 Task: Search one way flight ticket for 5 adults, 1 child, 2 infants in seat and 1 infant on lap in business from Long Beach: Long Beach Airport (daugherty Field) to Fort Wayne: Fort Wayne International Airport on 5-4-2023. Choice of flights is Frontier. Number of bags: 11 checked bags. Price is upto 71000. Outbound departure time preference is 4:00.
Action: Mouse moved to (409, 357)
Screenshot: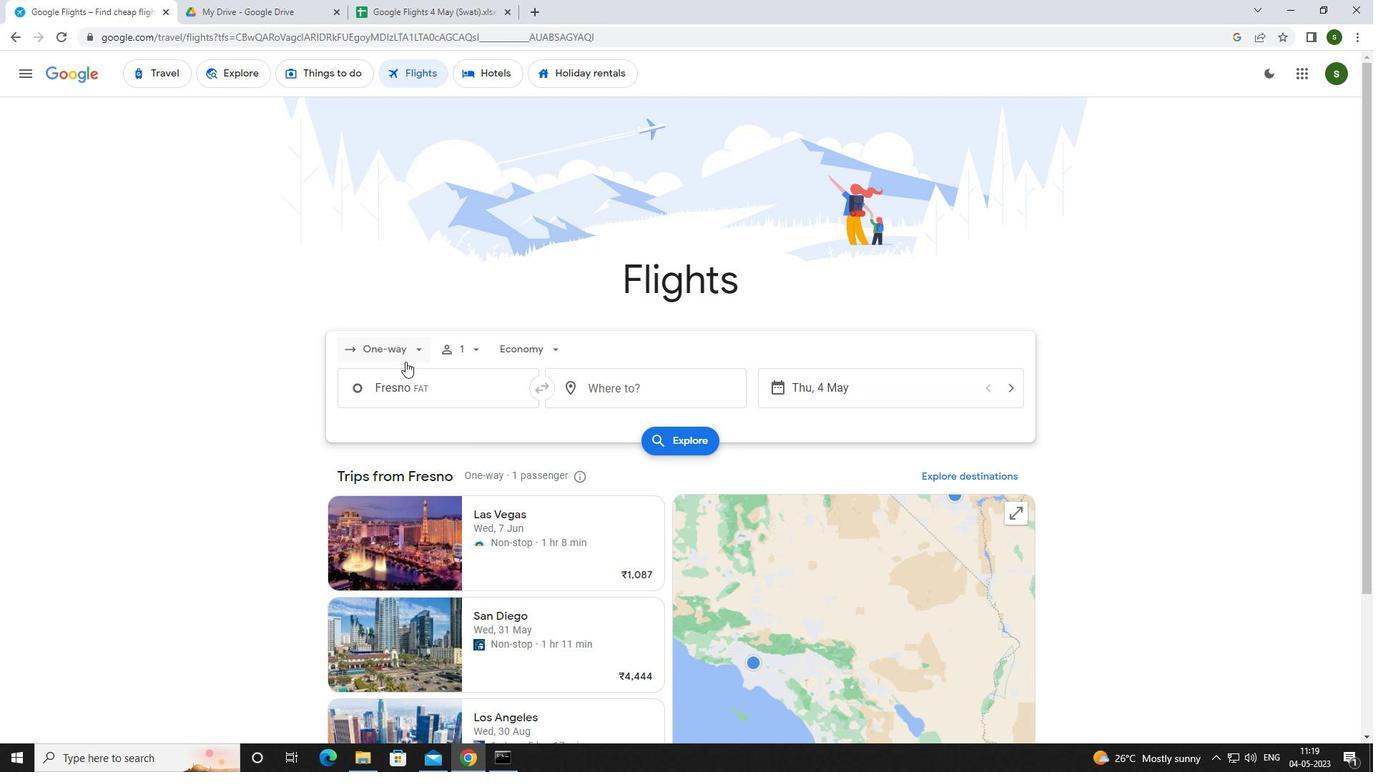 
Action: Mouse pressed left at (409, 357)
Screenshot: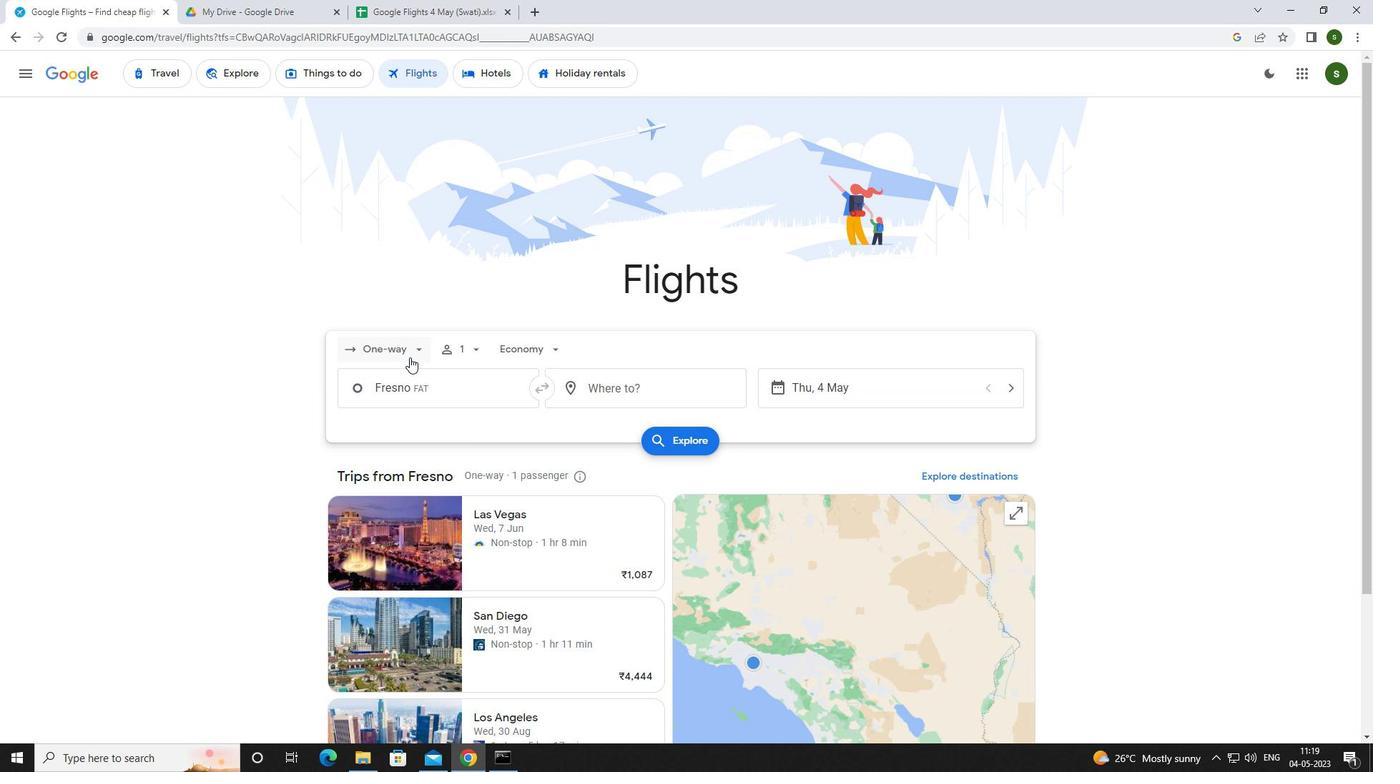 
Action: Mouse moved to (409, 413)
Screenshot: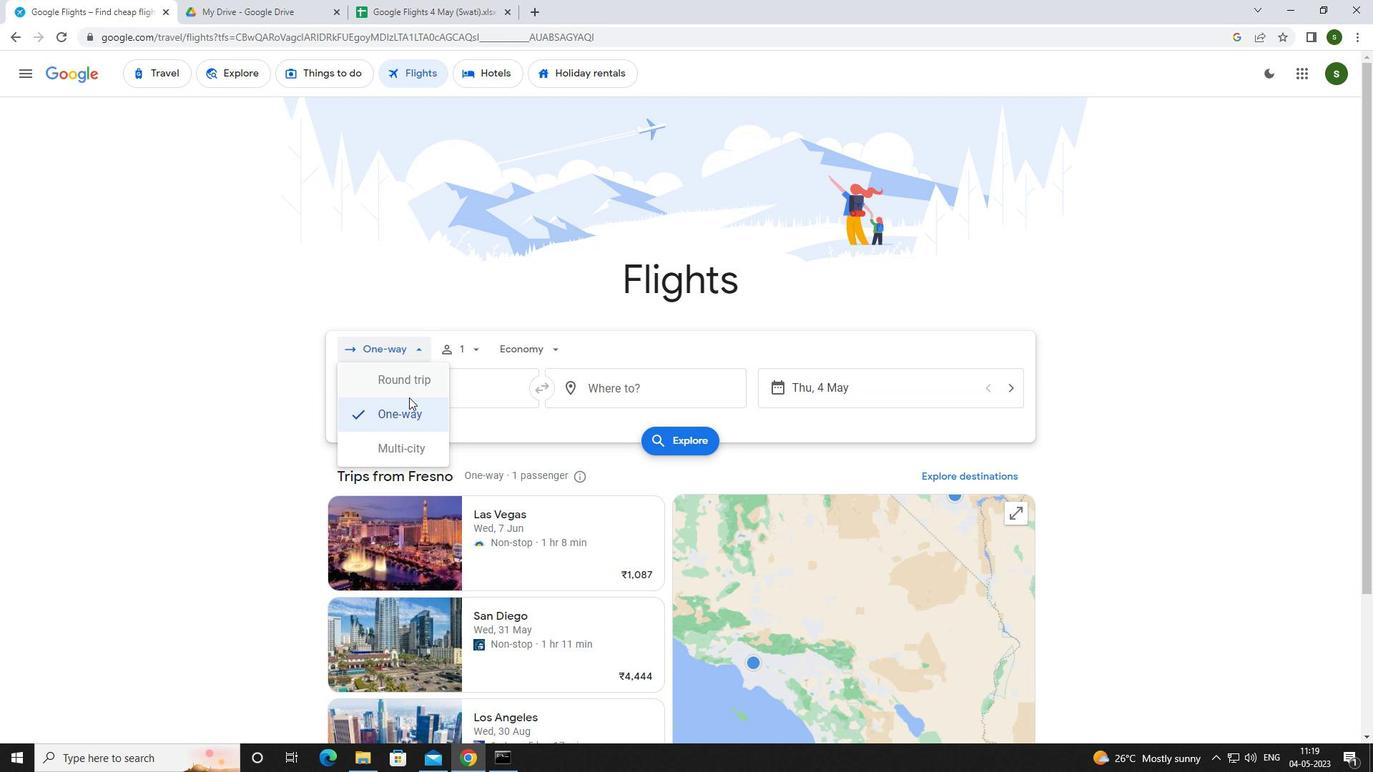
Action: Mouse pressed left at (409, 413)
Screenshot: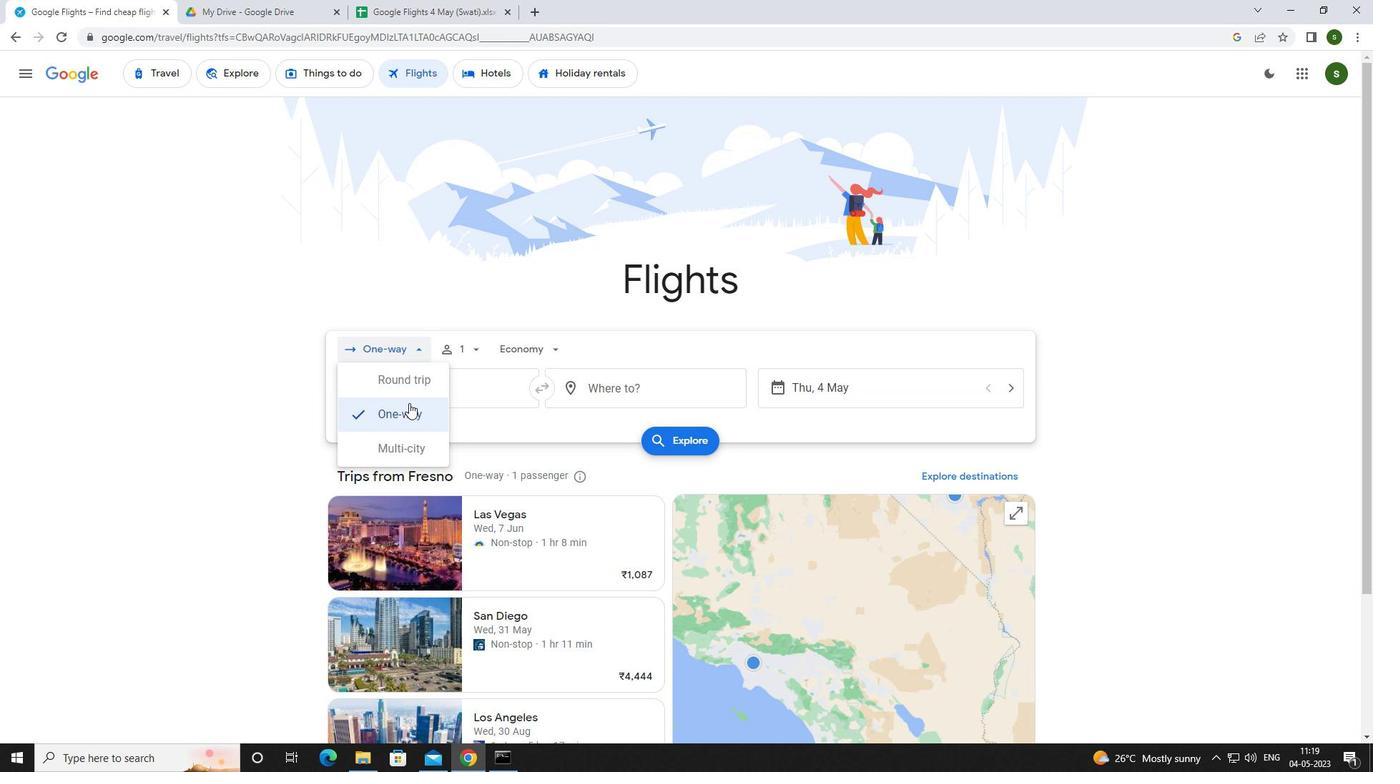 
Action: Mouse moved to (482, 352)
Screenshot: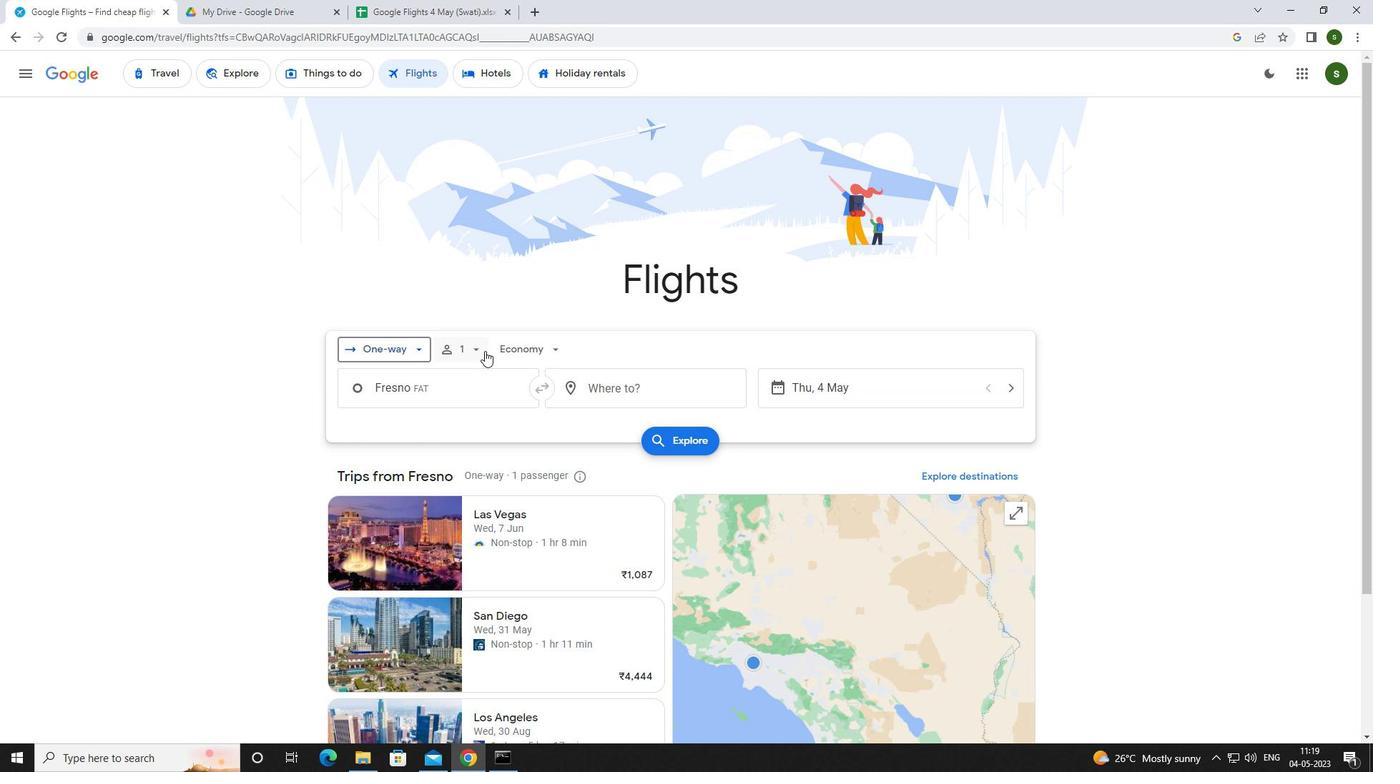 
Action: Mouse pressed left at (482, 352)
Screenshot: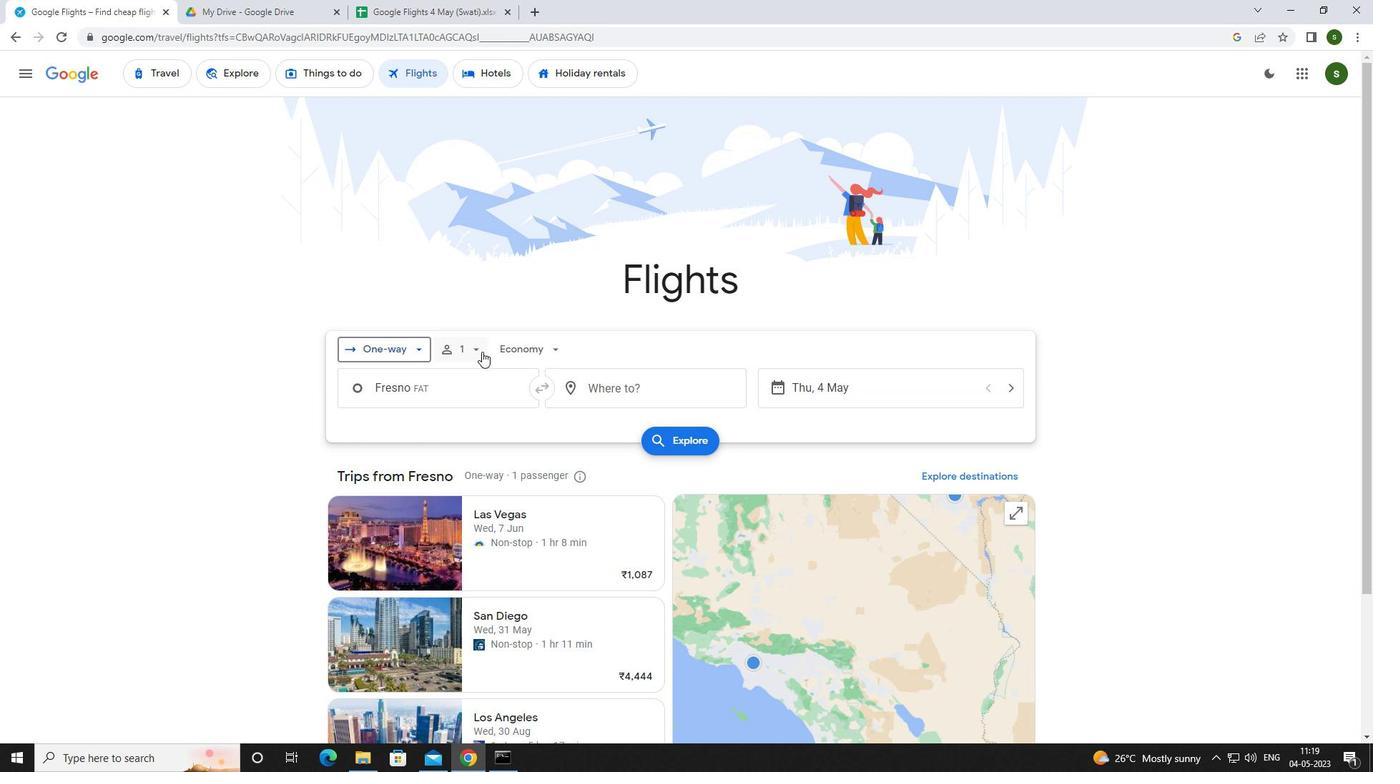 
Action: Mouse moved to (588, 382)
Screenshot: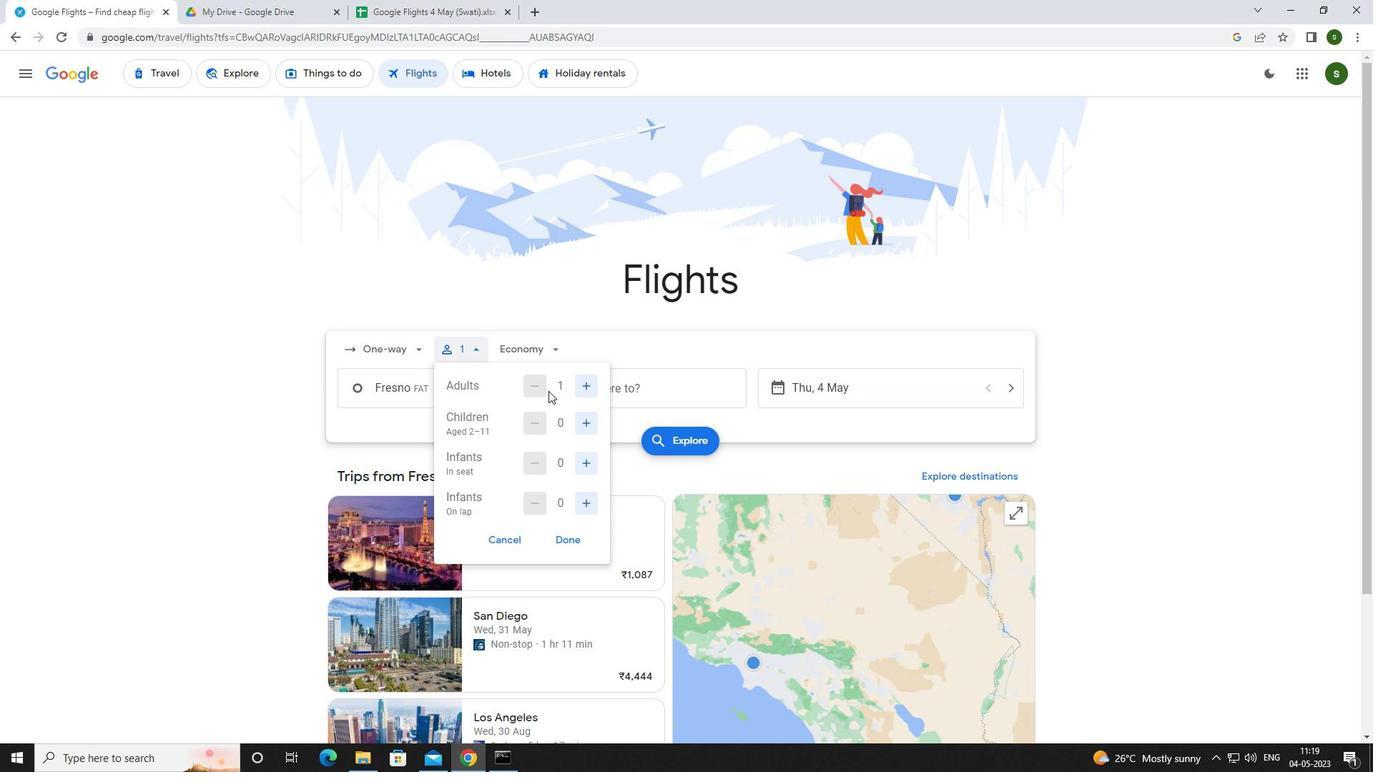 
Action: Mouse pressed left at (588, 382)
Screenshot: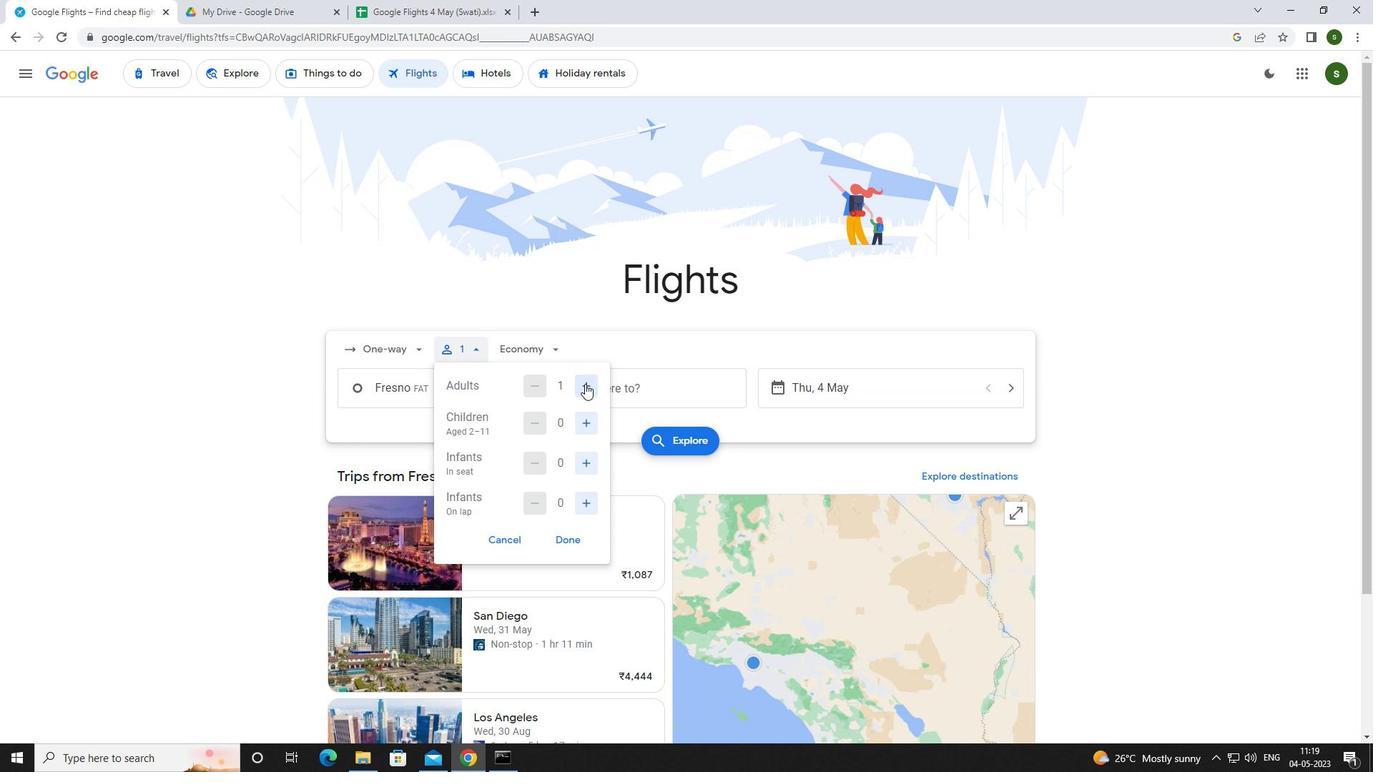 
Action: Mouse pressed left at (588, 382)
Screenshot: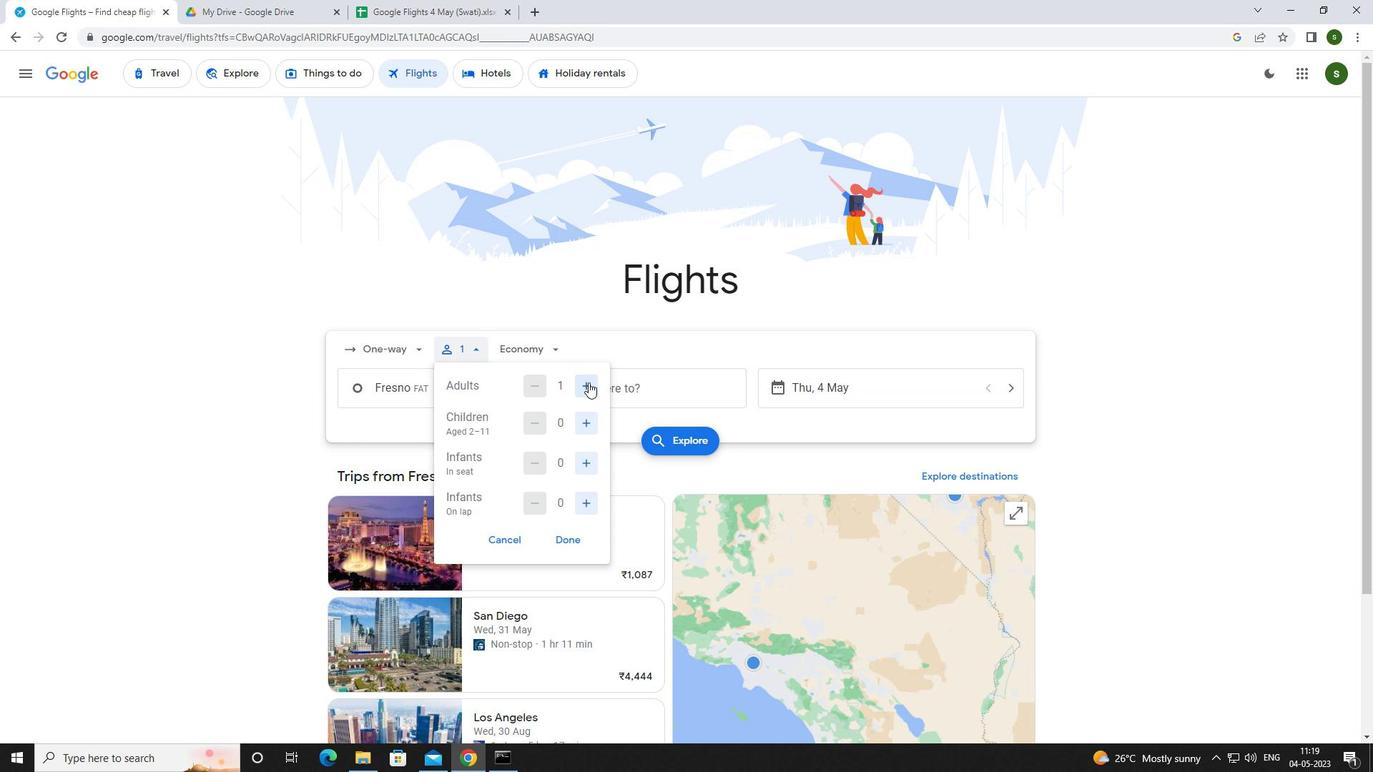 
Action: Mouse pressed left at (588, 382)
Screenshot: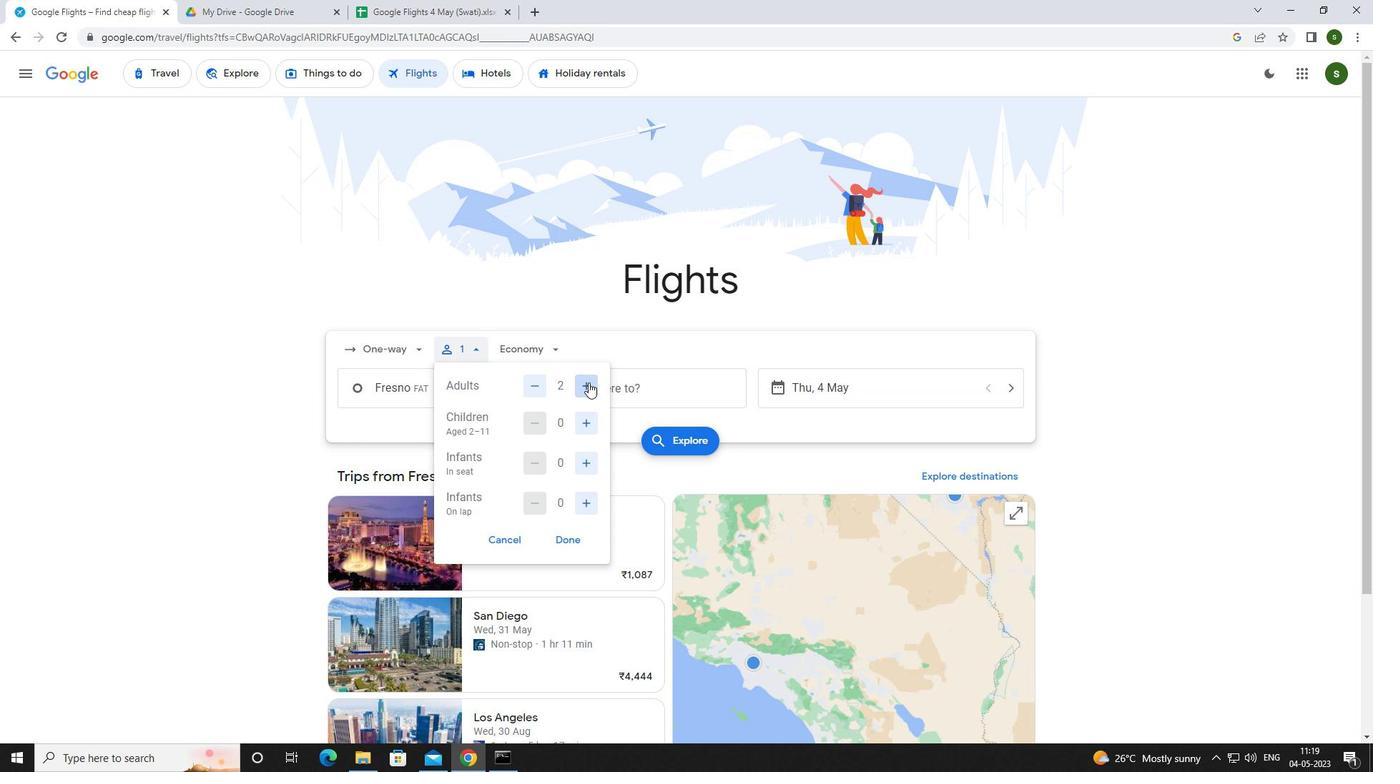 
Action: Mouse pressed left at (588, 382)
Screenshot: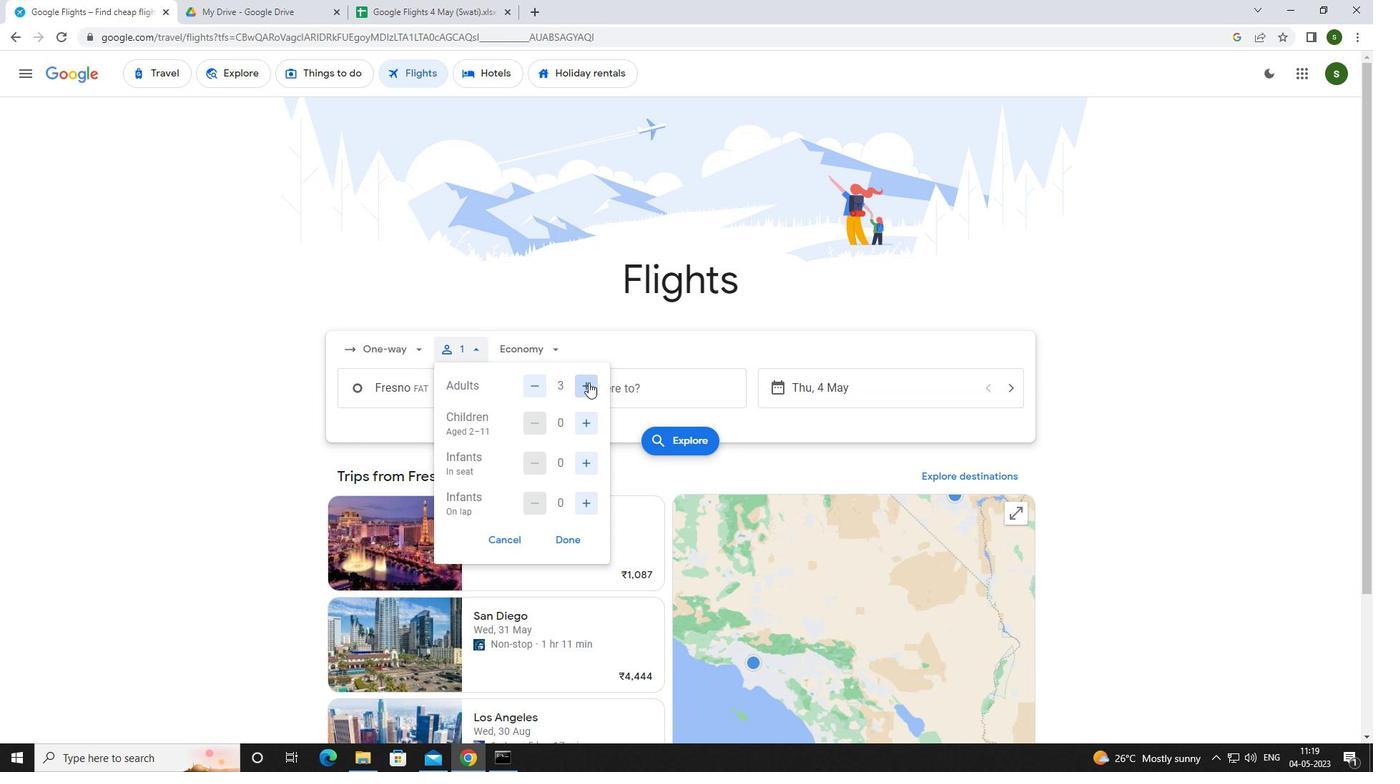 
Action: Mouse moved to (589, 417)
Screenshot: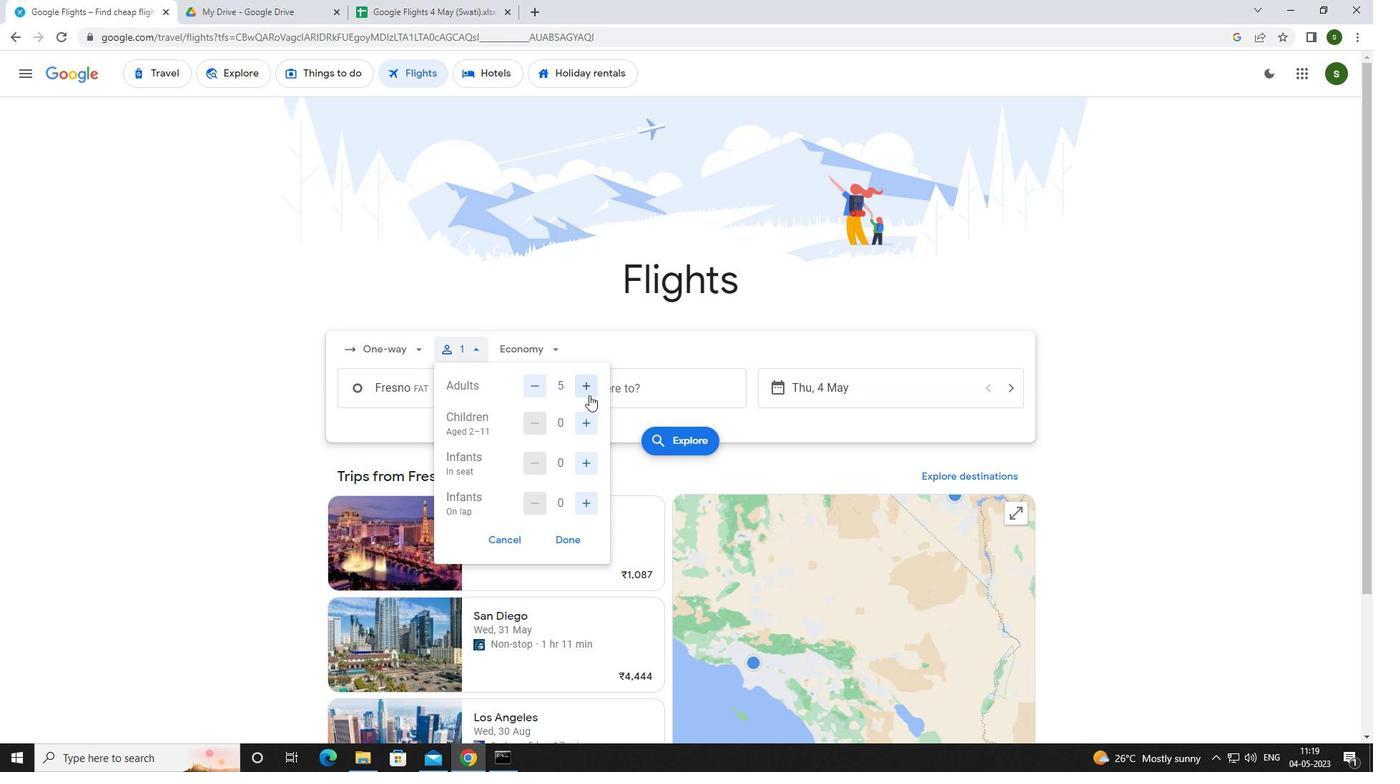 
Action: Mouse pressed left at (589, 417)
Screenshot: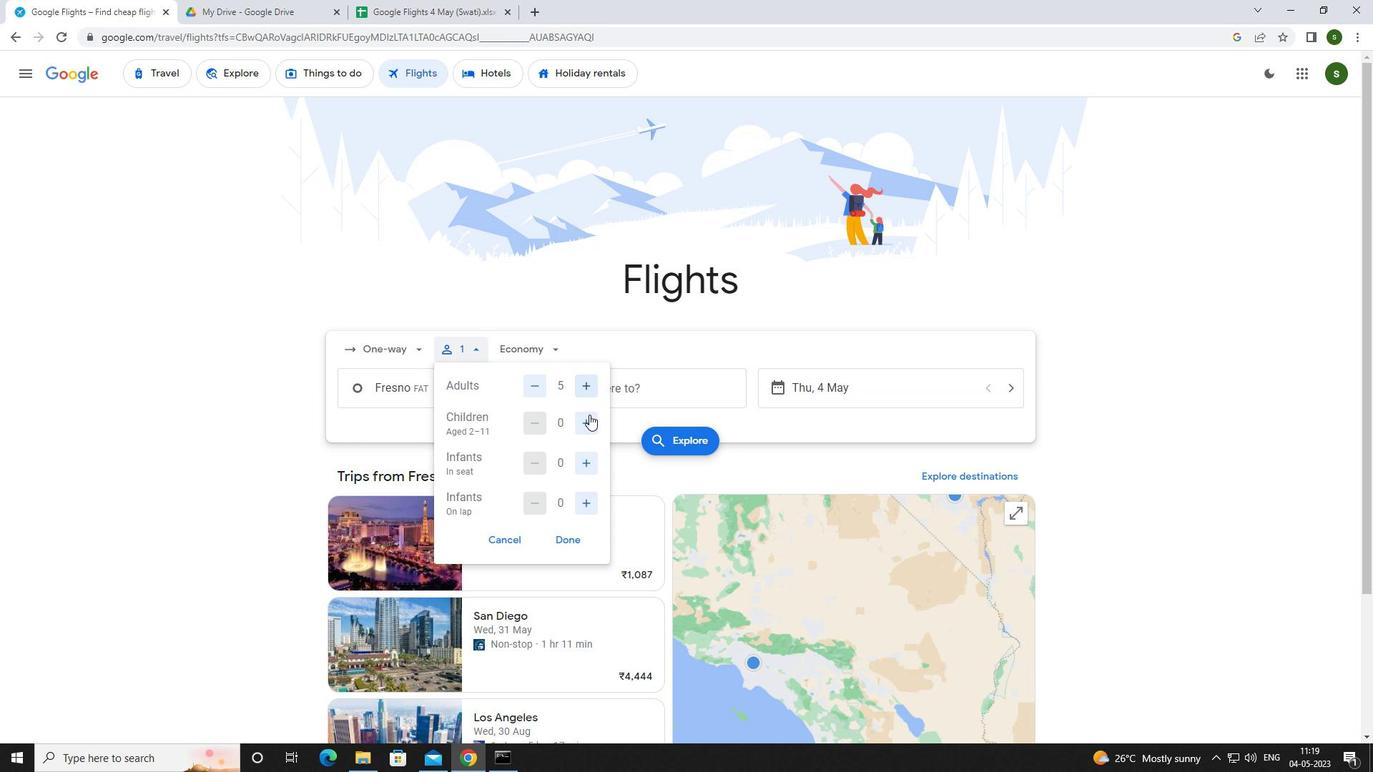 
Action: Mouse moved to (586, 460)
Screenshot: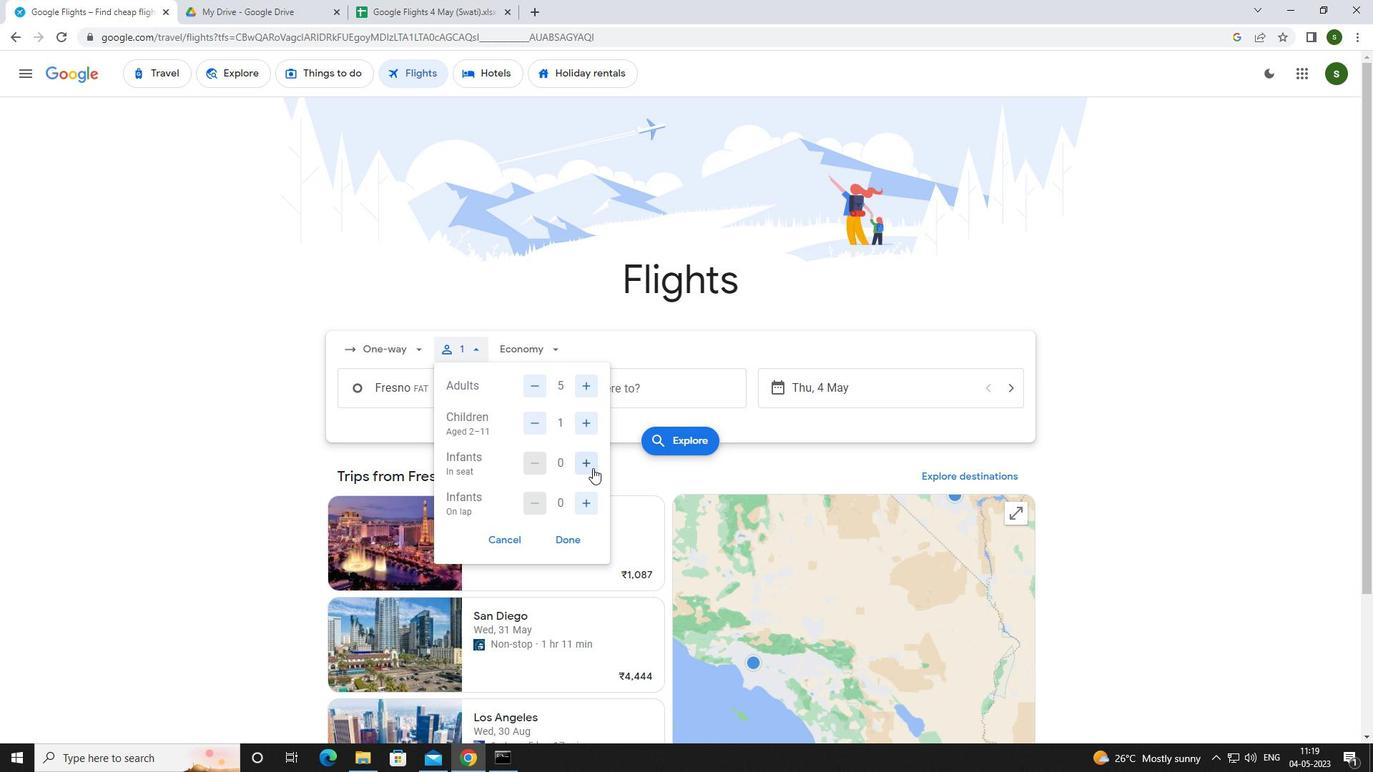 
Action: Mouse pressed left at (586, 460)
Screenshot: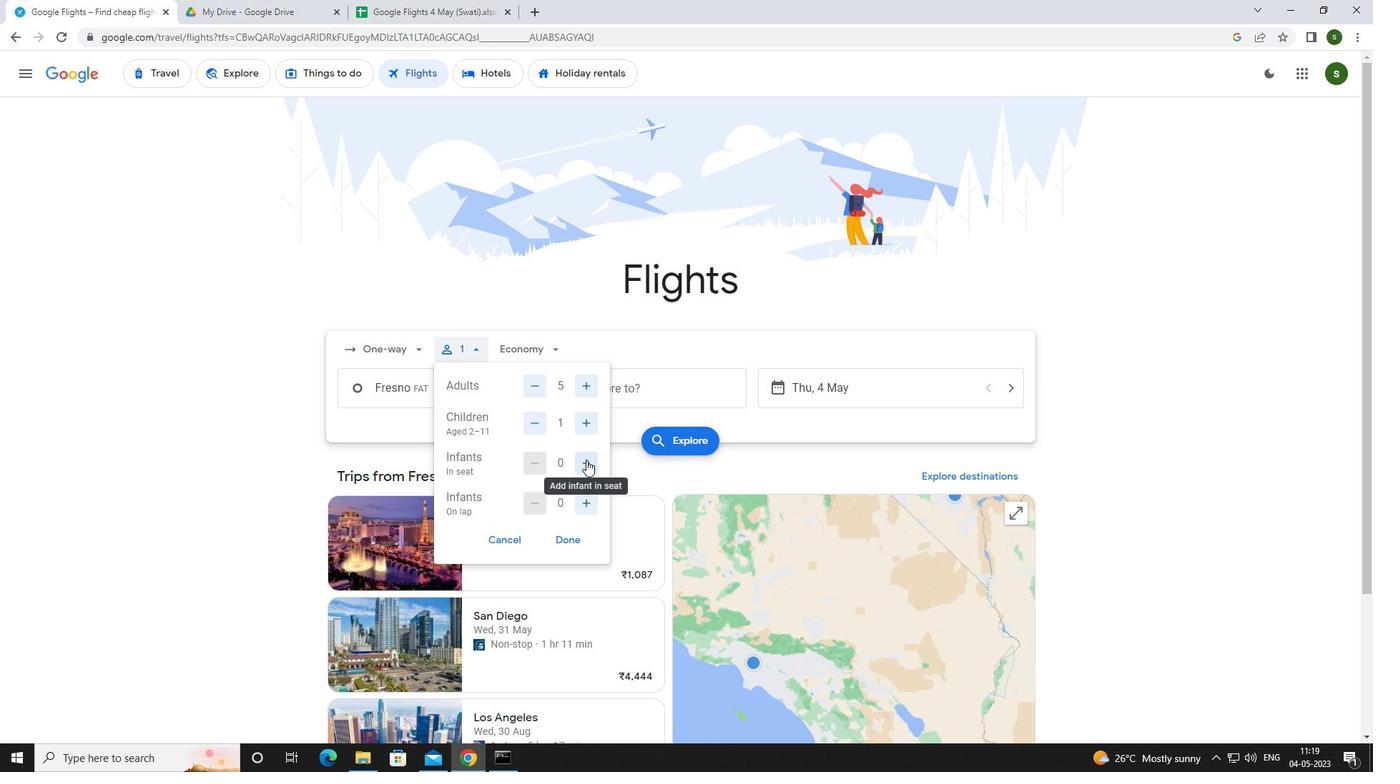 
Action: Mouse pressed left at (586, 460)
Screenshot: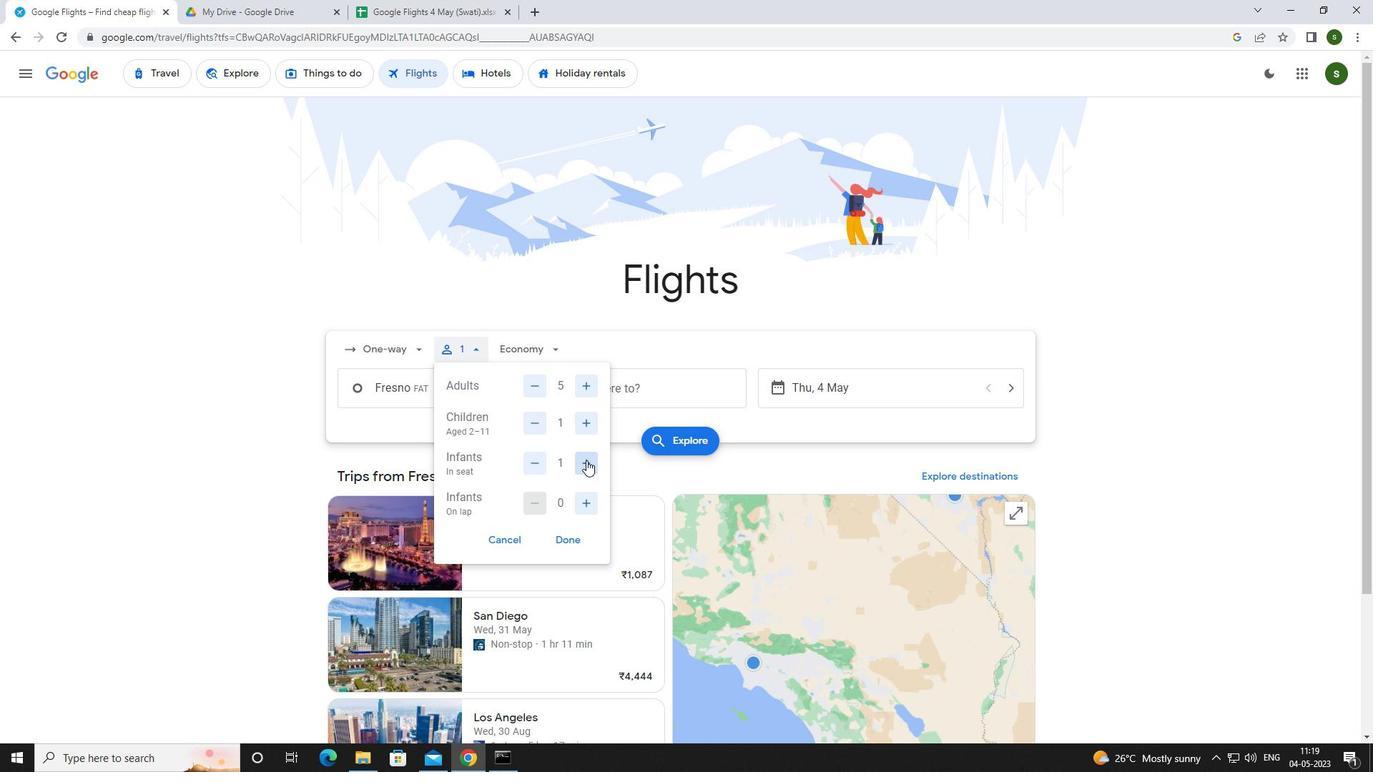 
Action: Mouse moved to (588, 498)
Screenshot: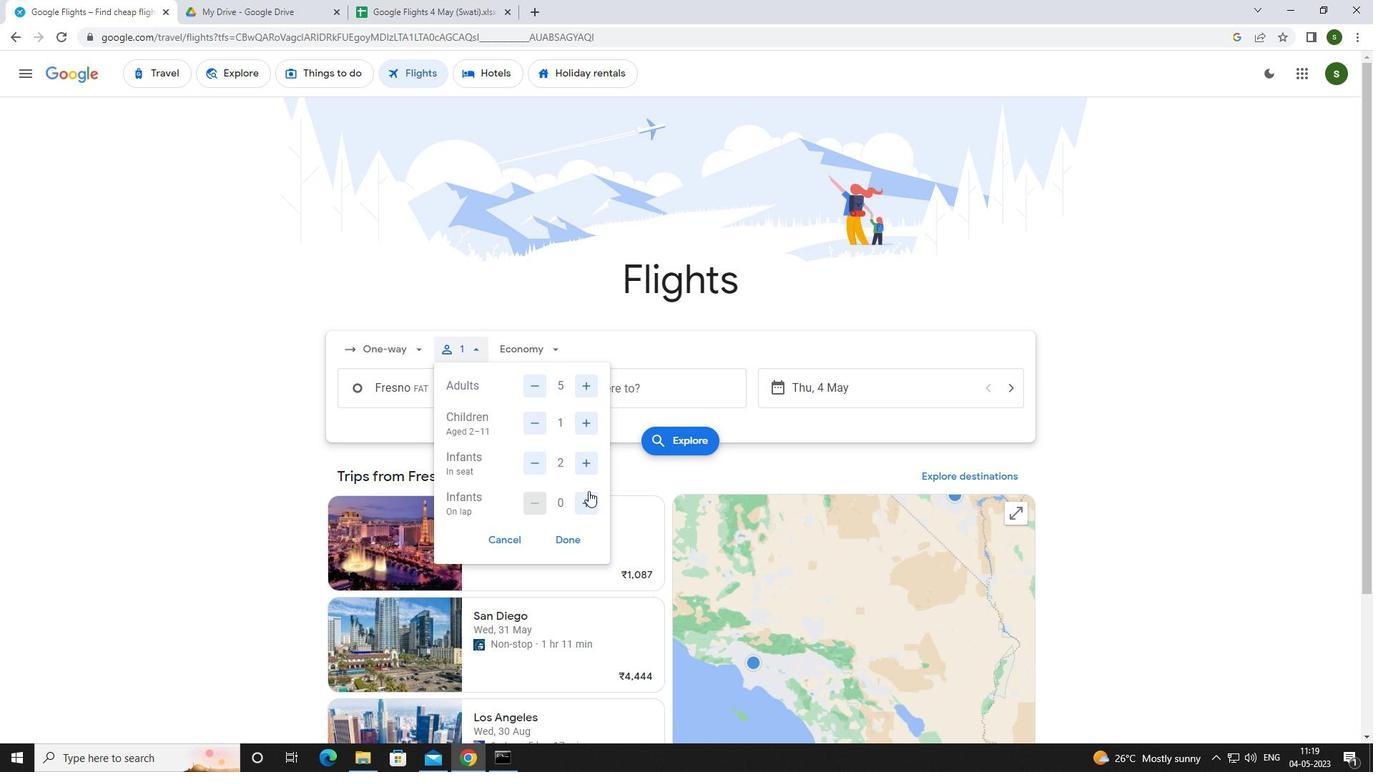 
Action: Mouse pressed left at (588, 498)
Screenshot: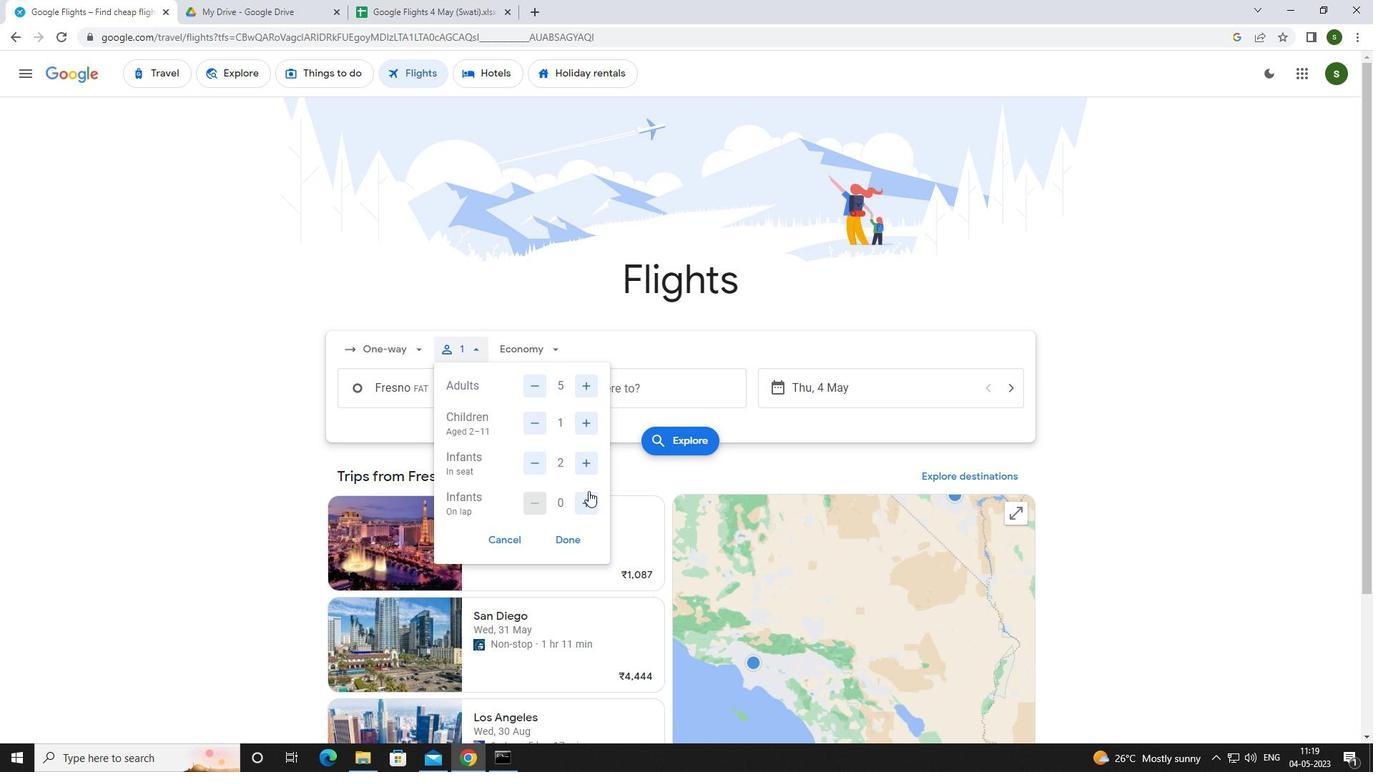 
Action: Mouse moved to (553, 351)
Screenshot: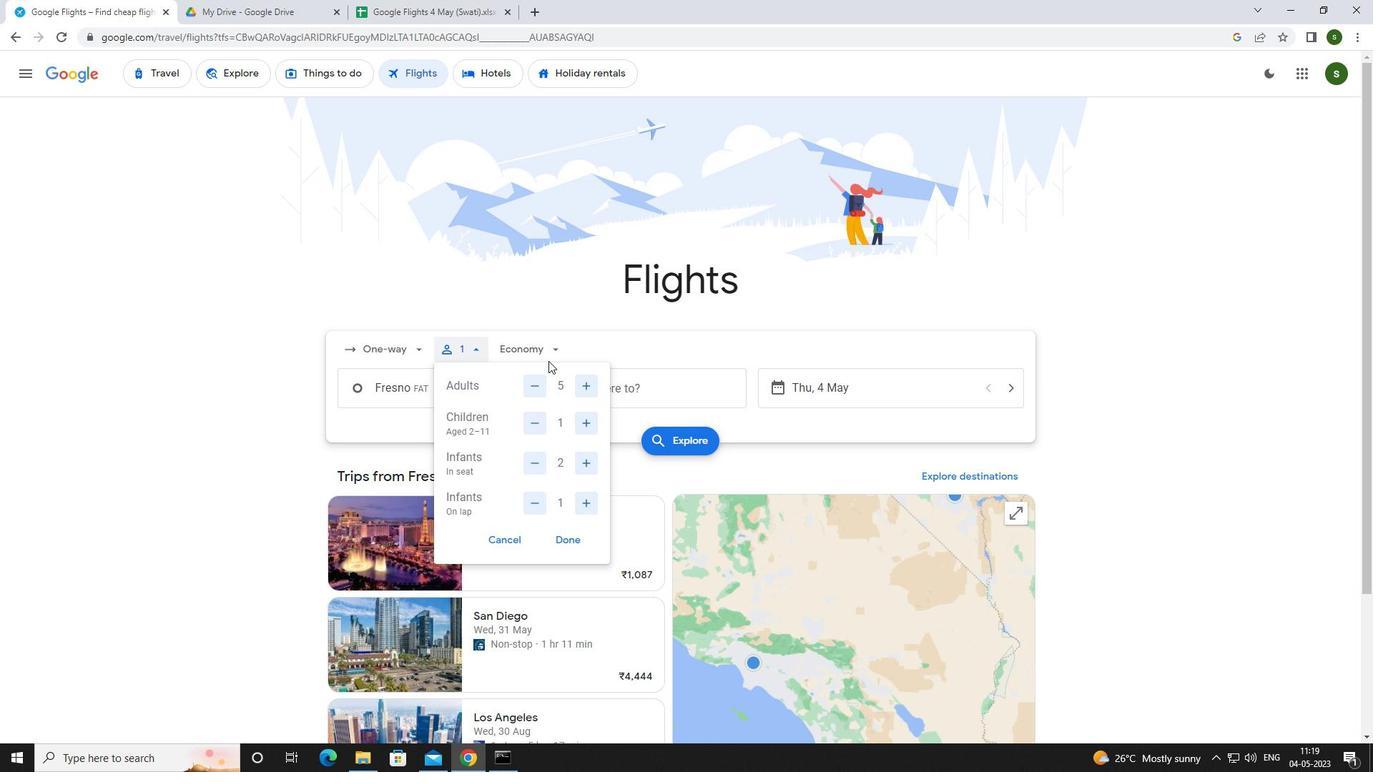 
Action: Mouse pressed left at (553, 351)
Screenshot: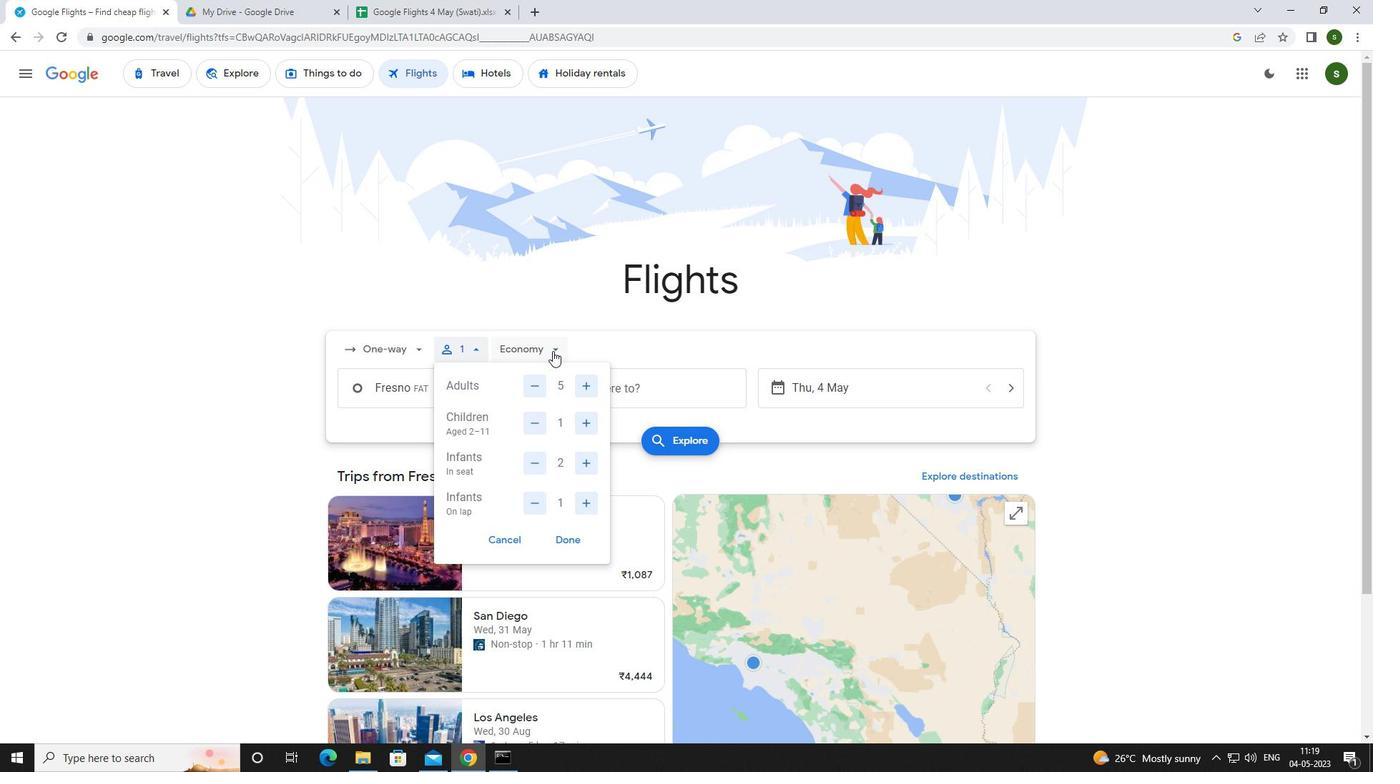 
Action: Mouse moved to (567, 446)
Screenshot: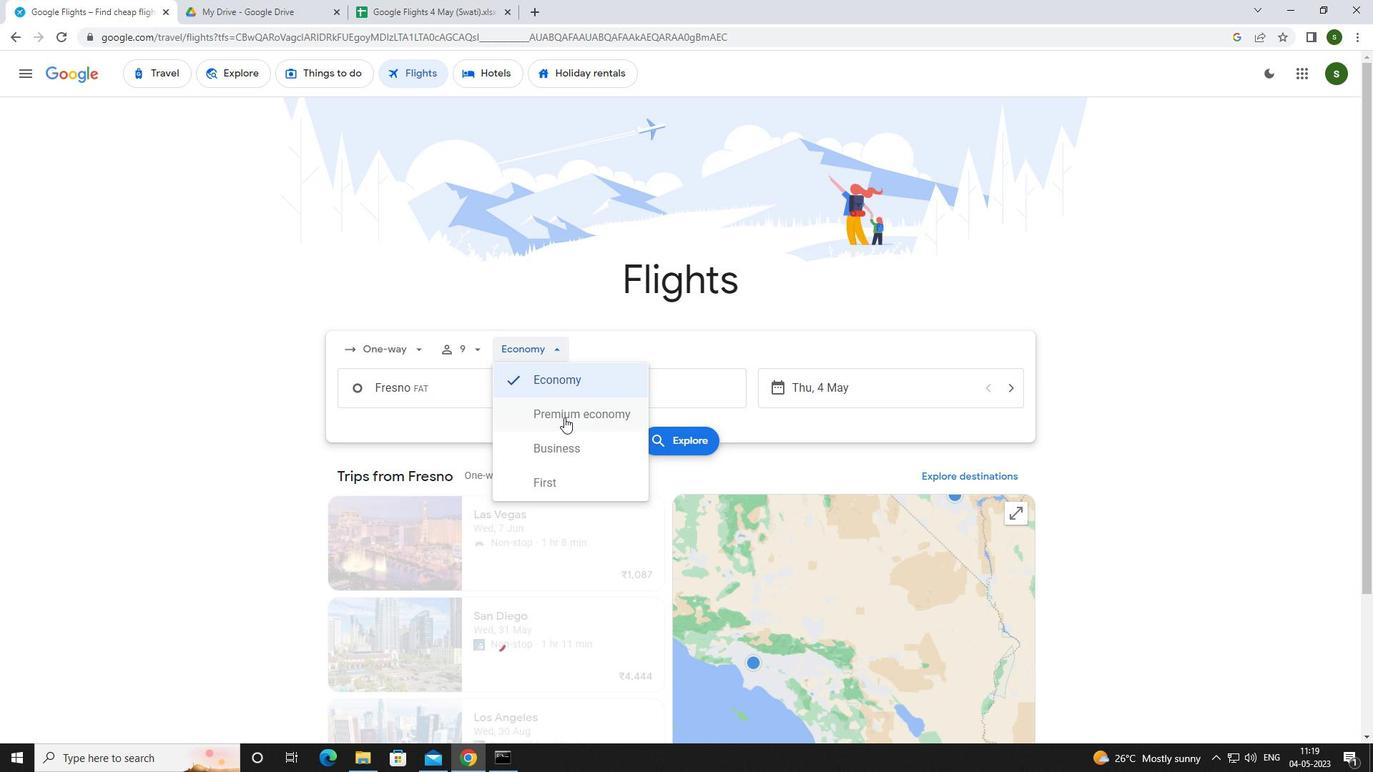 
Action: Mouse pressed left at (567, 446)
Screenshot: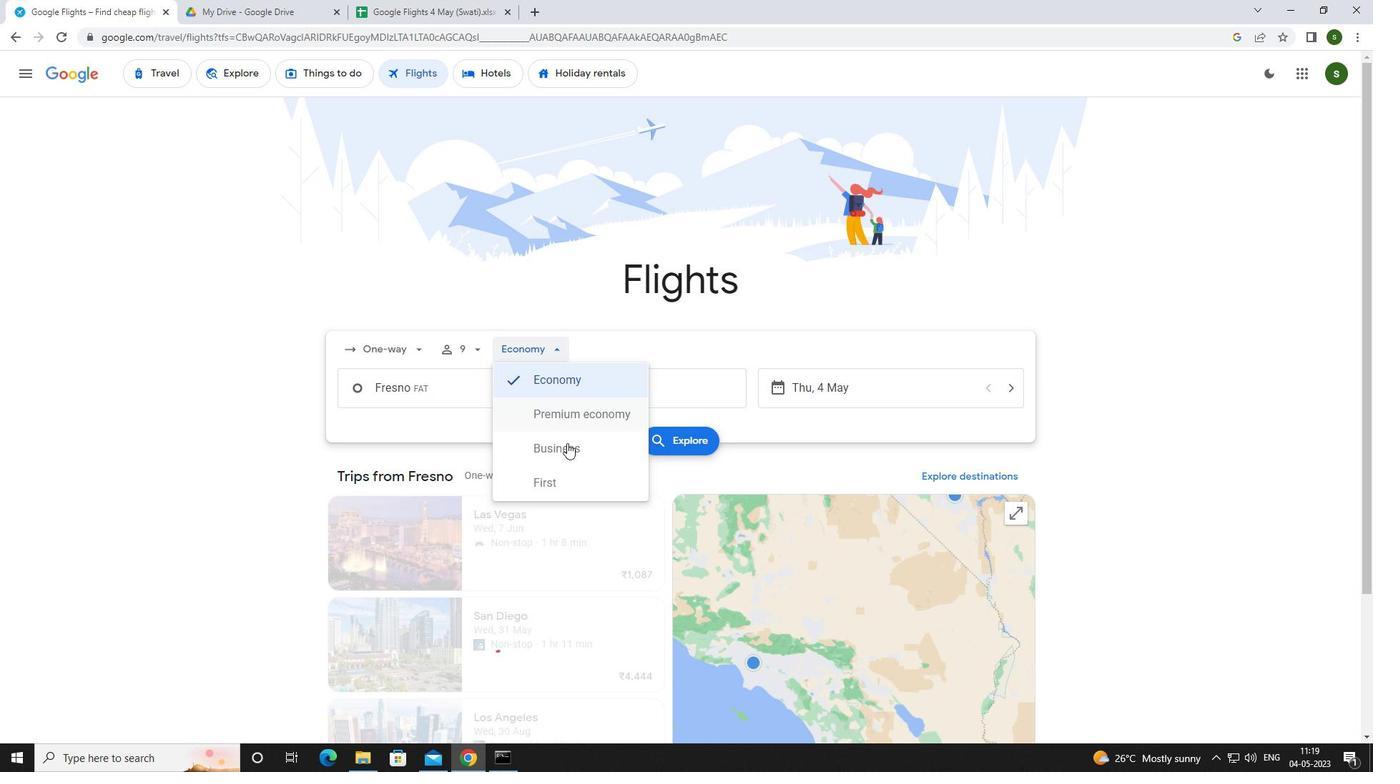 
Action: Mouse moved to (482, 394)
Screenshot: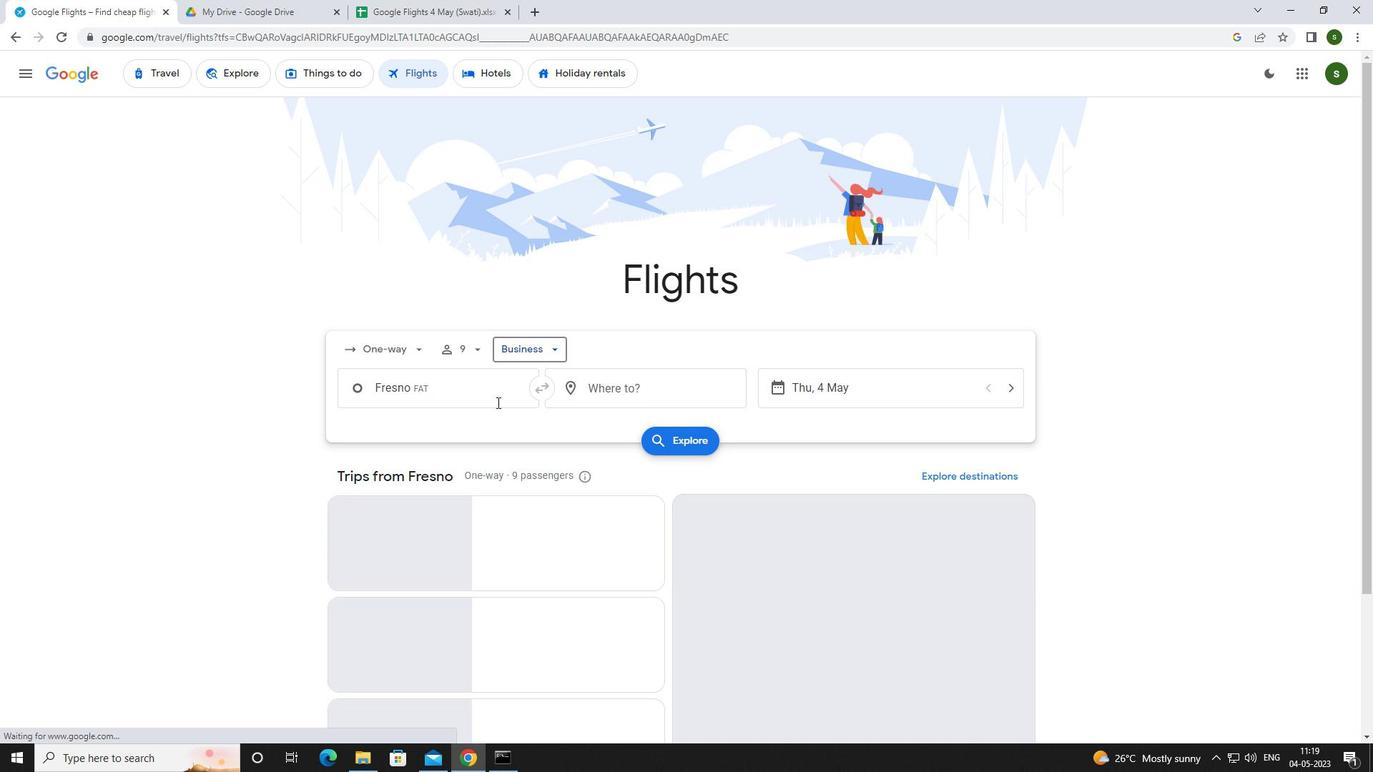 
Action: Mouse pressed left at (482, 394)
Screenshot: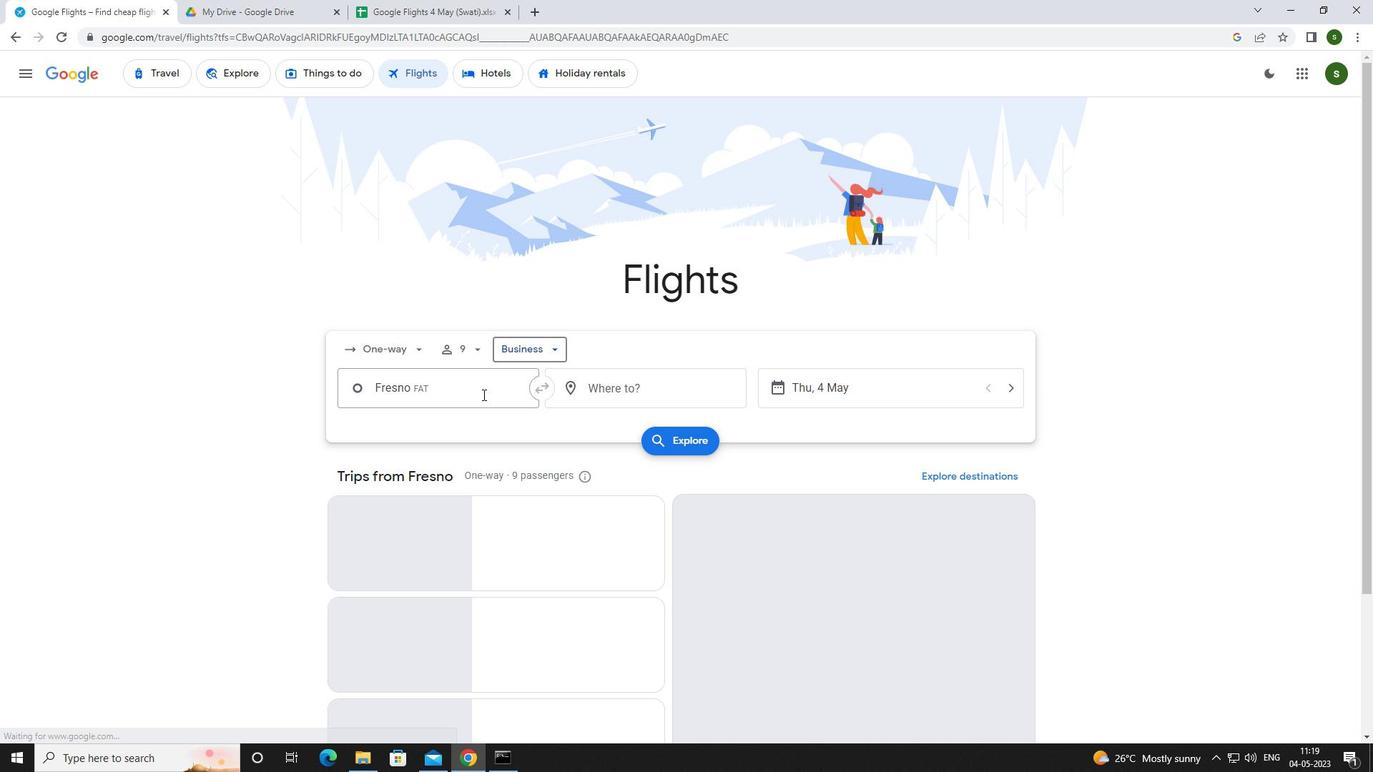 
Action: Key pressed <Key.caps_lock>l<Key.caps_lock>Ong<Key.space><Key.caps_lock>B<Key.caps_lock>each
Screenshot: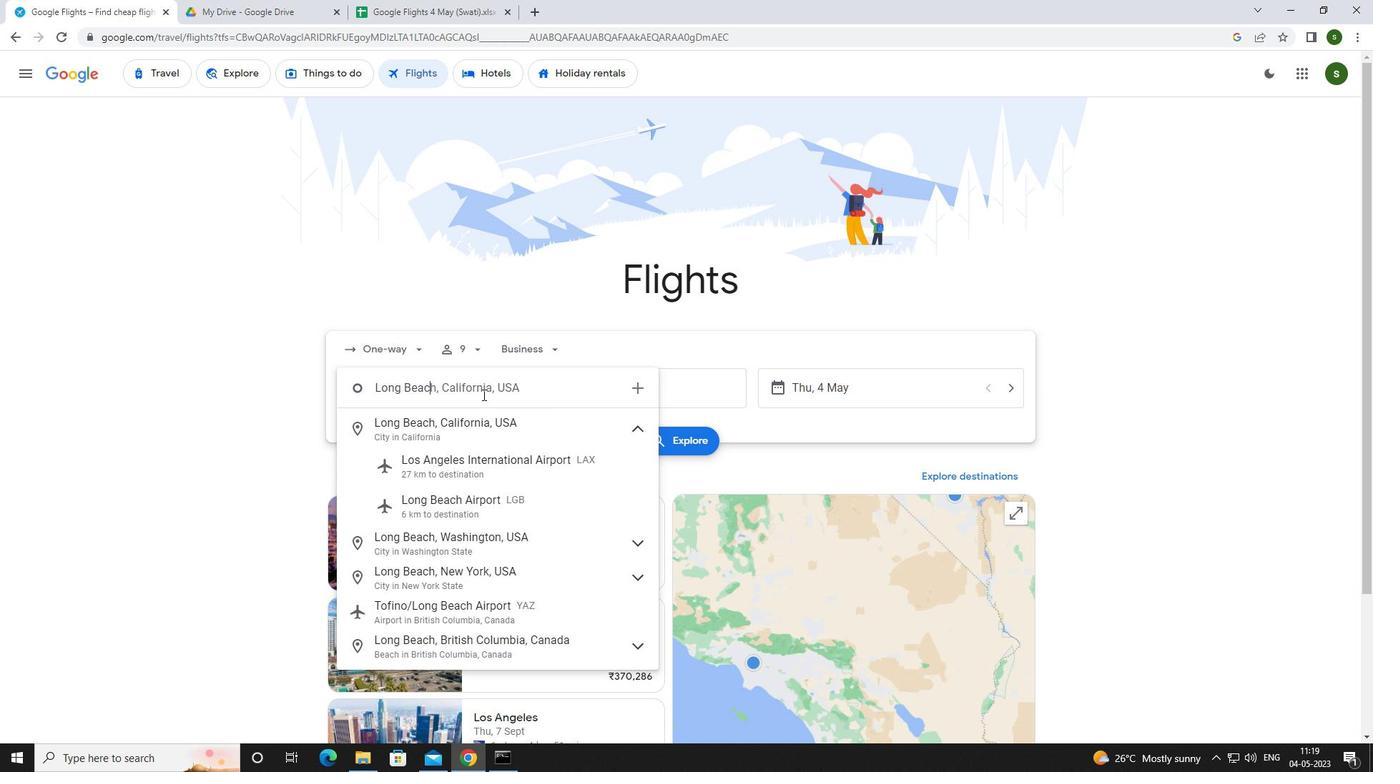 
Action: Mouse moved to (501, 496)
Screenshot: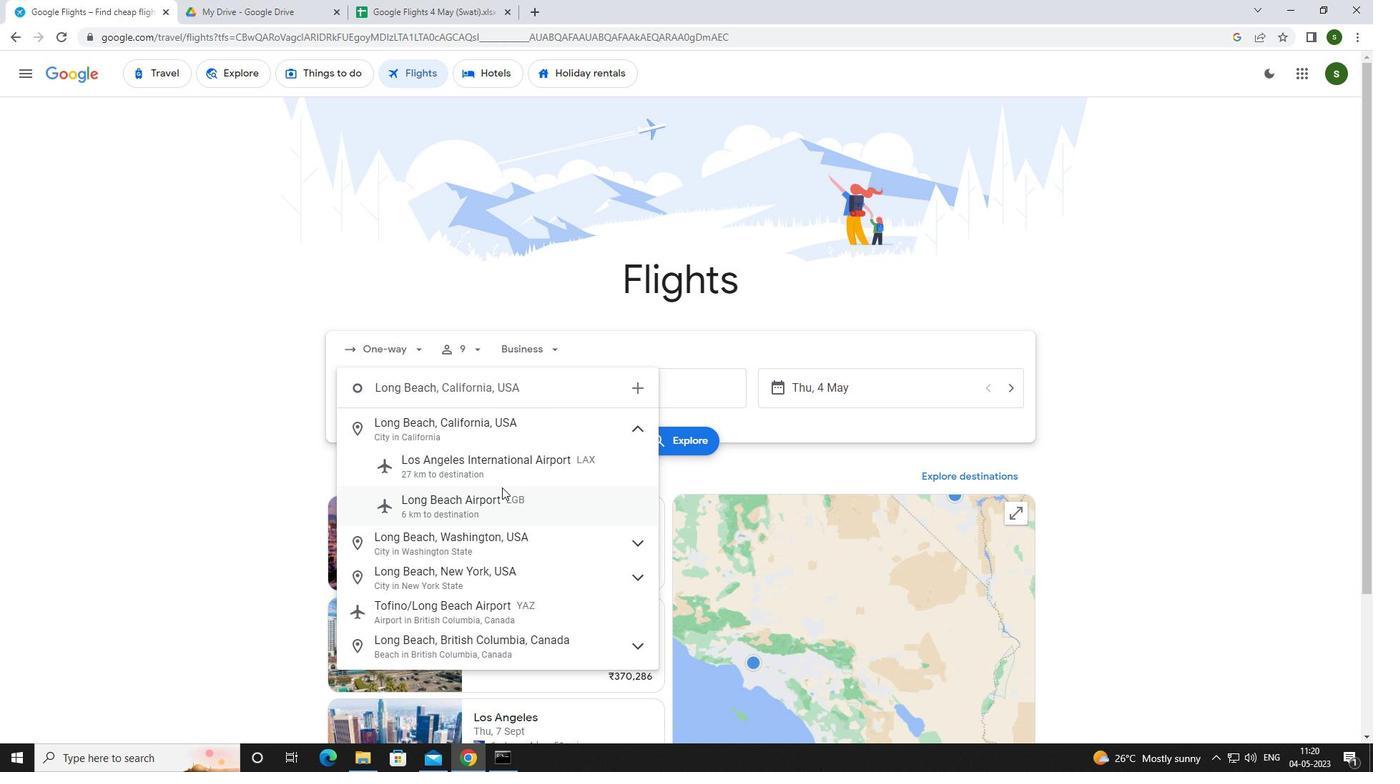 
Action: Mouse pressed left at (501, 496)
Screenshot: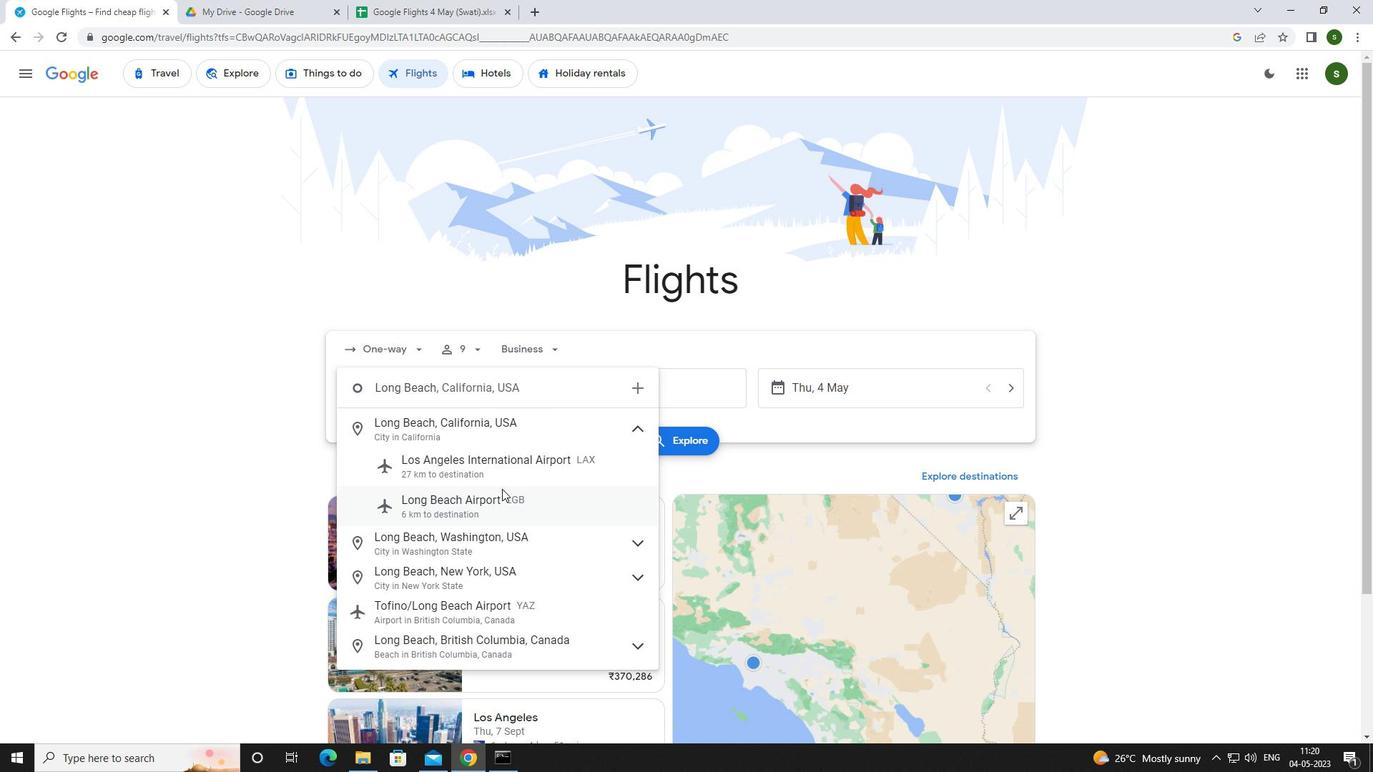 
Action: Mouse moved to (634, 399)
Screenshot: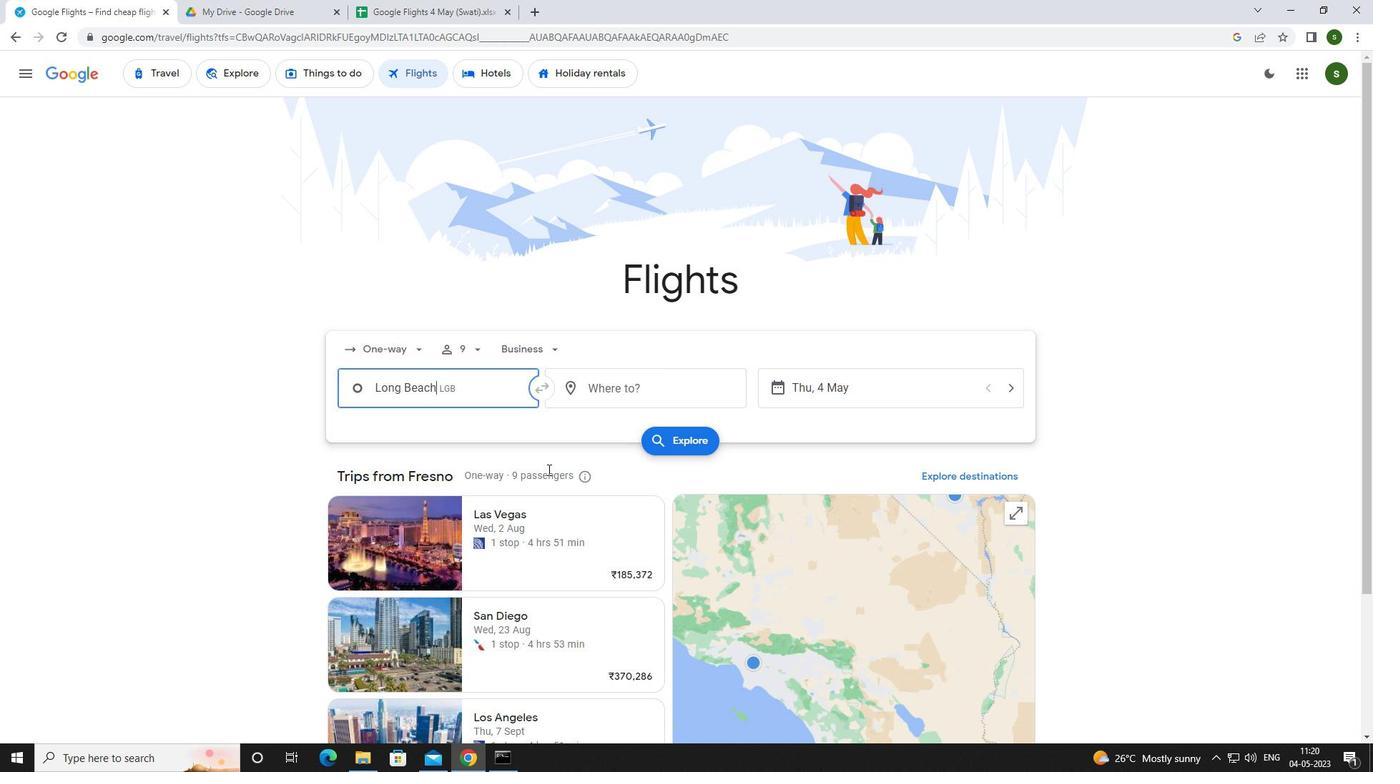 
Action: Mouse pressed left at (634, 399)
Screenshot: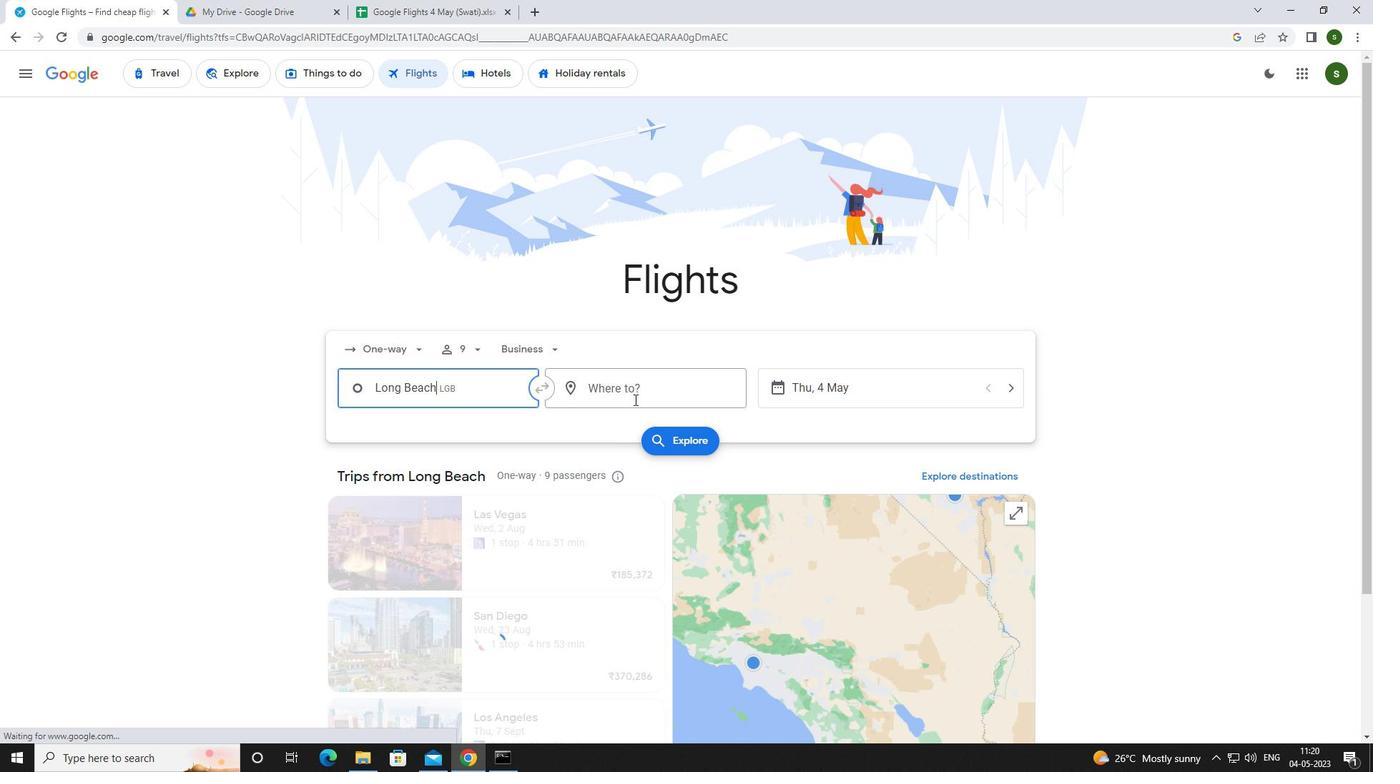 
Action: Key pressed <Key.caps_lock>f<Key.caps_lock>ort<Key.space><Key.caps_lock>w<Key.caps_lock>Ay
Screenshot: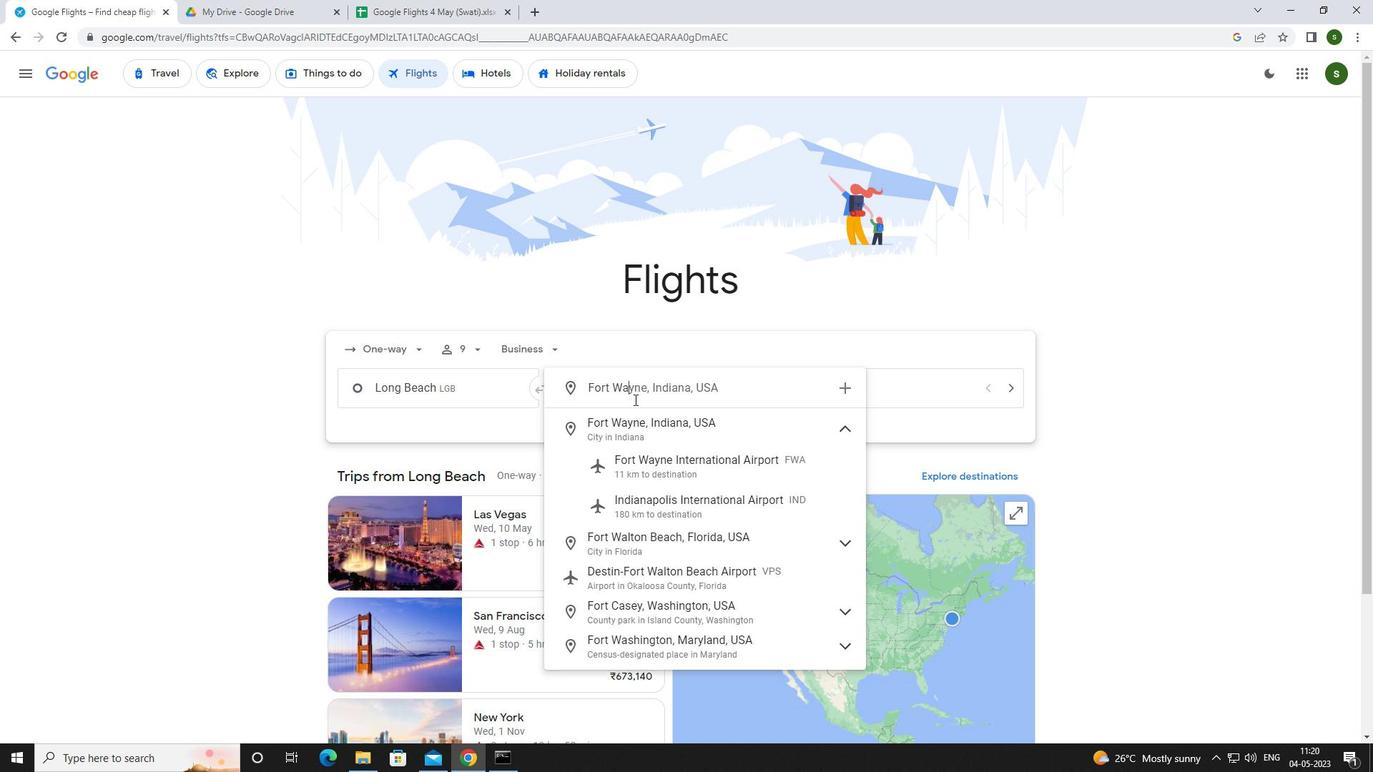 
Action: Mouse moved to (665, 469)
Screenshot: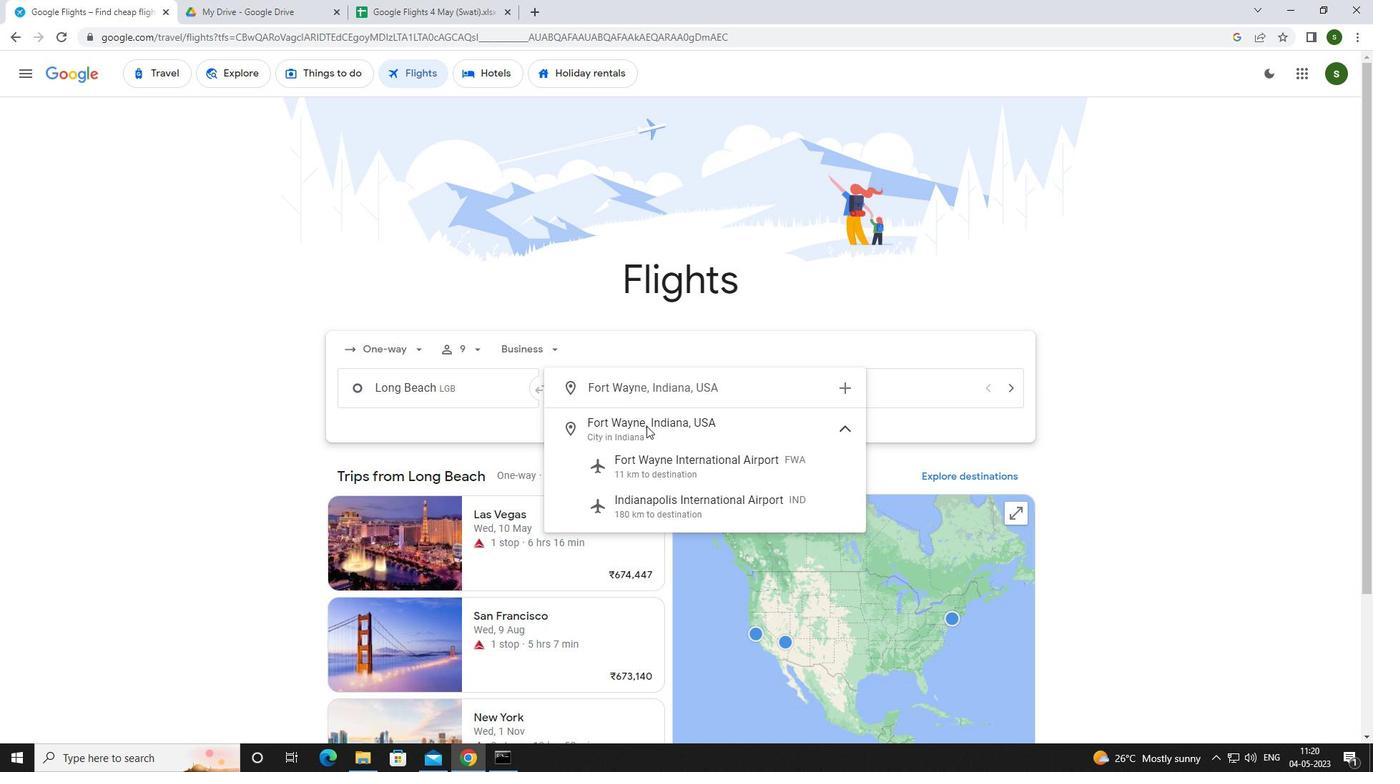 
Action: Mouse pressed left at (665, 469)
Screenshot: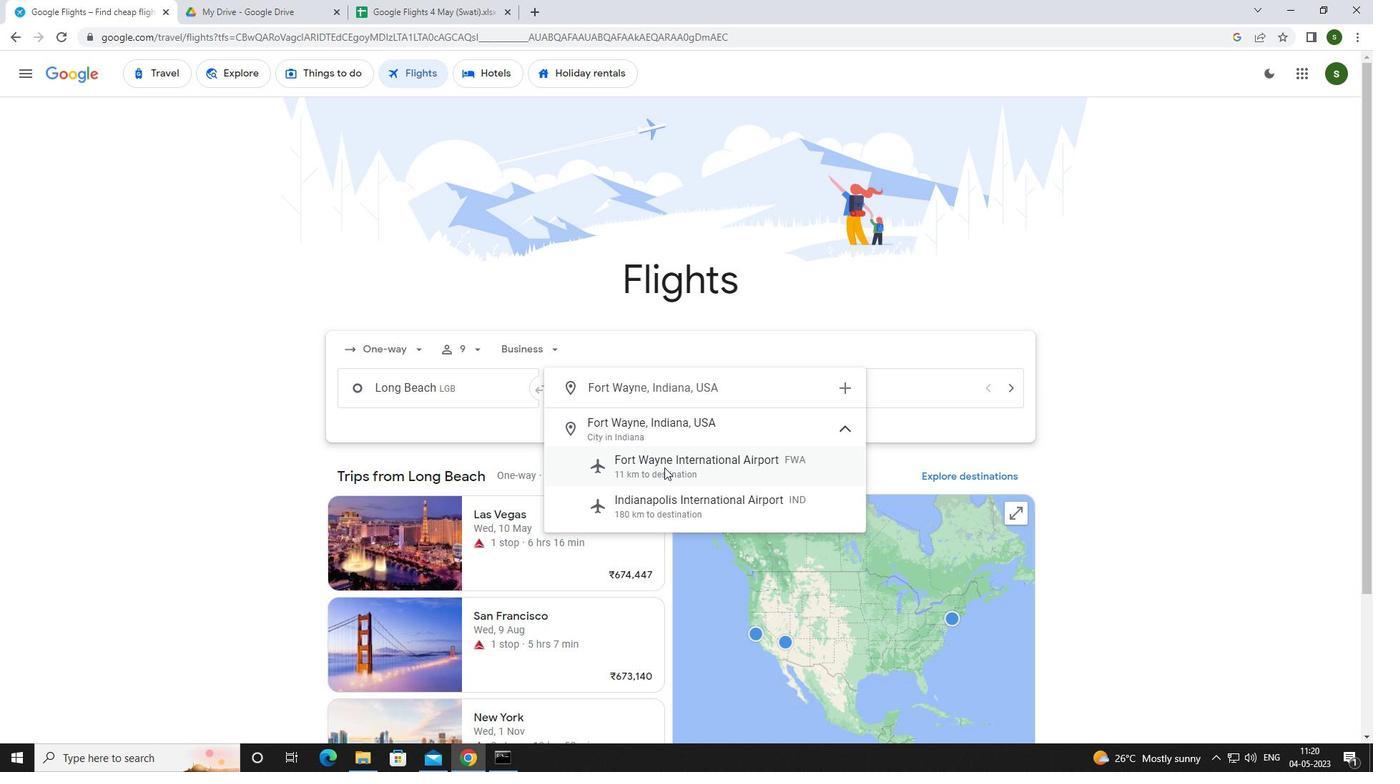 
Action: Mouse moved to (886, 395)
Screenshot: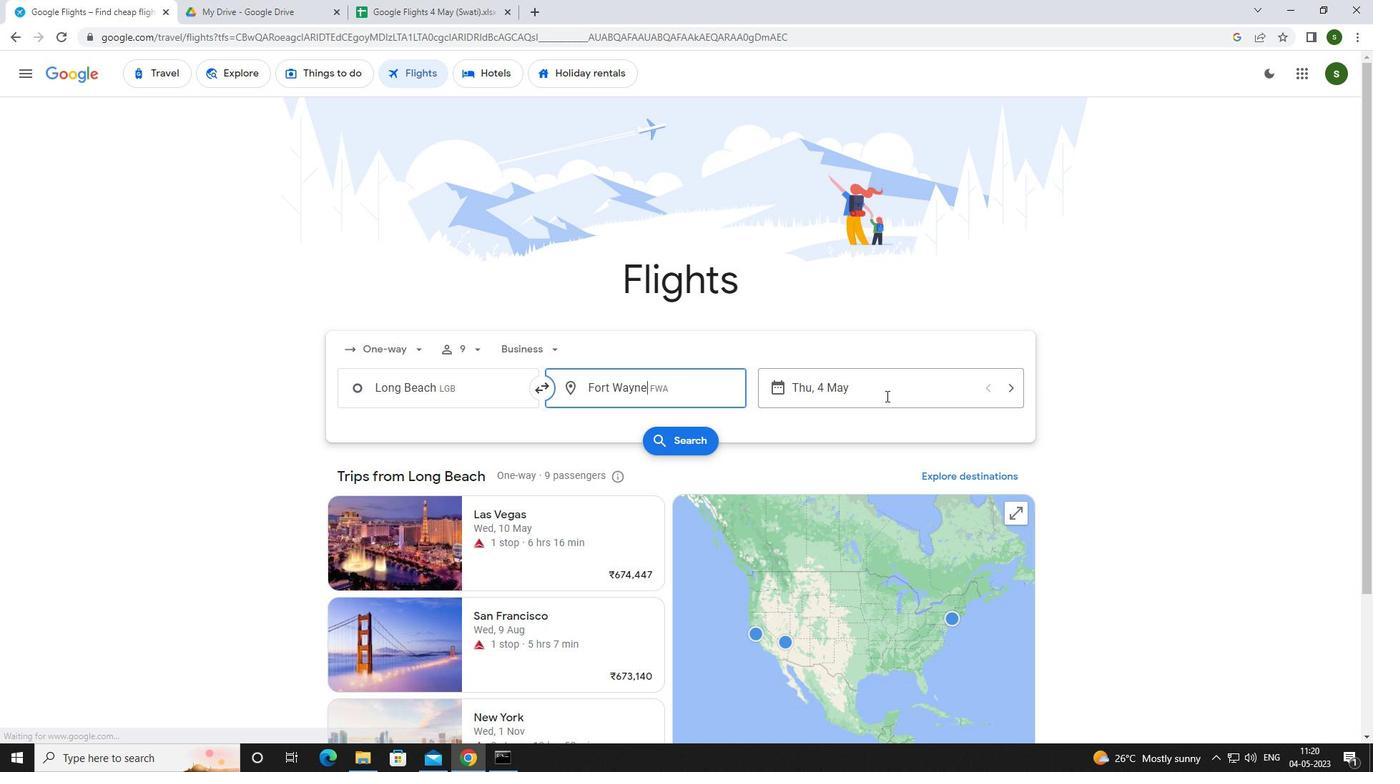
Action: Mouse pressed left at (886, 395)
Screenshot: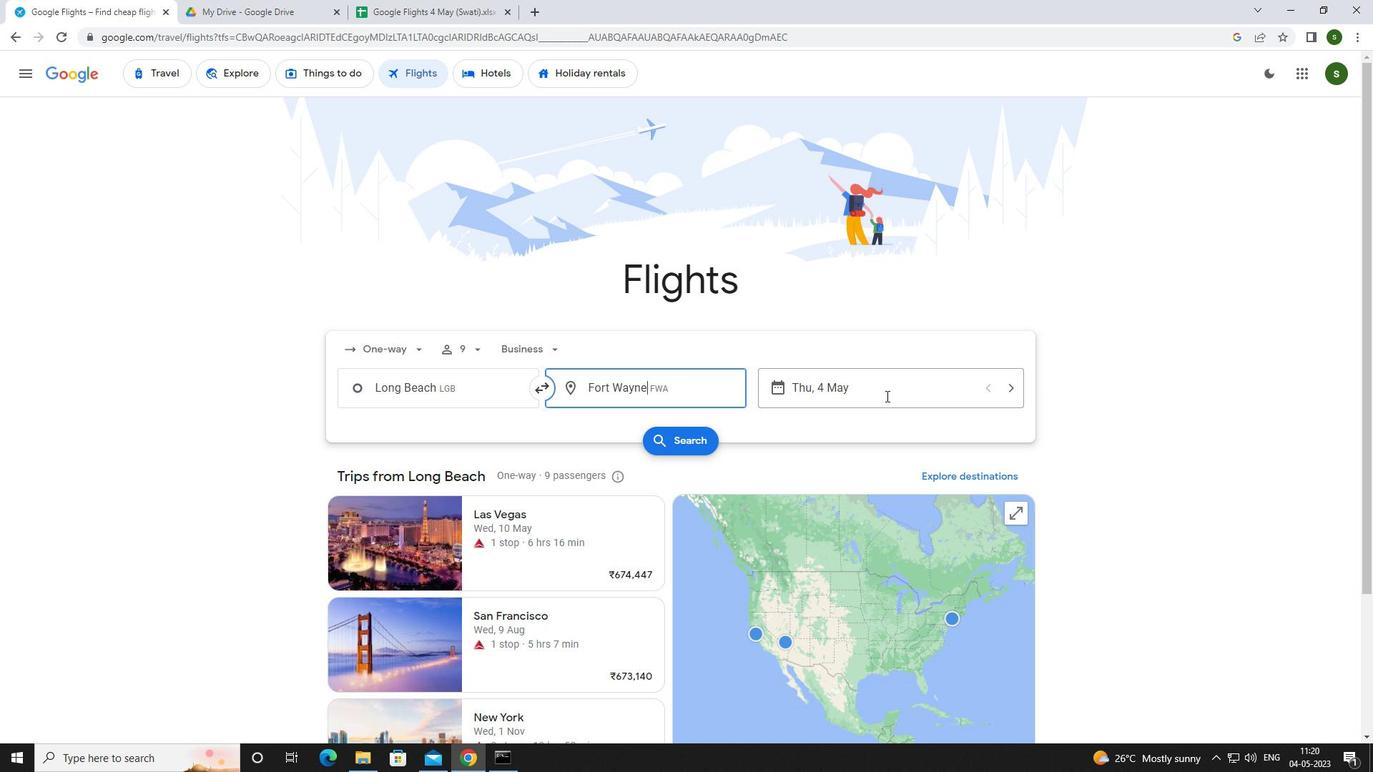 
Action: Mouse moved to (655, 487)
Screenshot: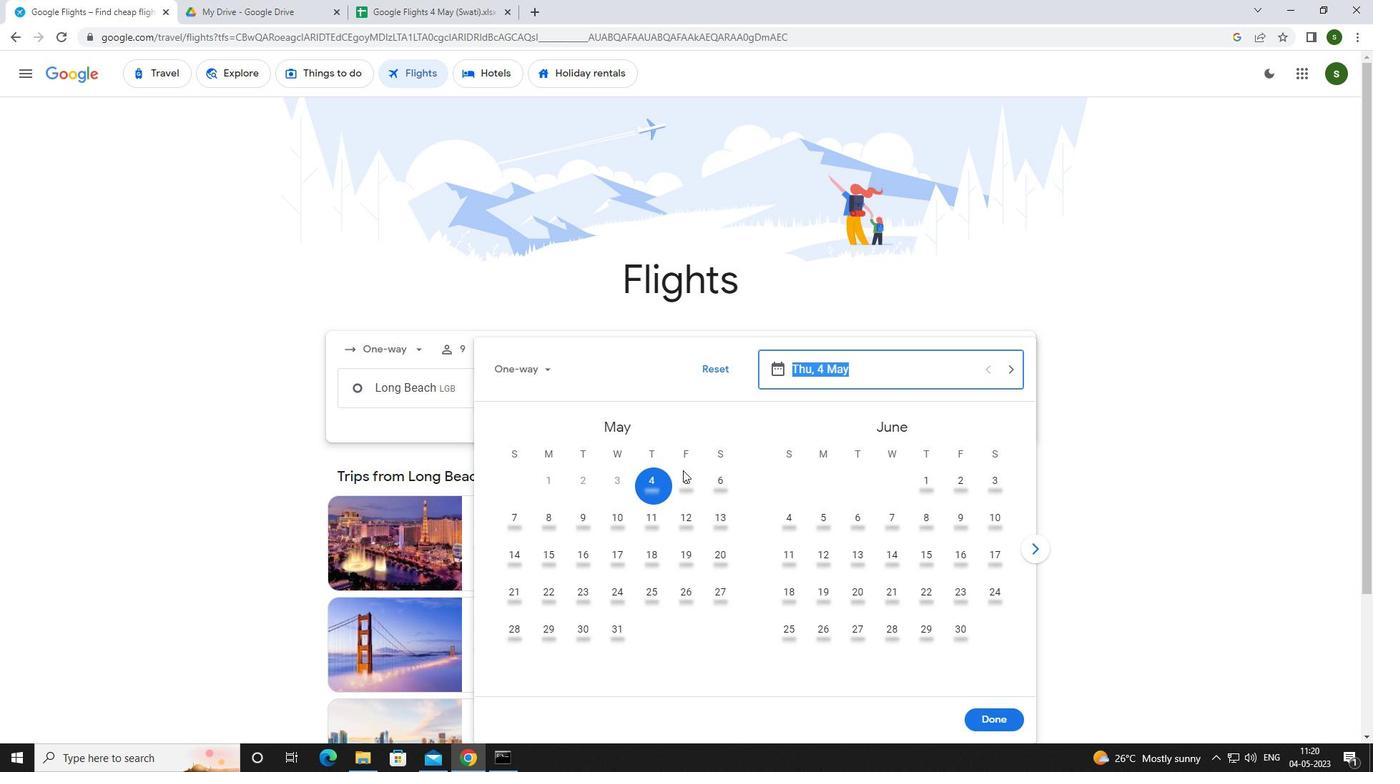 
Action: Mouse pressed left at (655, 487)
Screenshot: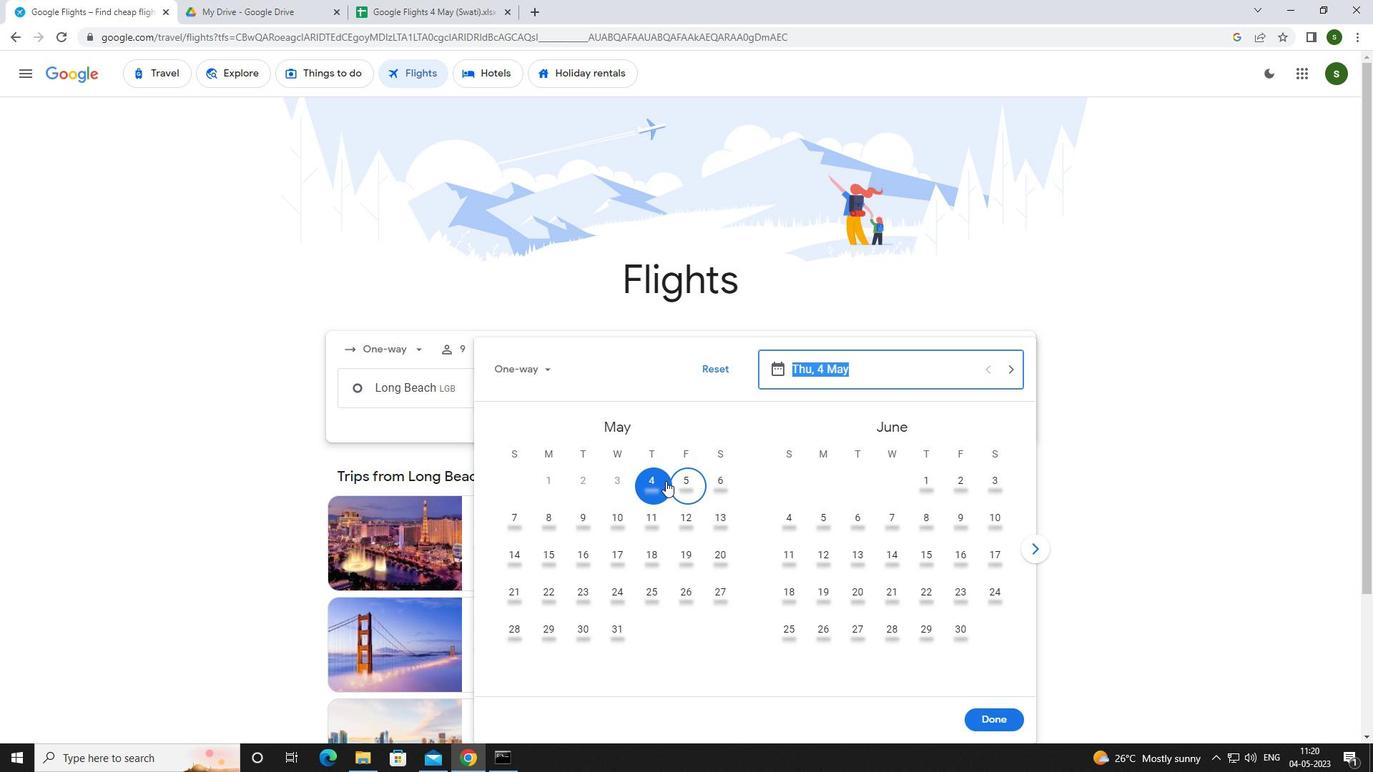 
Action: Mouse moved to (983, 725)
Screenshot: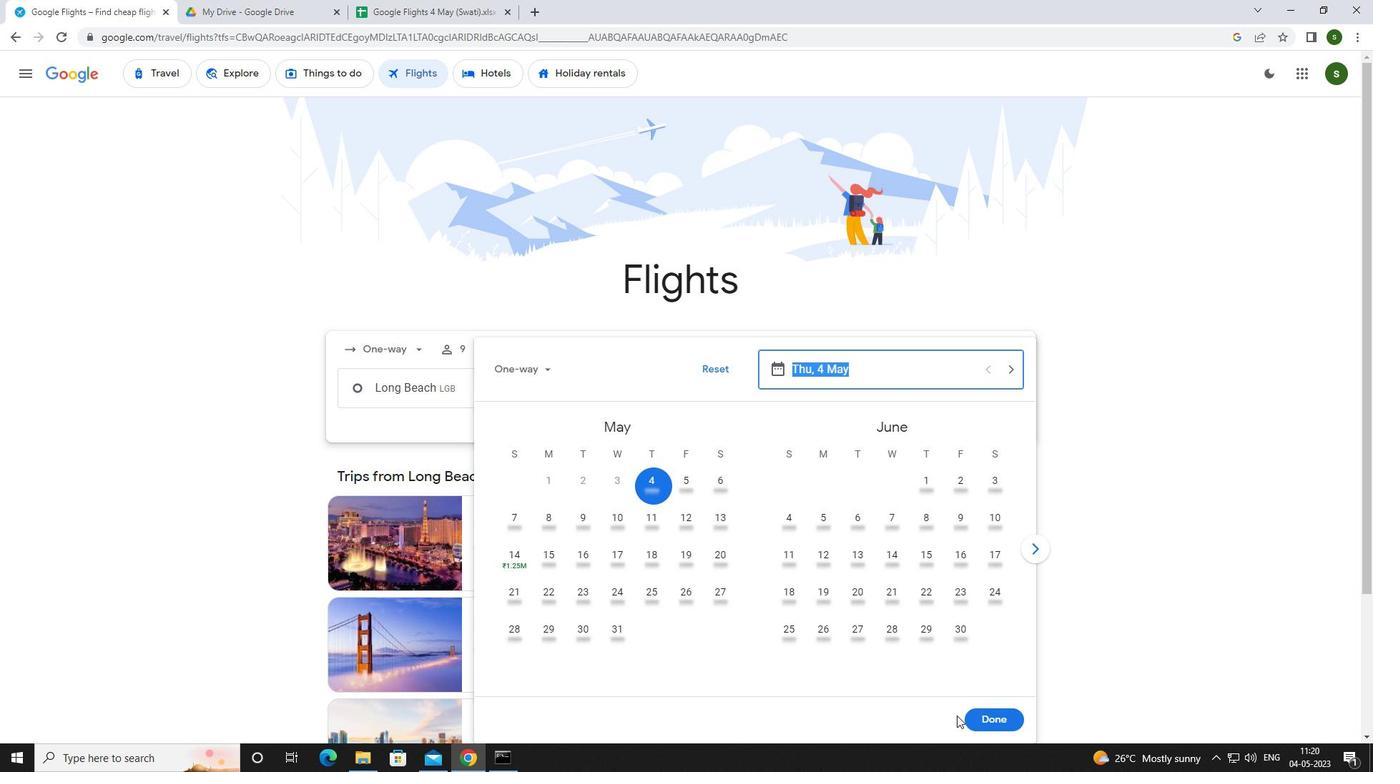 
Action: Mouse pressed left at (983, 725)
Screenshot: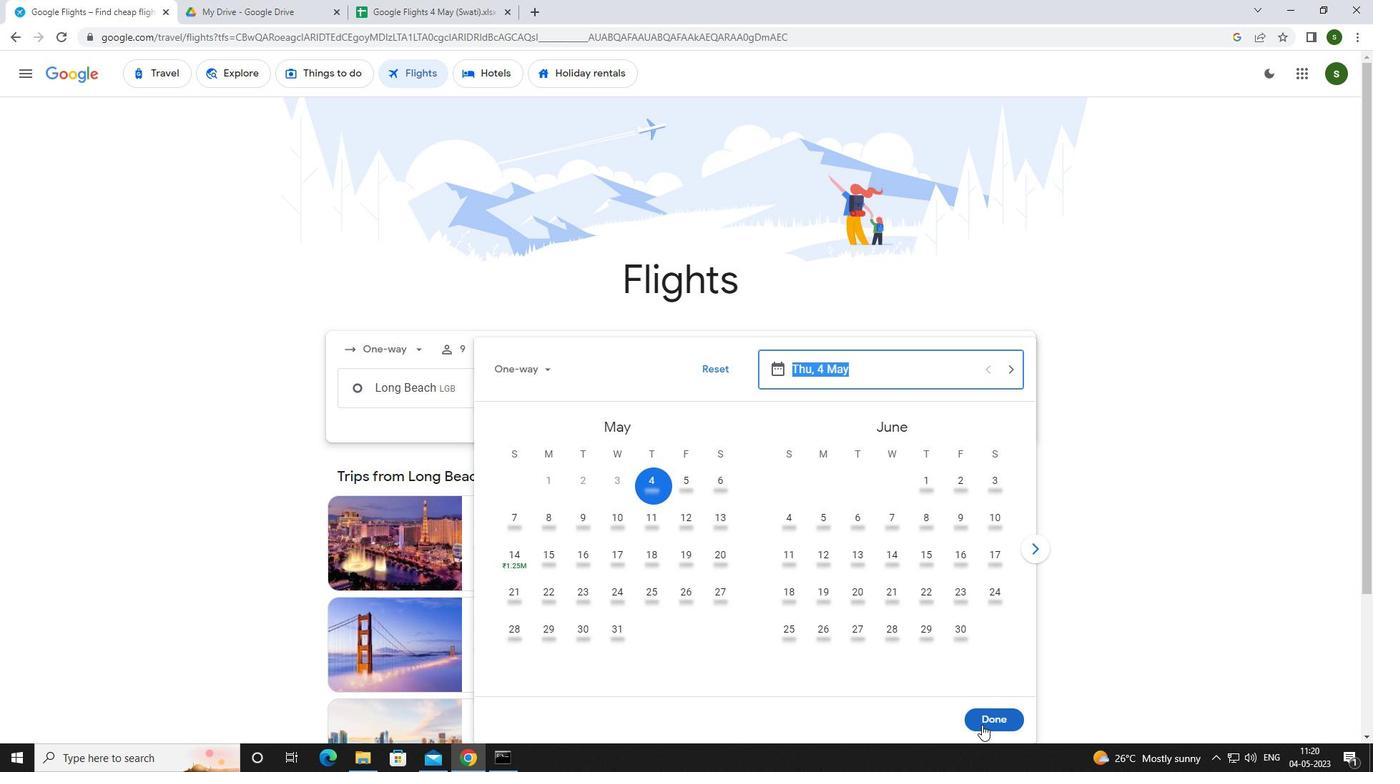 
Action: Mouse moved to (686, 438)
Screenshot: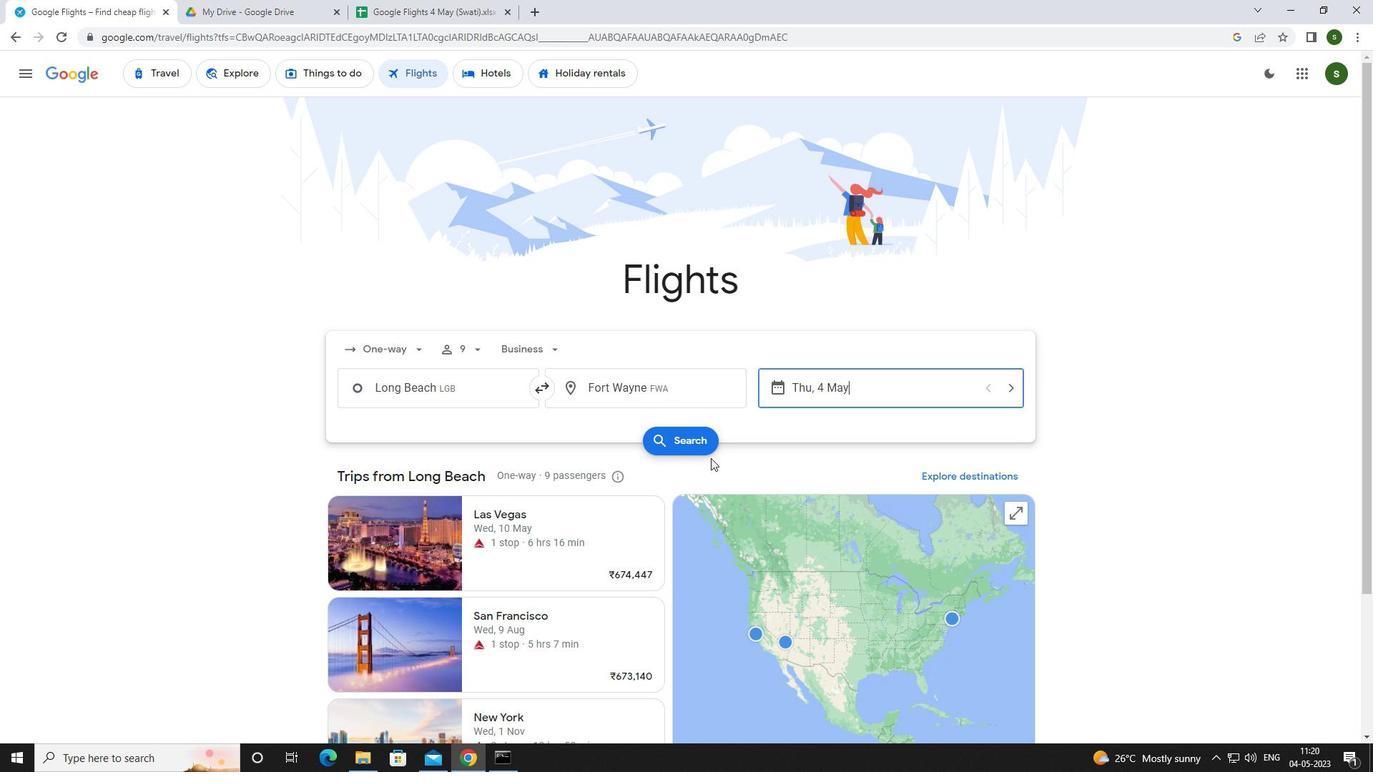 
Action: Mouse pressed left at (686, 438)
Screenshot: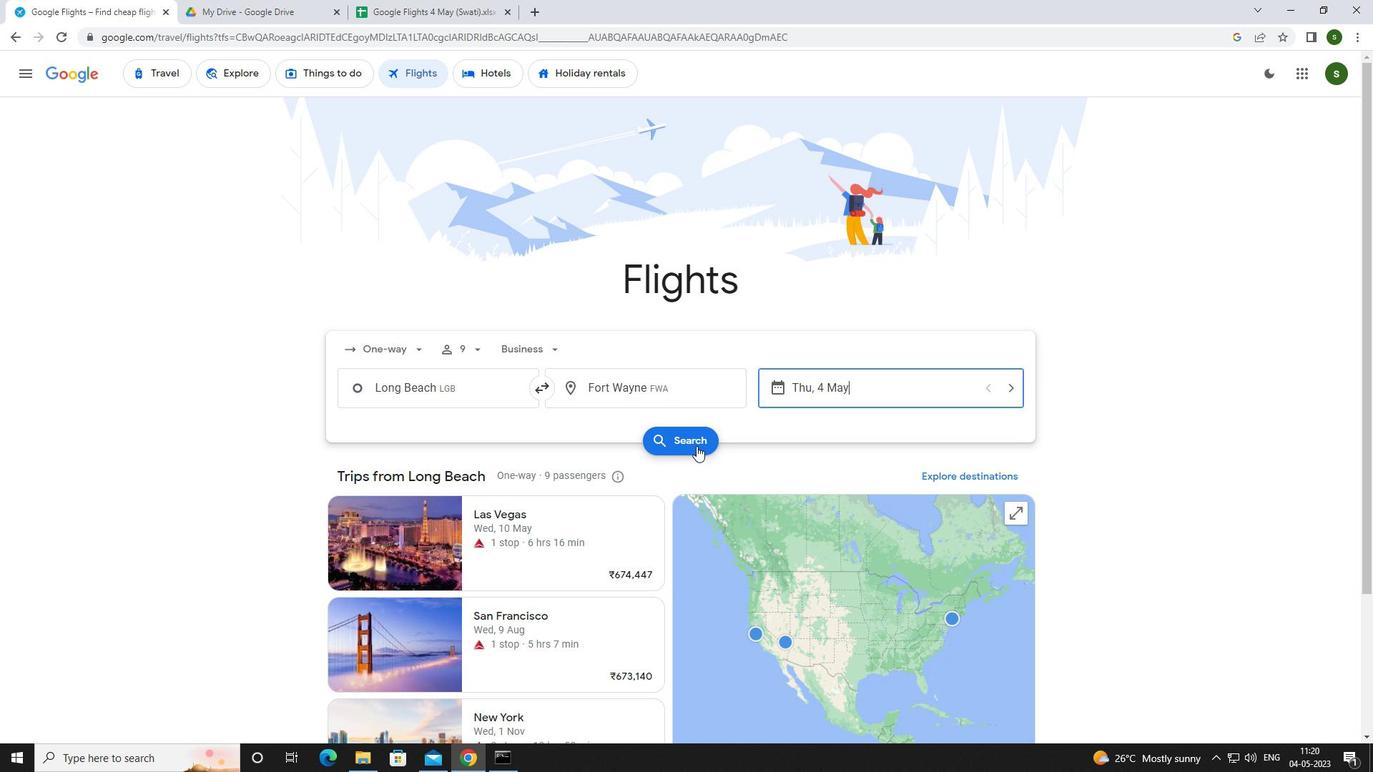 
Action: Mouse moved to (355, 209)
Screenshot: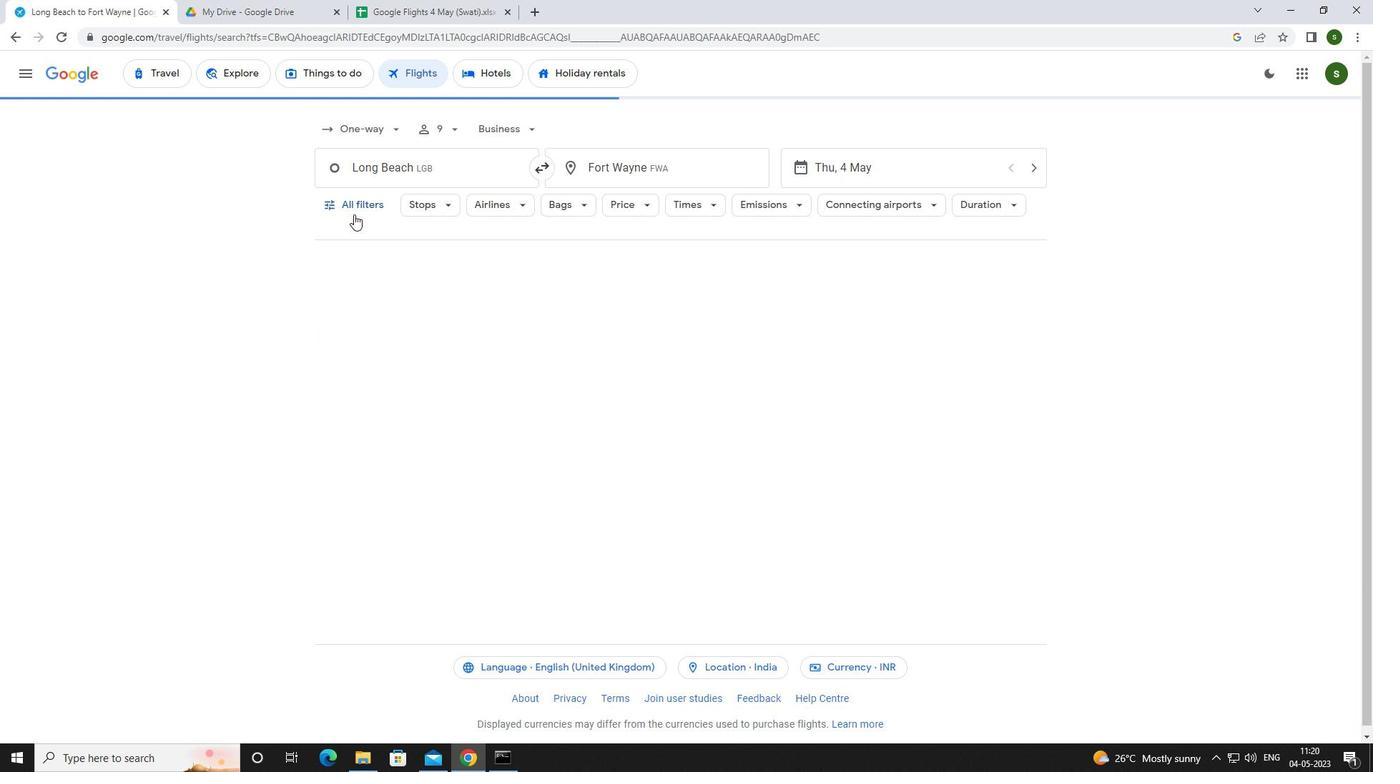 
Action: Mouse pressed left at (355, 209)
Screenshot: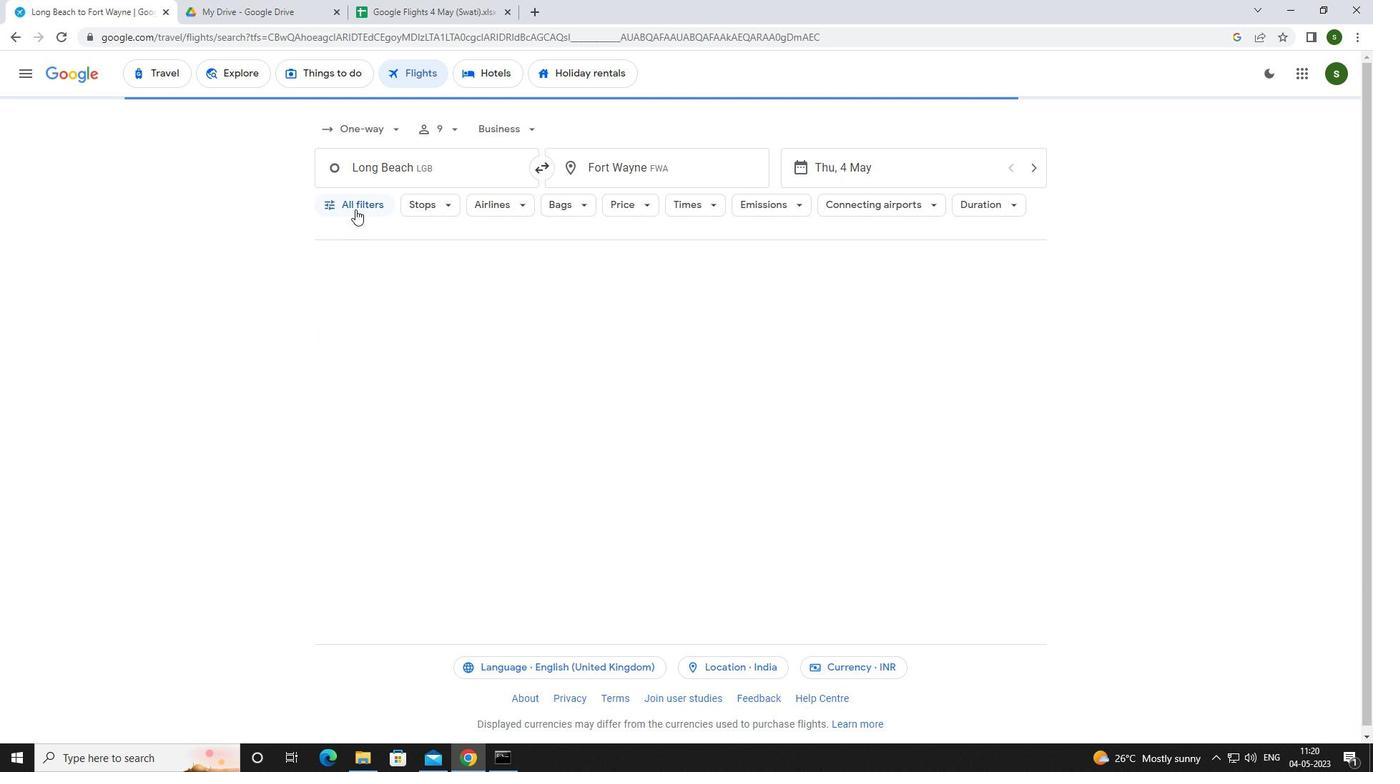 
Action: Mouse moved to (534, 507)
Screenshot: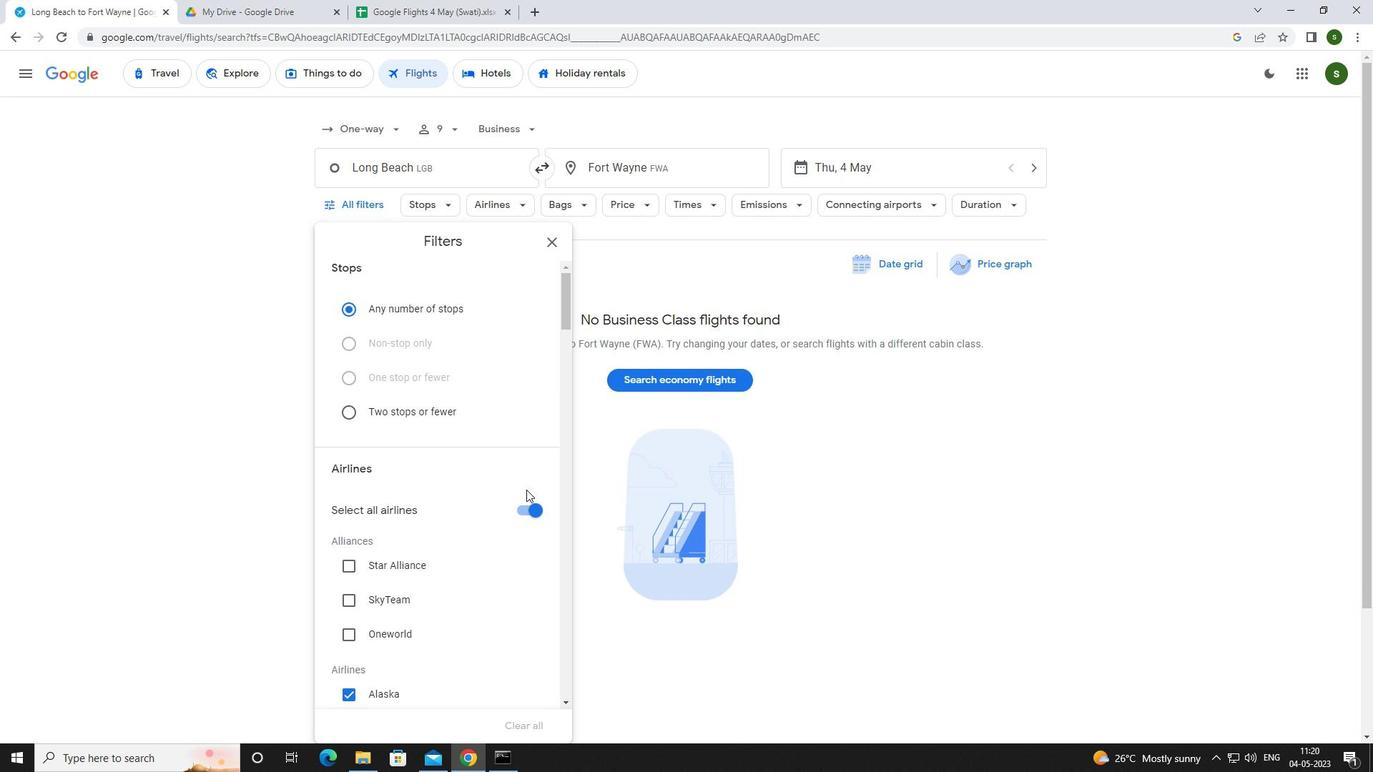 
Action: Mouse pressed left at (534, 507)
Screenshot: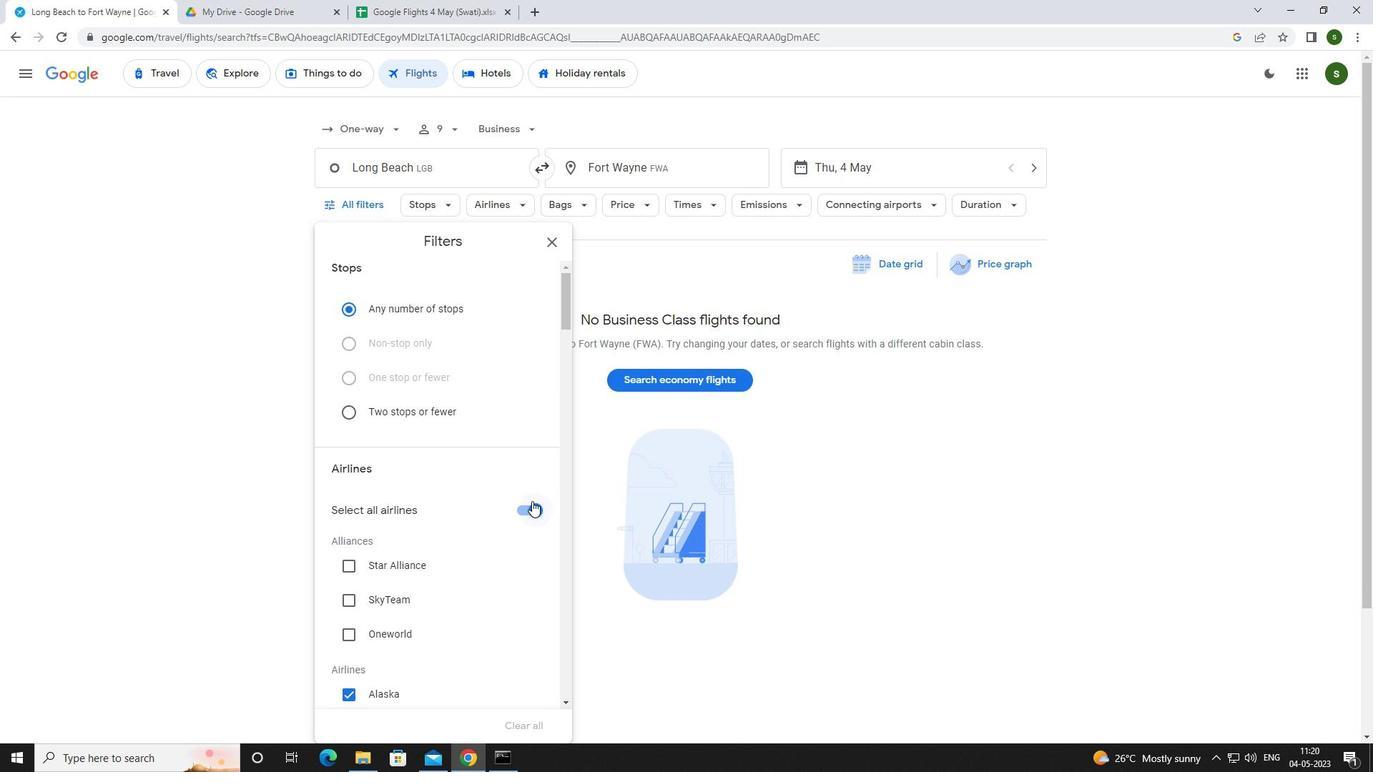 
Action: Mouse moved to (496, 444)
Screenshot: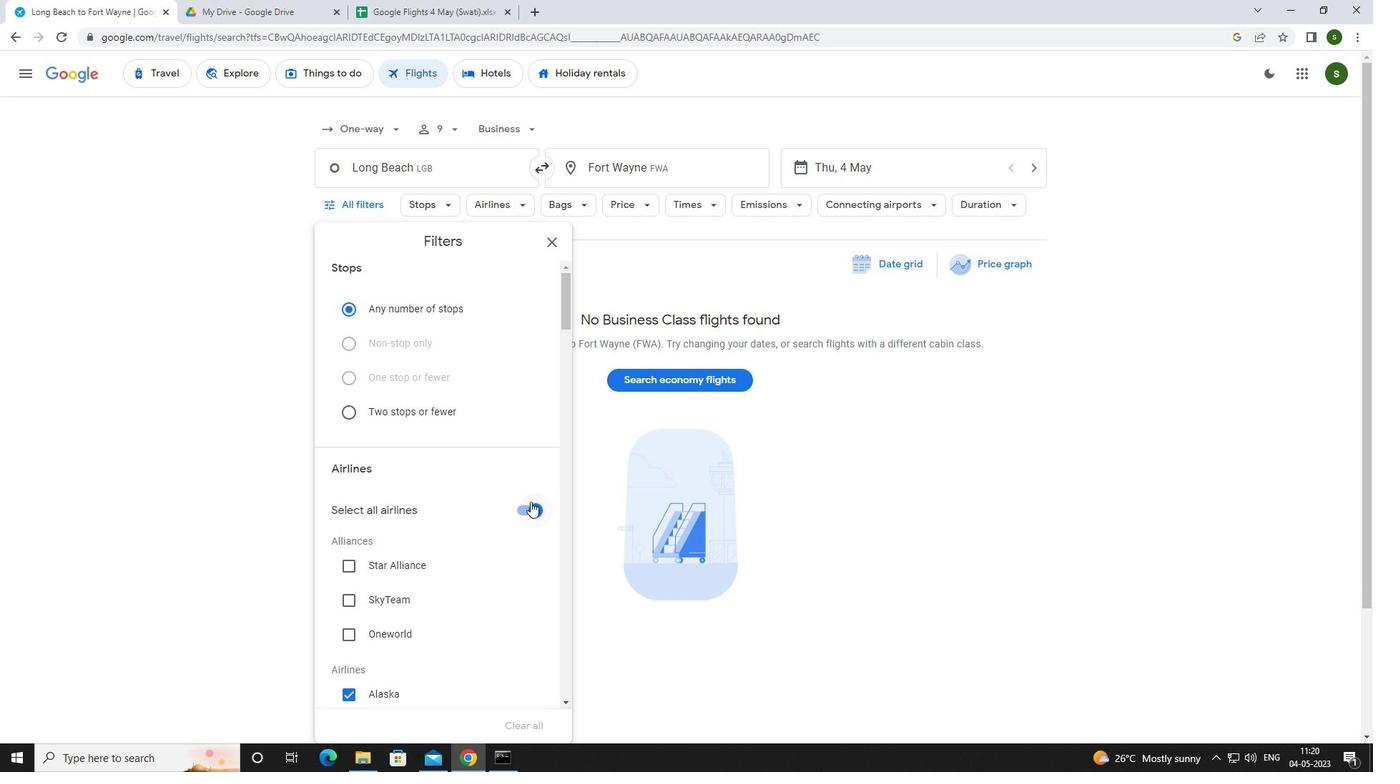 
Action: Mouse scrolled (496, 443) with delta (0, 0)
Screenshot: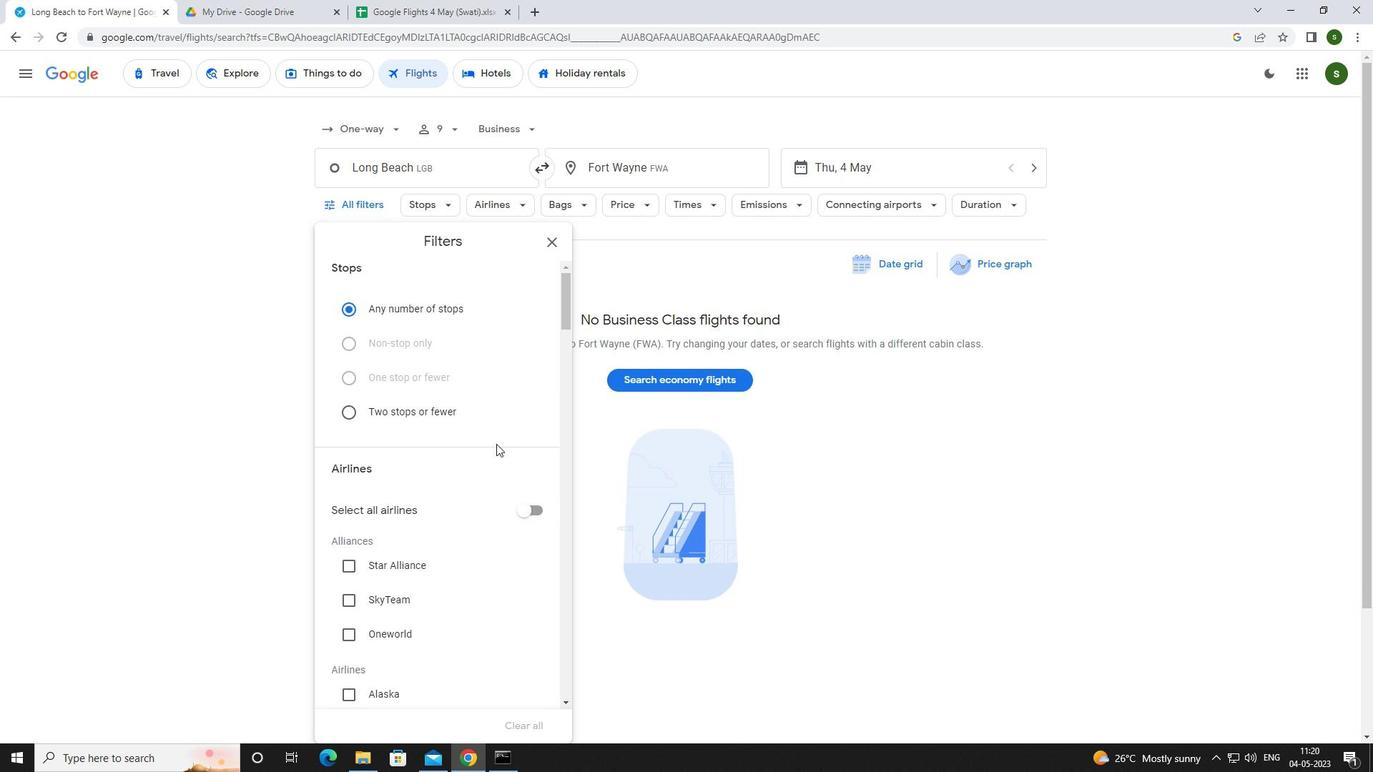 
Action: Mouse scrolled (496, 443) with delta (0, 0)
Screenshot: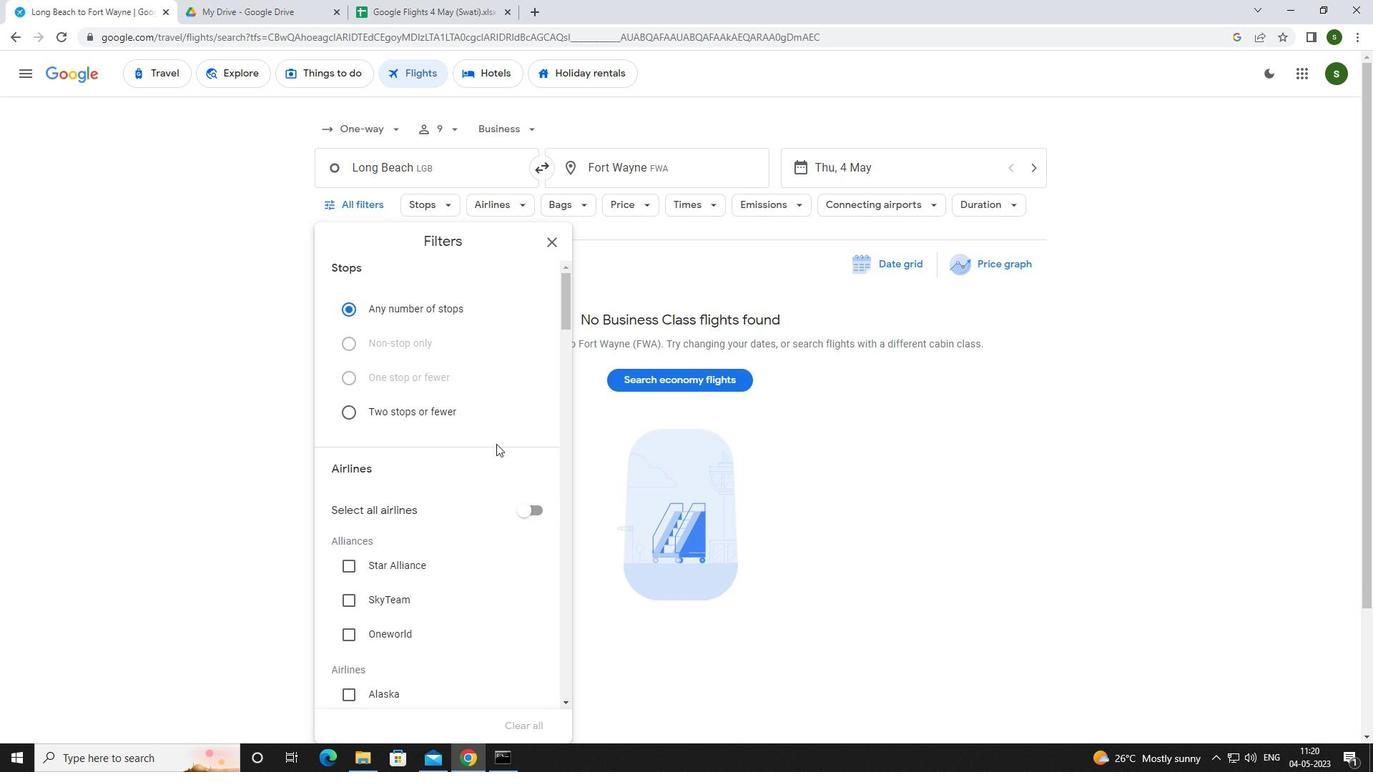 
Action: Mouse scrolled (496, 443) with delta (0, 0)
Screenshot: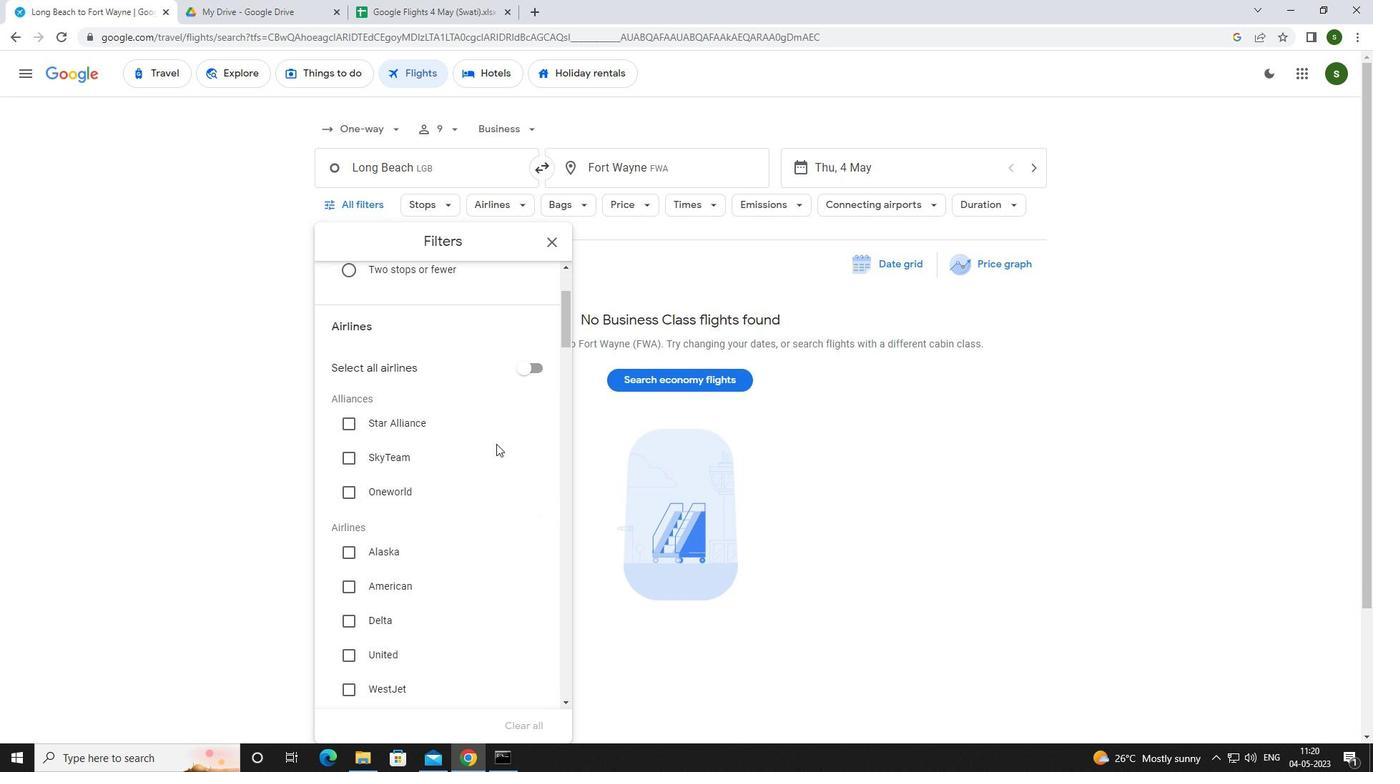 
Action: Mouse scrolled (496, 443) with delta (0, 0)
Screenshot: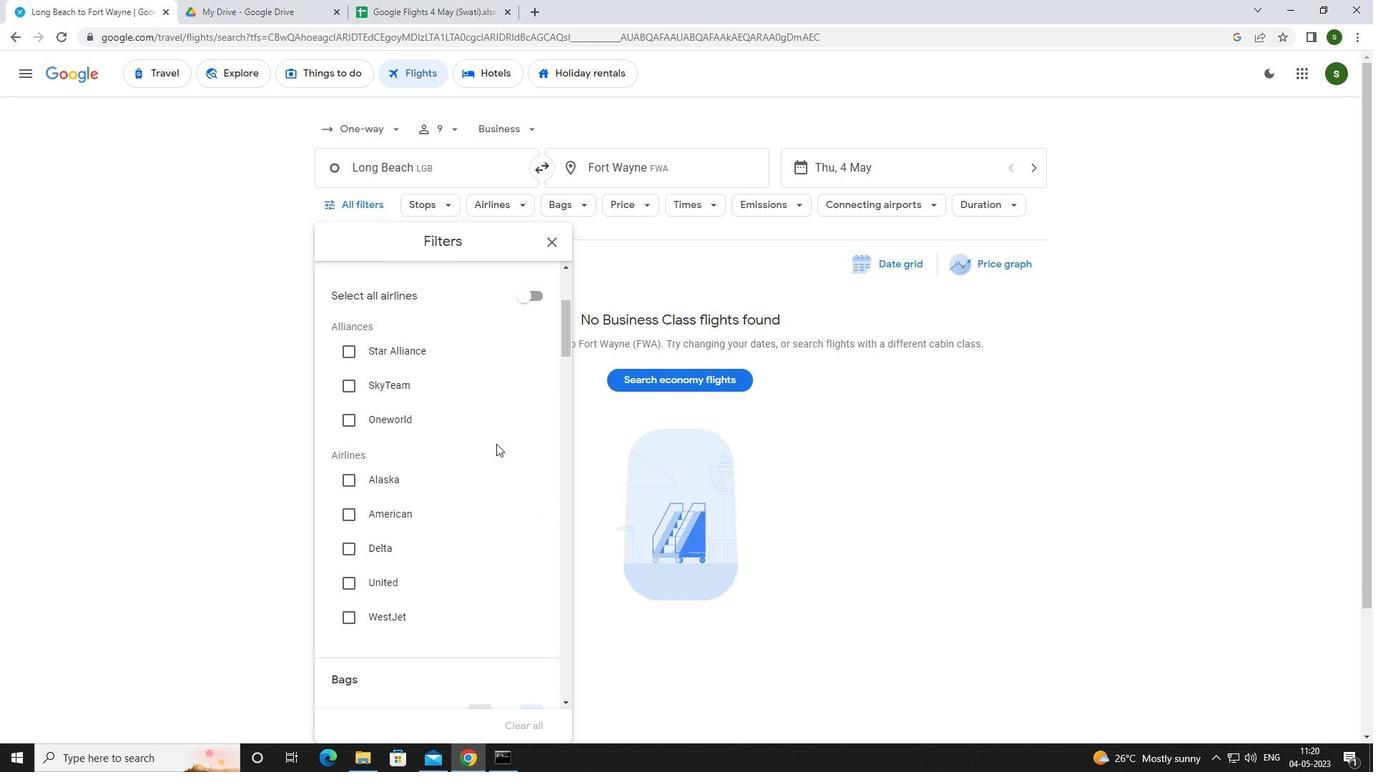 
Action: Mouse scrolled (496, 443) with delta (0, 0)
Screenshot: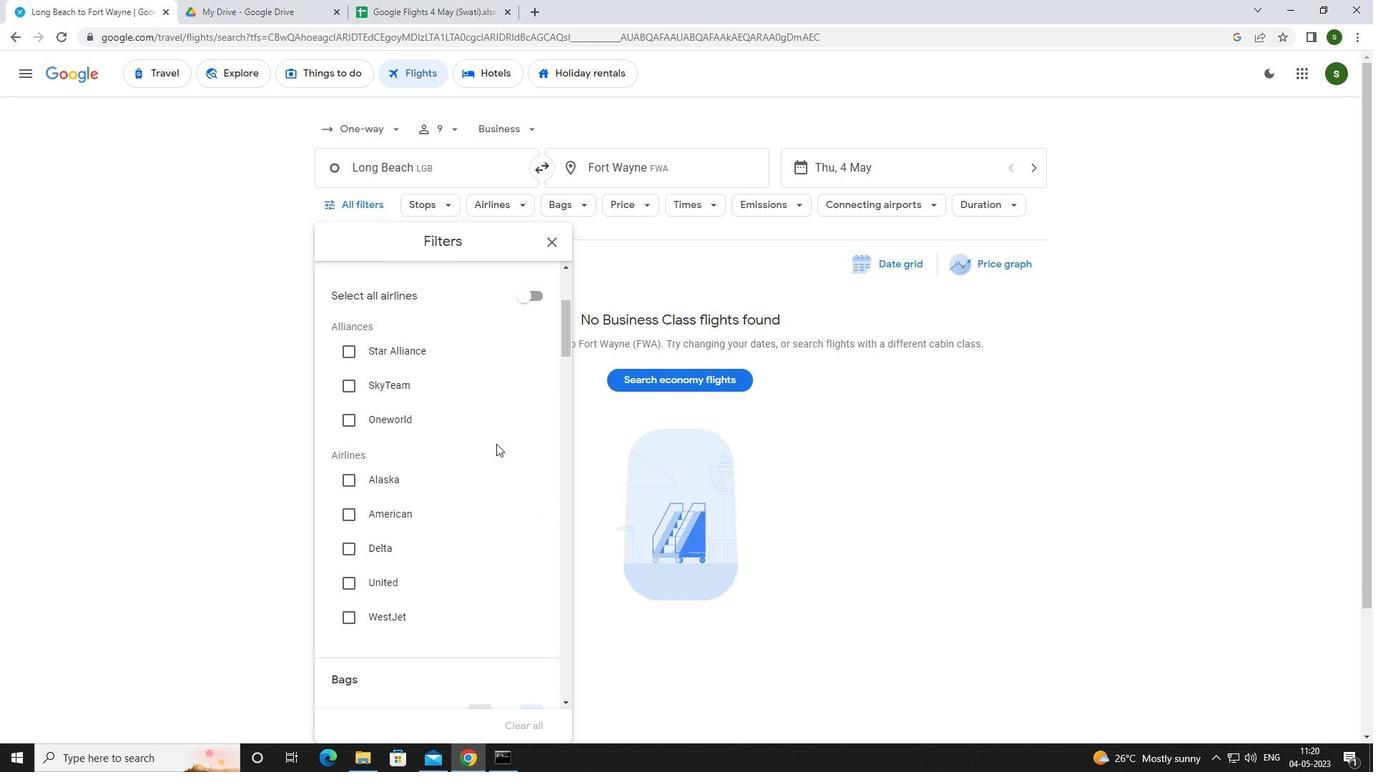 
Action: Mouse scrolled (496, 443) with delta (0, 0)
Screenshot: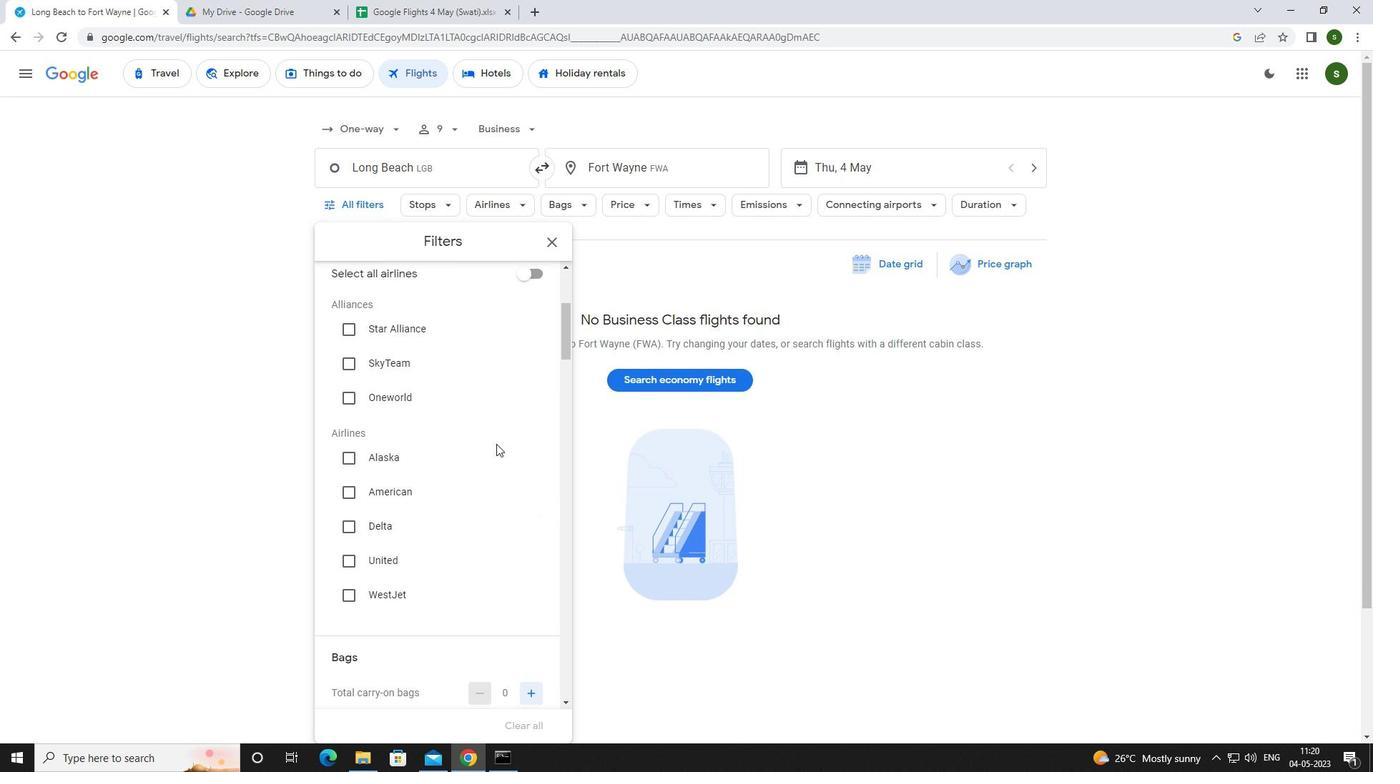 
Action: Mouse scrolled (496, 443) with delta (0, 0)
Screenshot: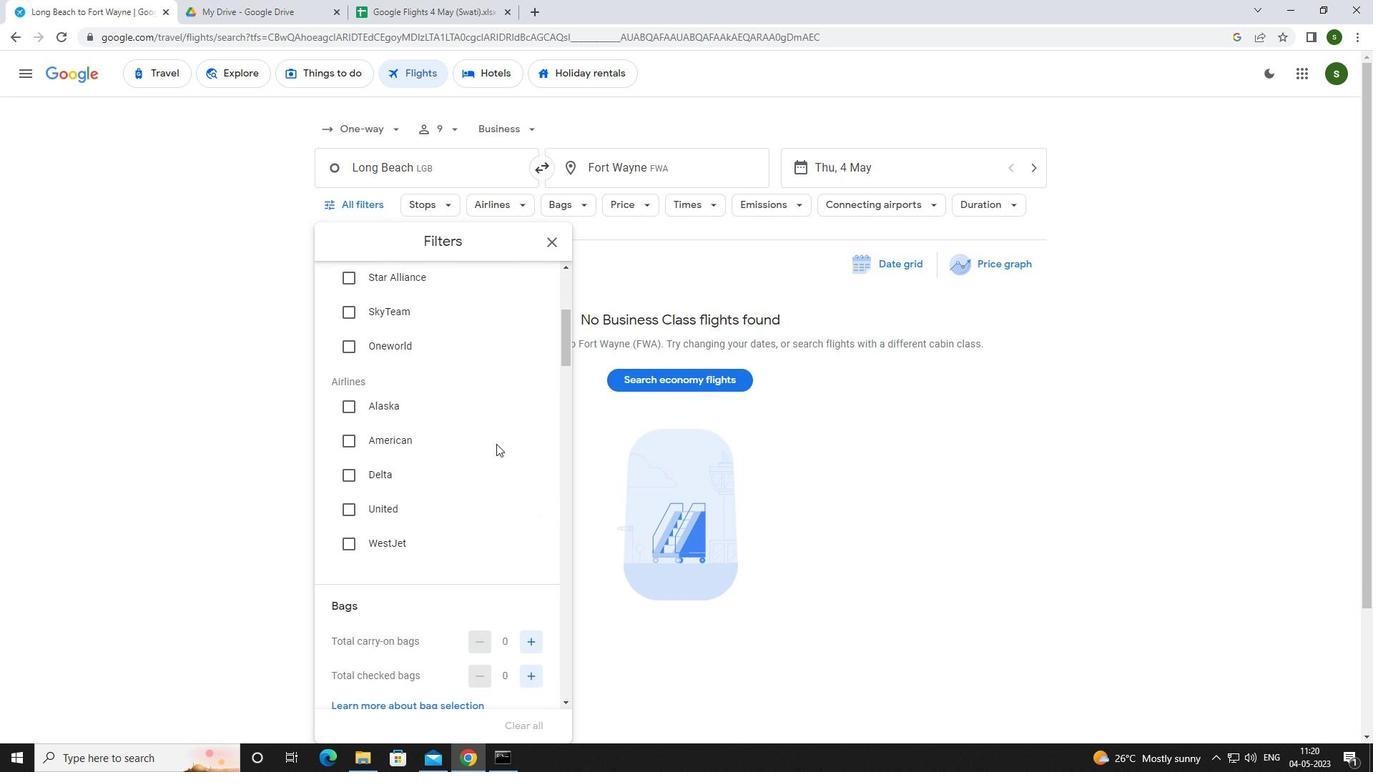 
Action: Mouse moved to (536, 467)
Screenshot: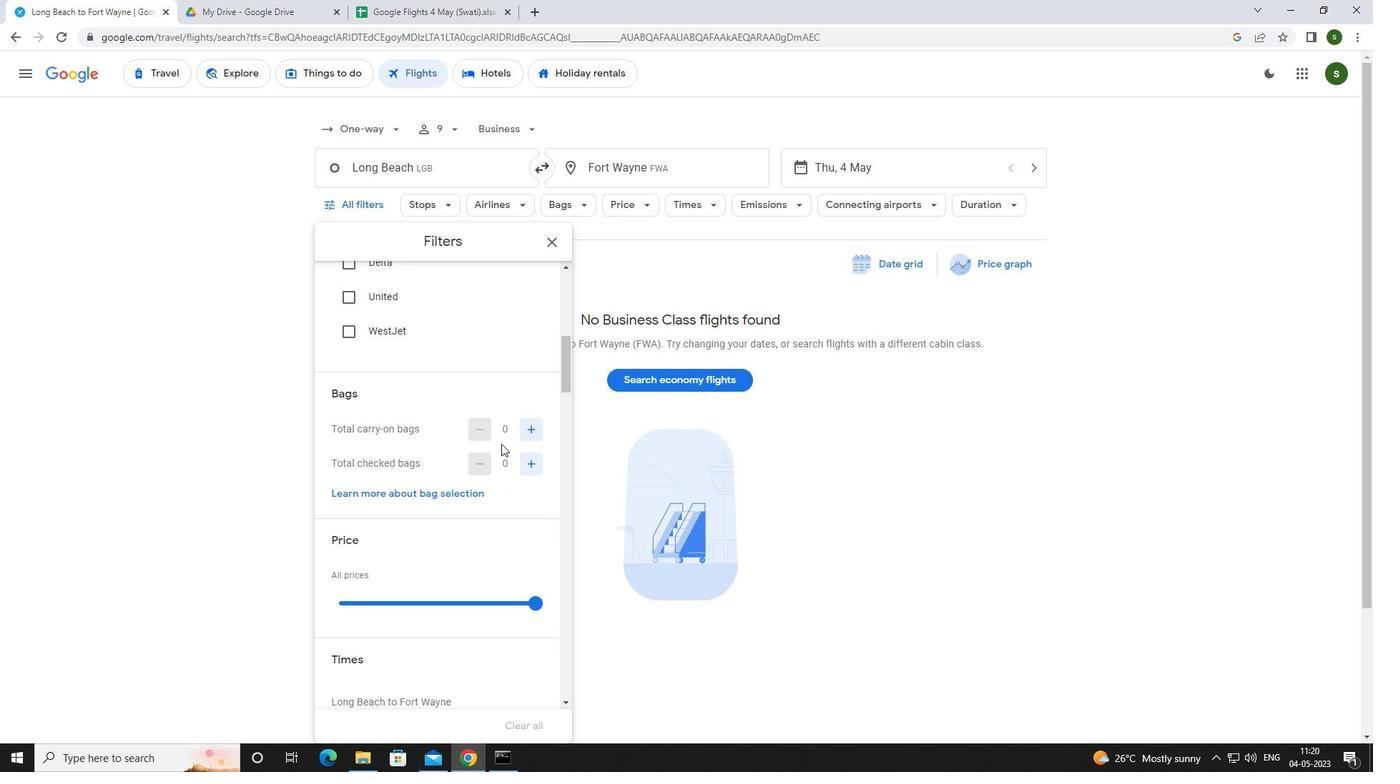 
Action: Mouse pressed left at (536, 467)
Screenshot: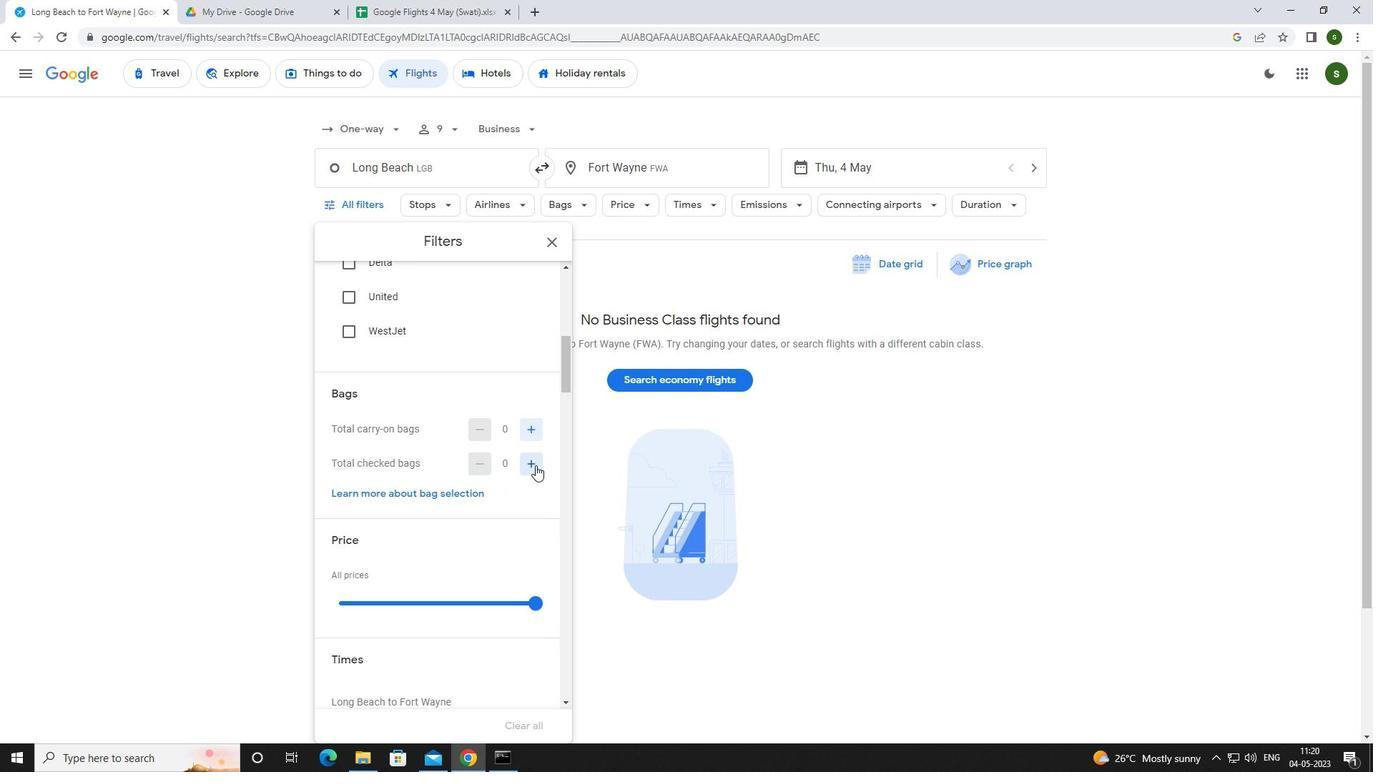 
Action: Mouse pressed left at (536, 467)
Screenshot: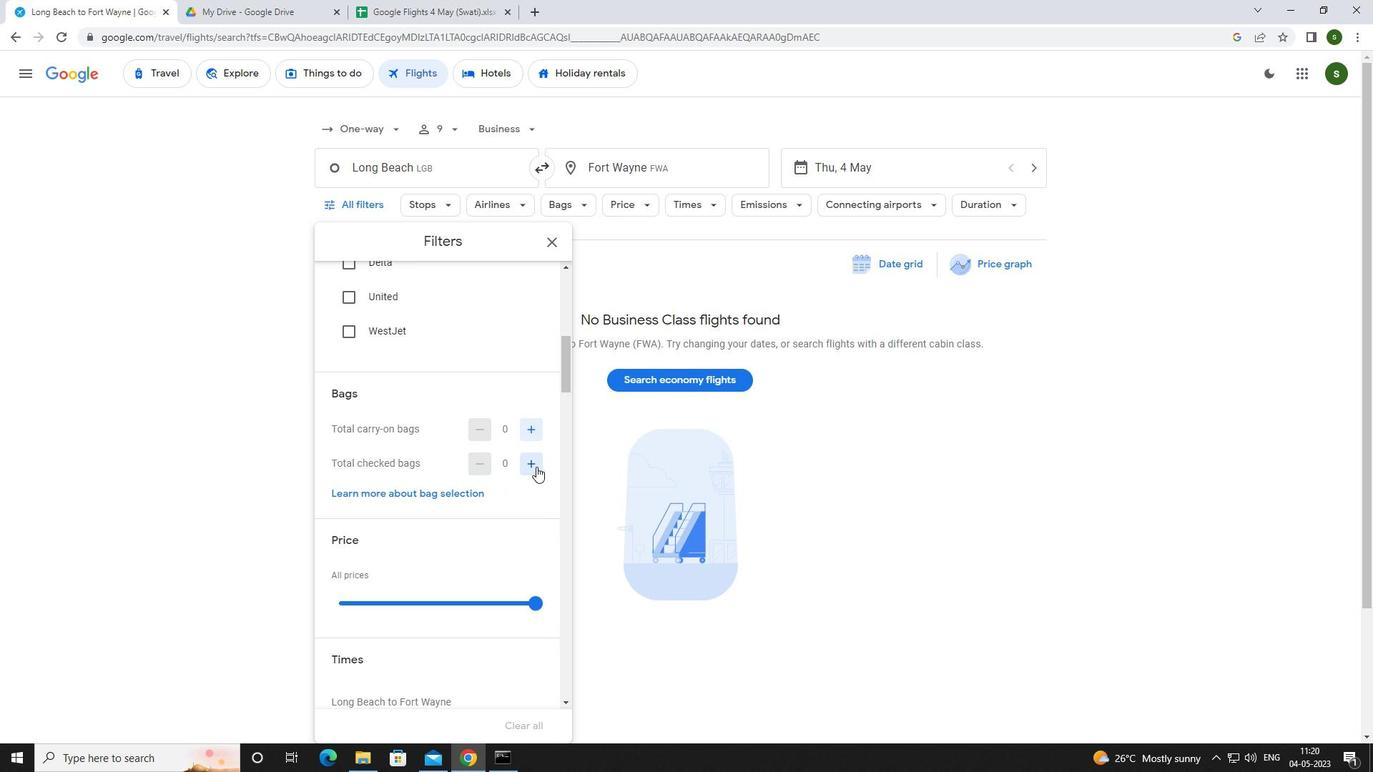 
Action: Mouse pressed left at (536, 467)
Screenshot: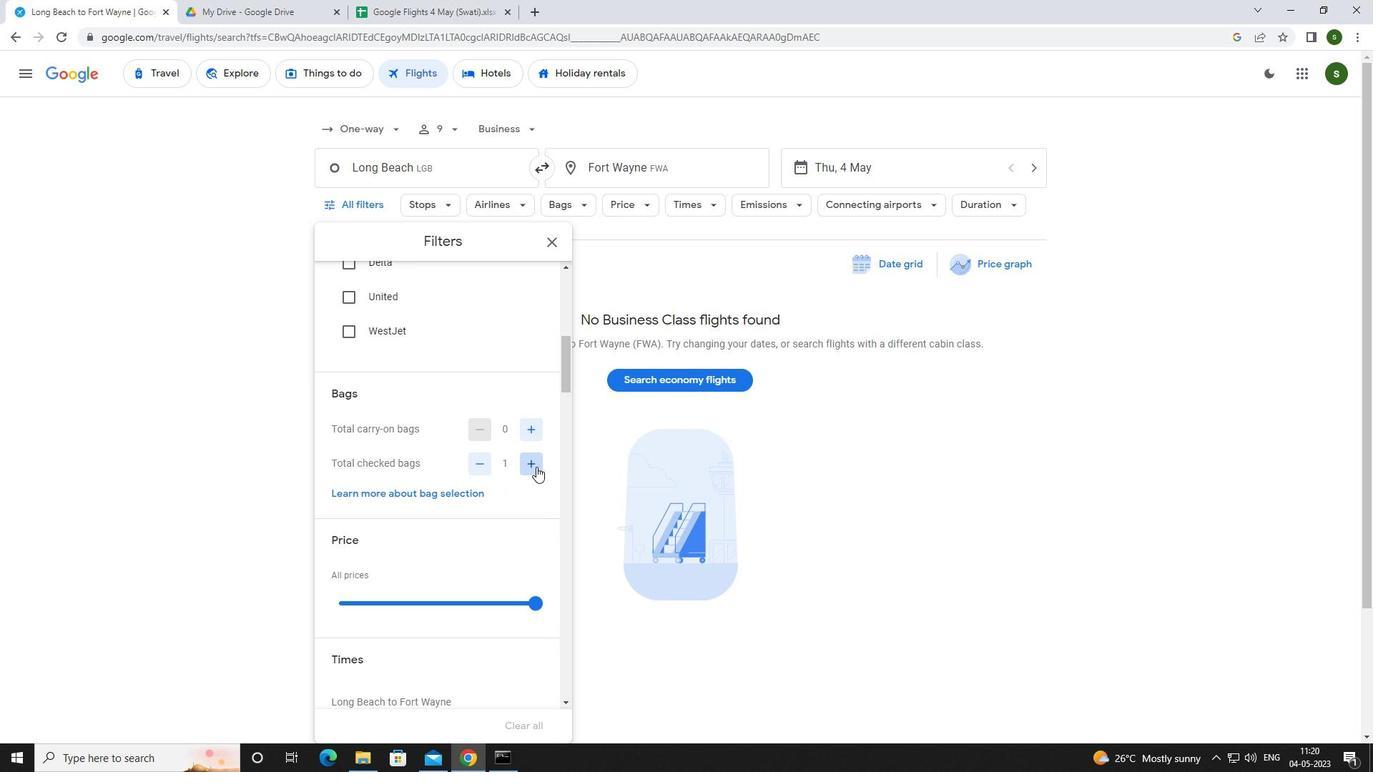 
Action: Mouse pressed left at (536, 467)
Screenshot: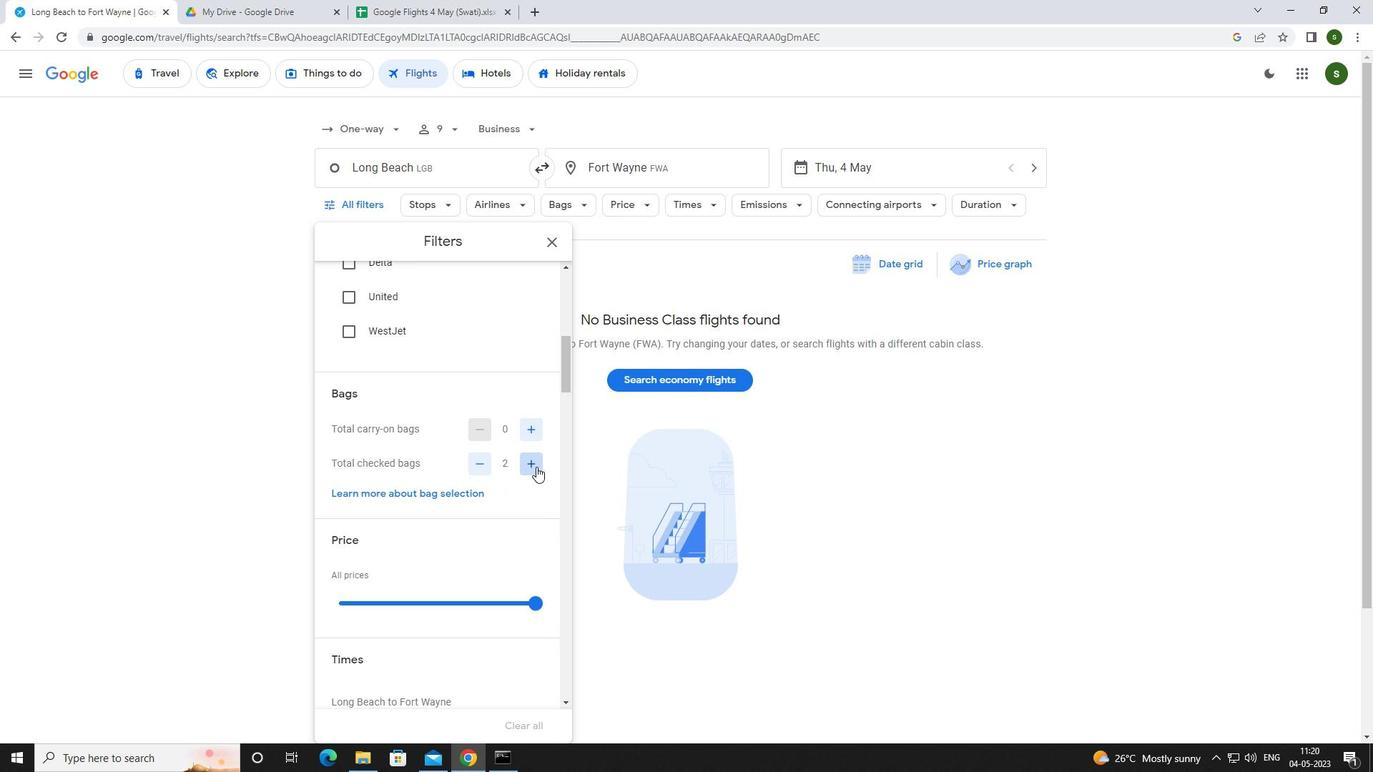 
Action: Mouse pressed left at (536, 467)
Screenshot: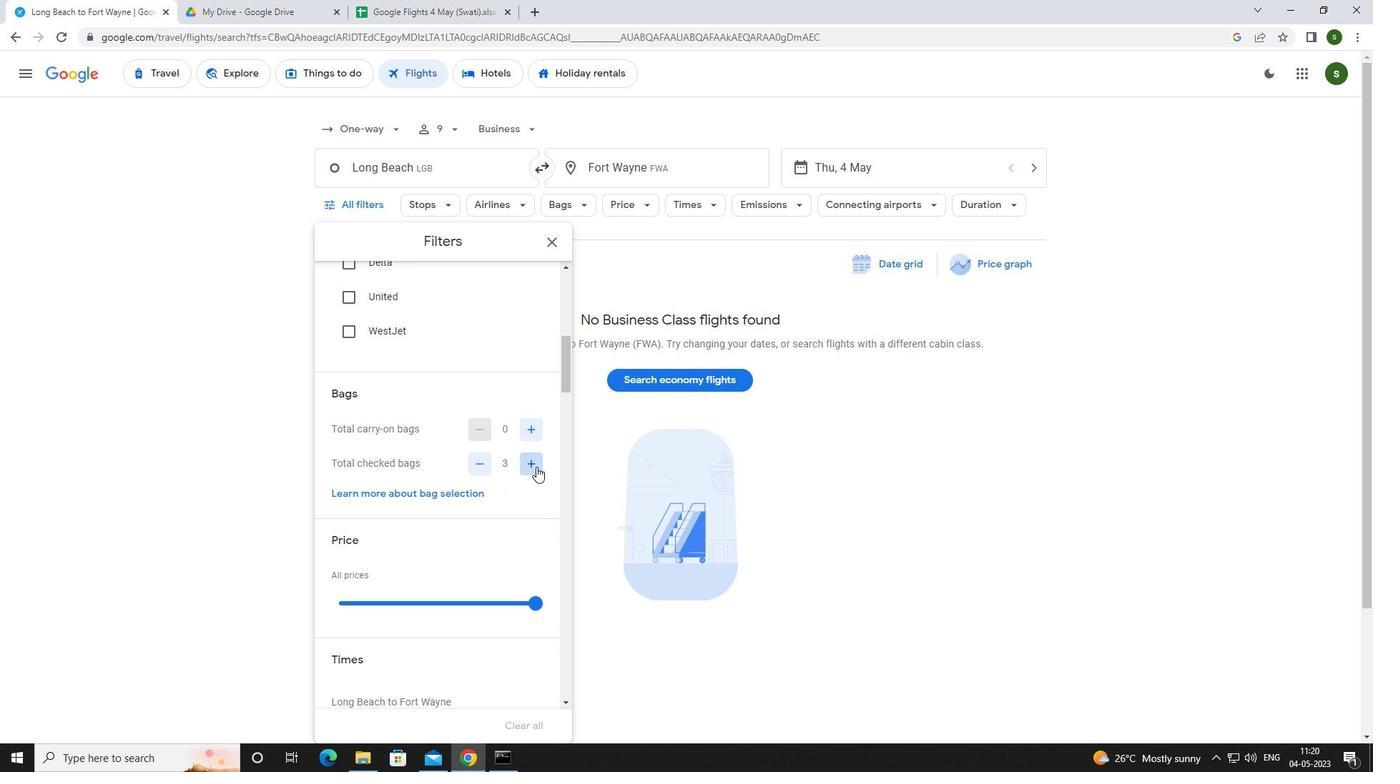 
Action: Mouse pressed left at (536, 467)
Screenshot: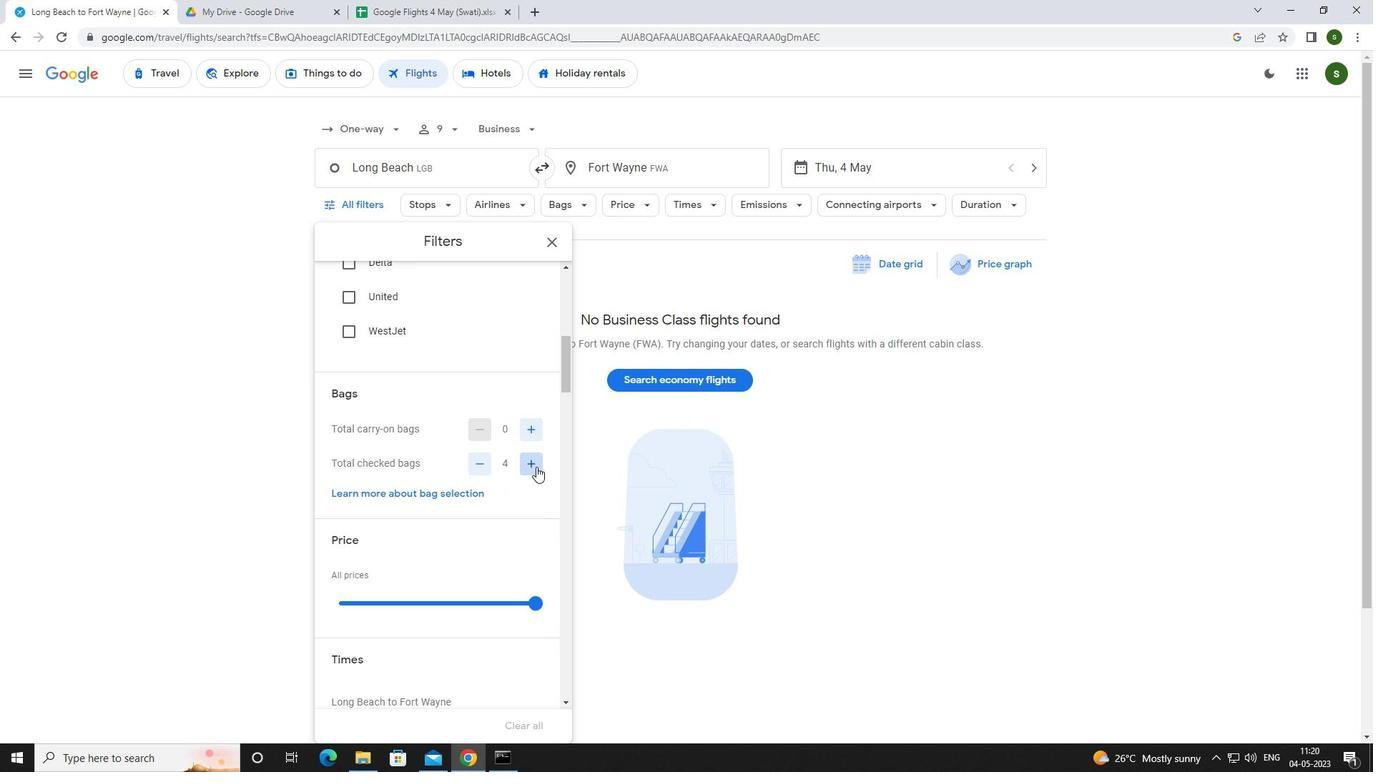 
Action: Mouse pressed left at (536, 467)
Screenshot: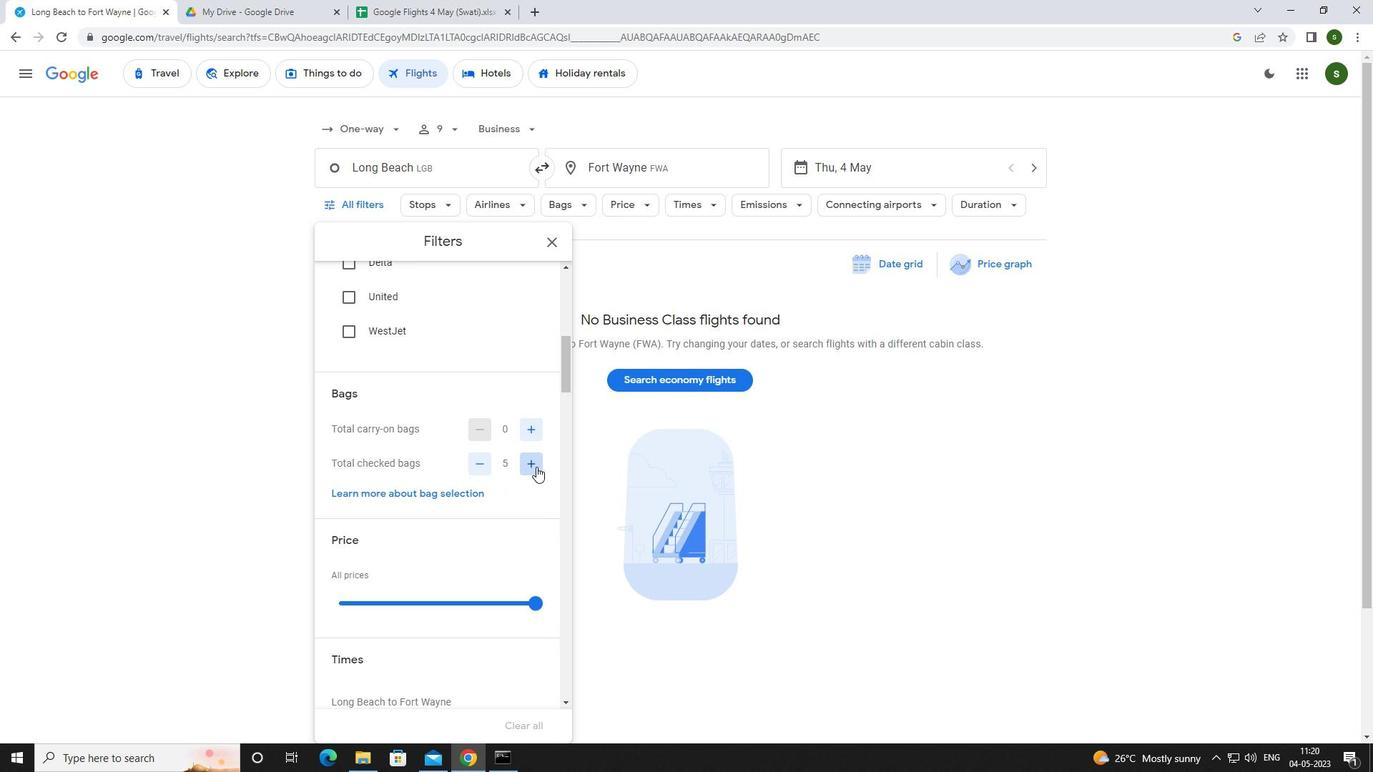 
Action: Mouse pressed left at (536, 467)
Screenshot: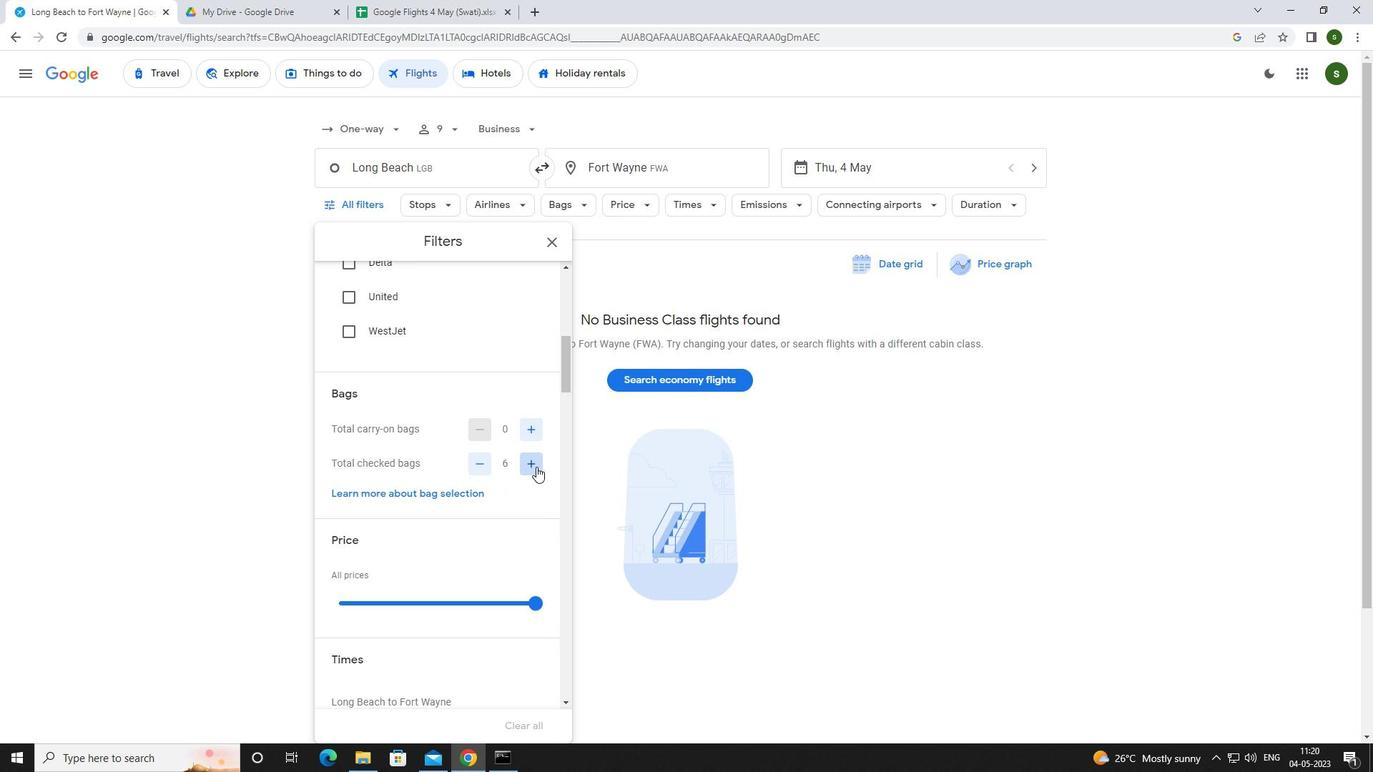 
Action: Mouse pressed left at (536, 467)
Screenshot: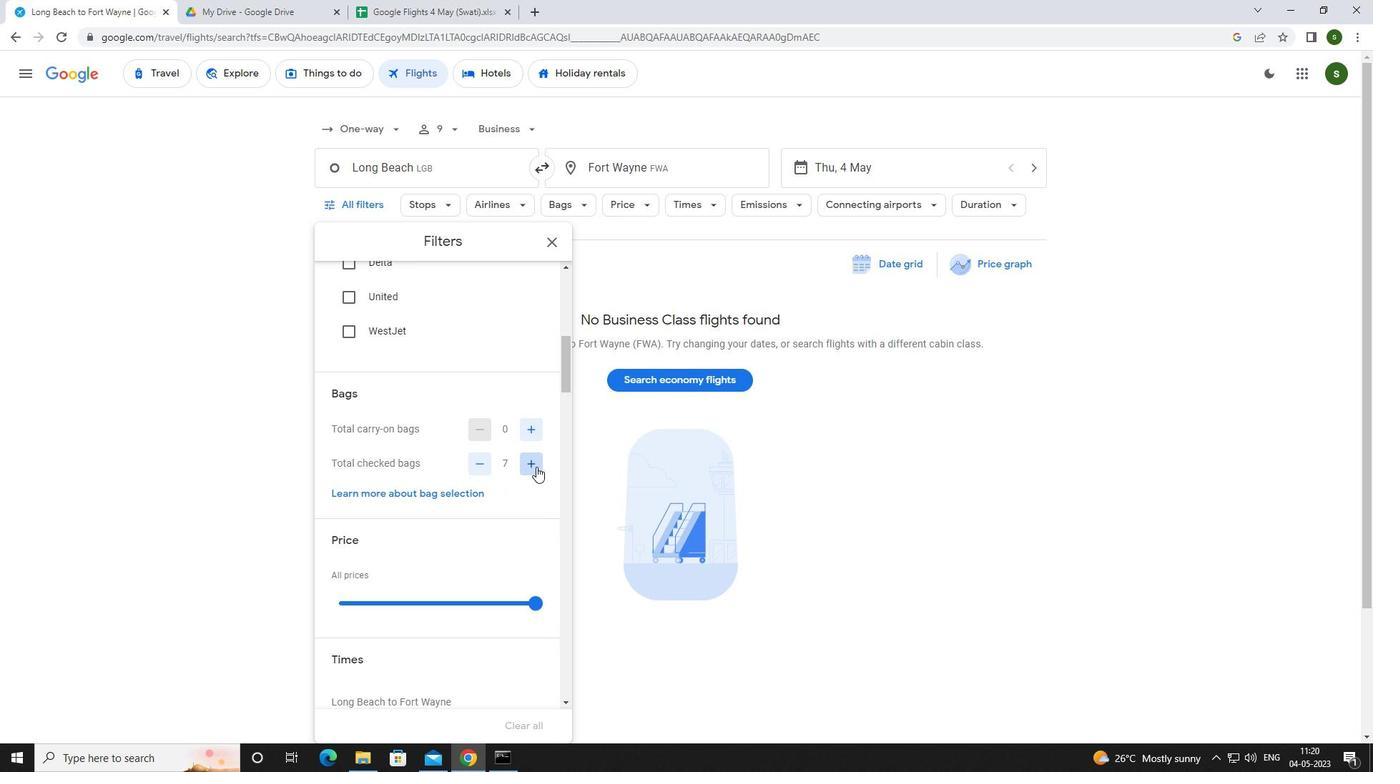 
Action: Mouse scrolled (536, 466) with delta (0, 0)
Screenshot: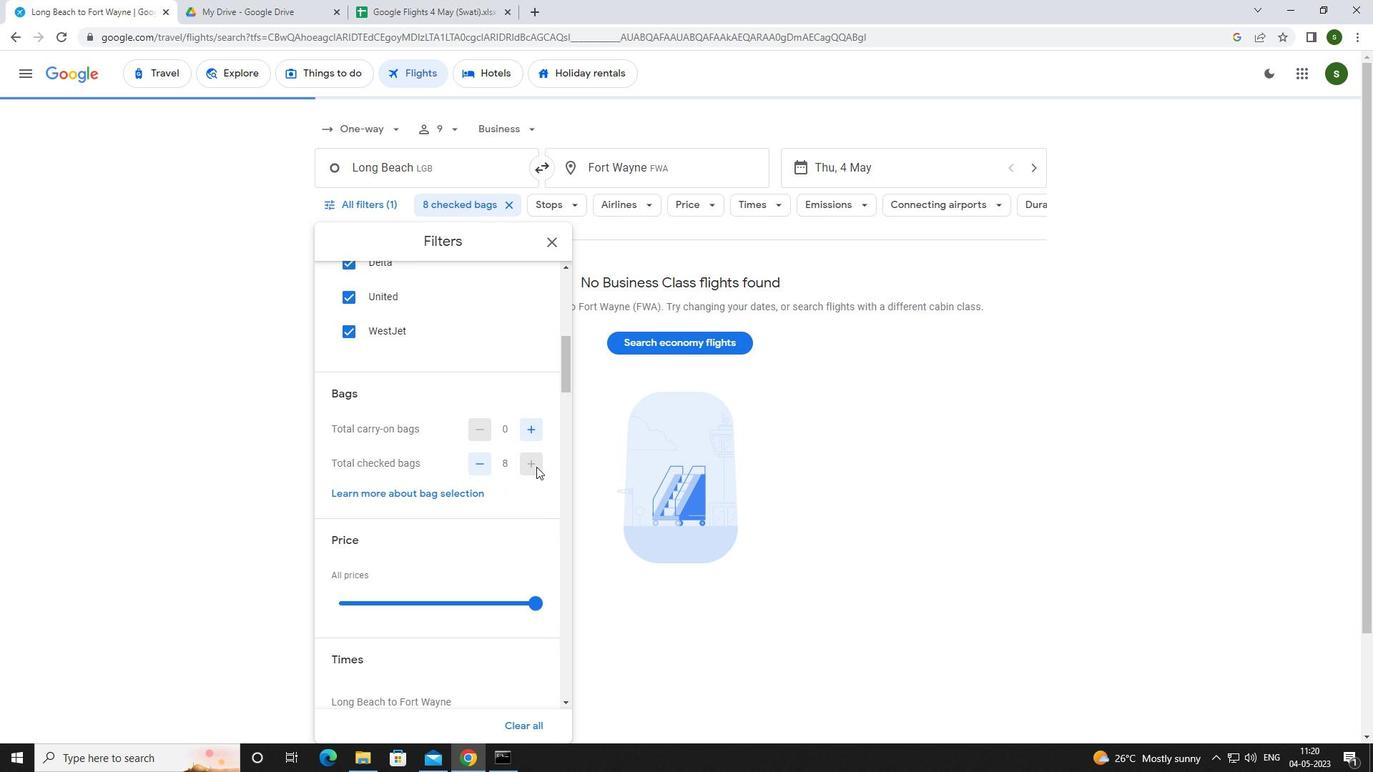 
Action: Mouse scrolled (536, 466) with delta (0, 0)
Screenshot: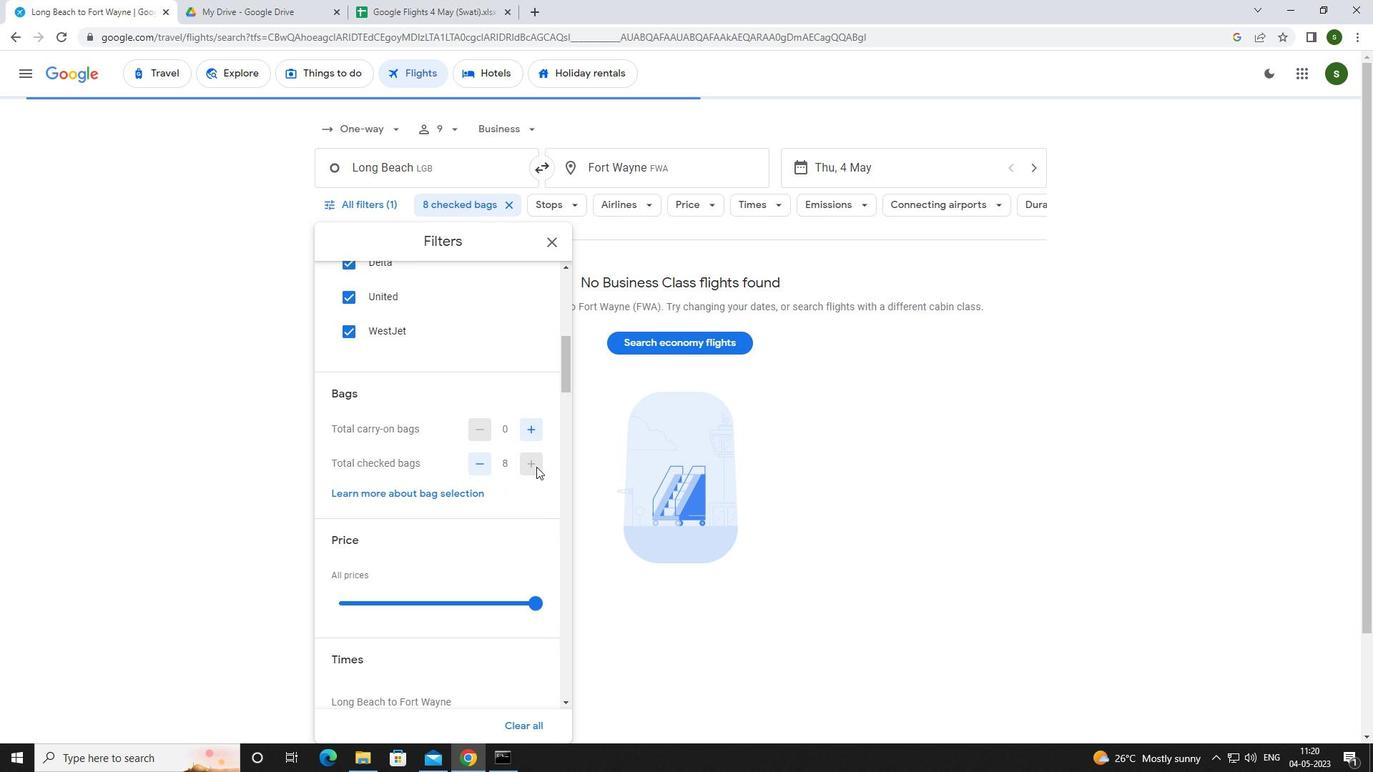 
Action: Mouse pressed left at (536, 467)
Screenshot: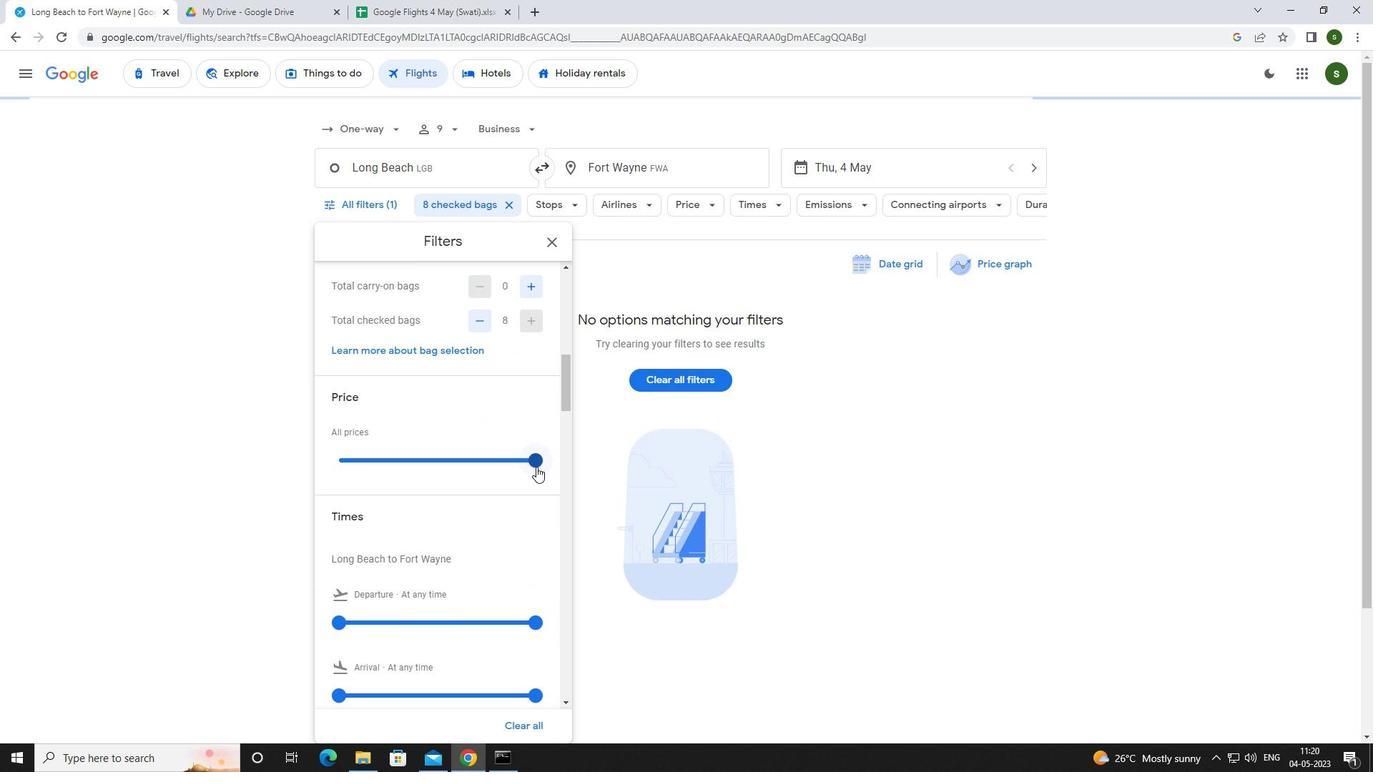 
Action: Mouse scrolled (536, 466) with delta (0, 0)
Screenshot: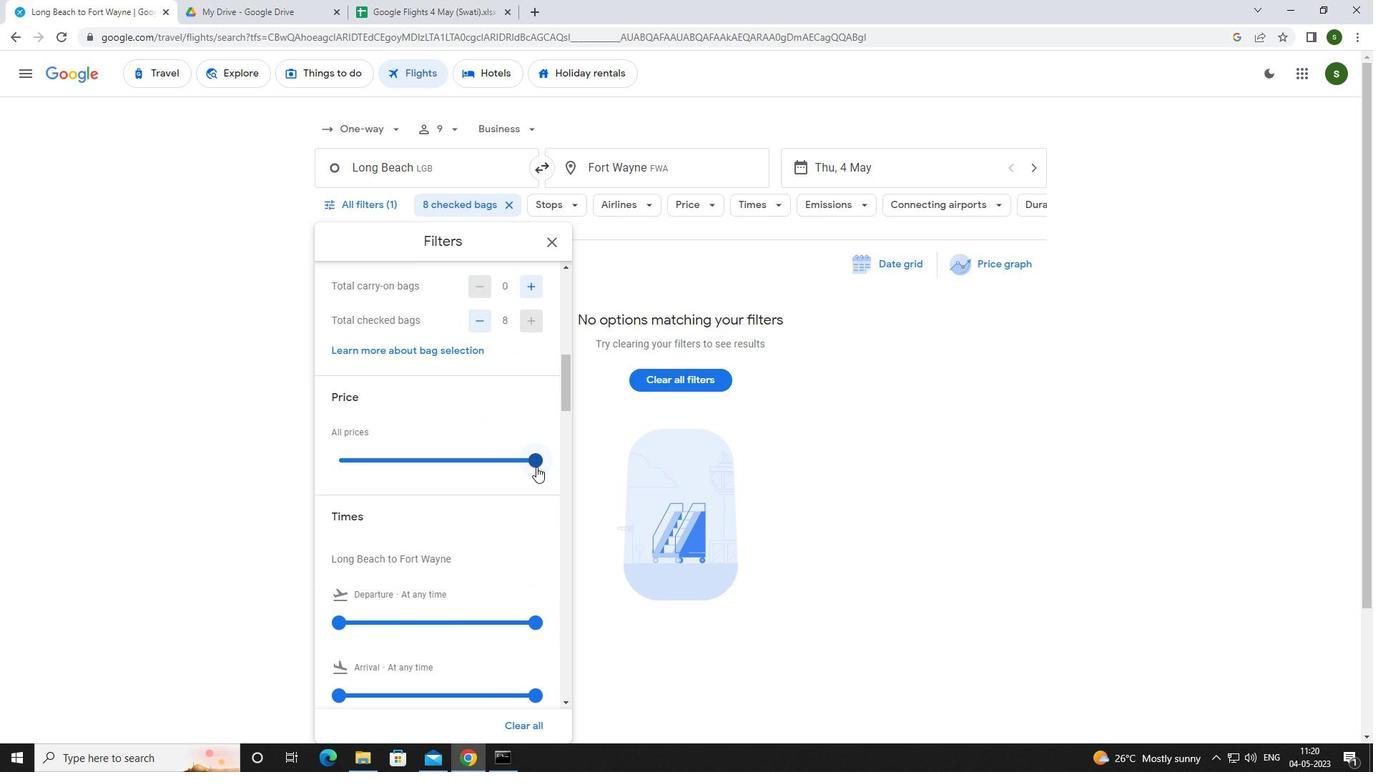 
Action: Mouse moved to (336, 548)
Screenshot: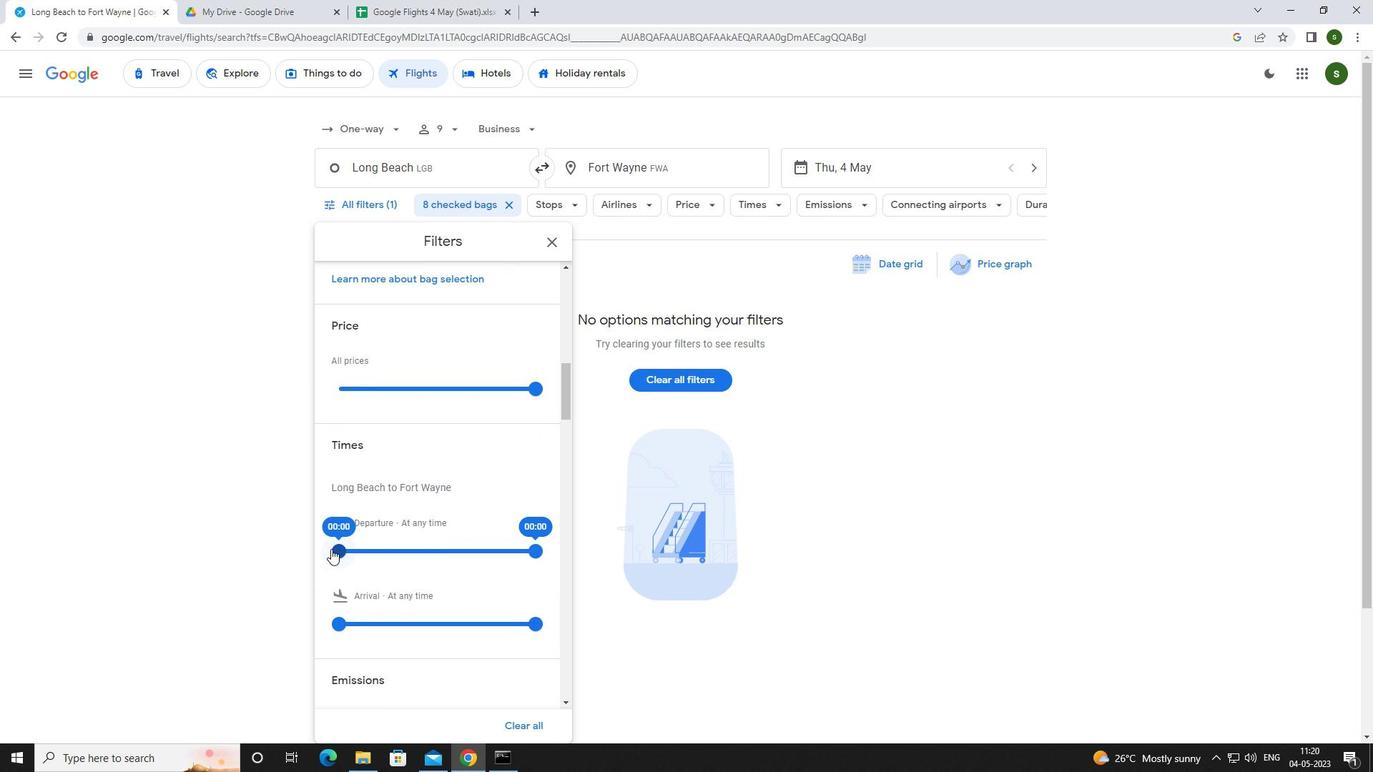 
Action: Mouse pressed left at (336, 548)
Screenshot: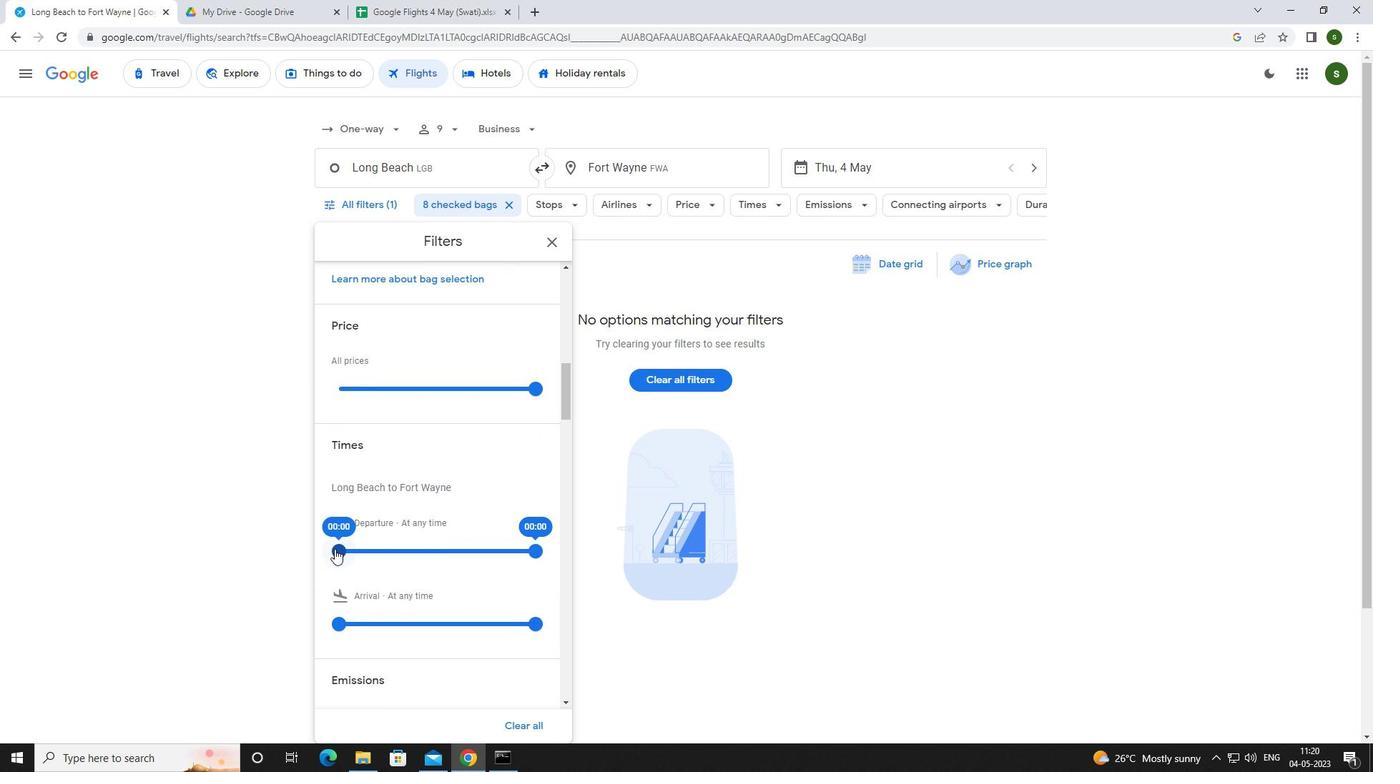 
Action: Mouse moved to (867, 536)
Screenshot: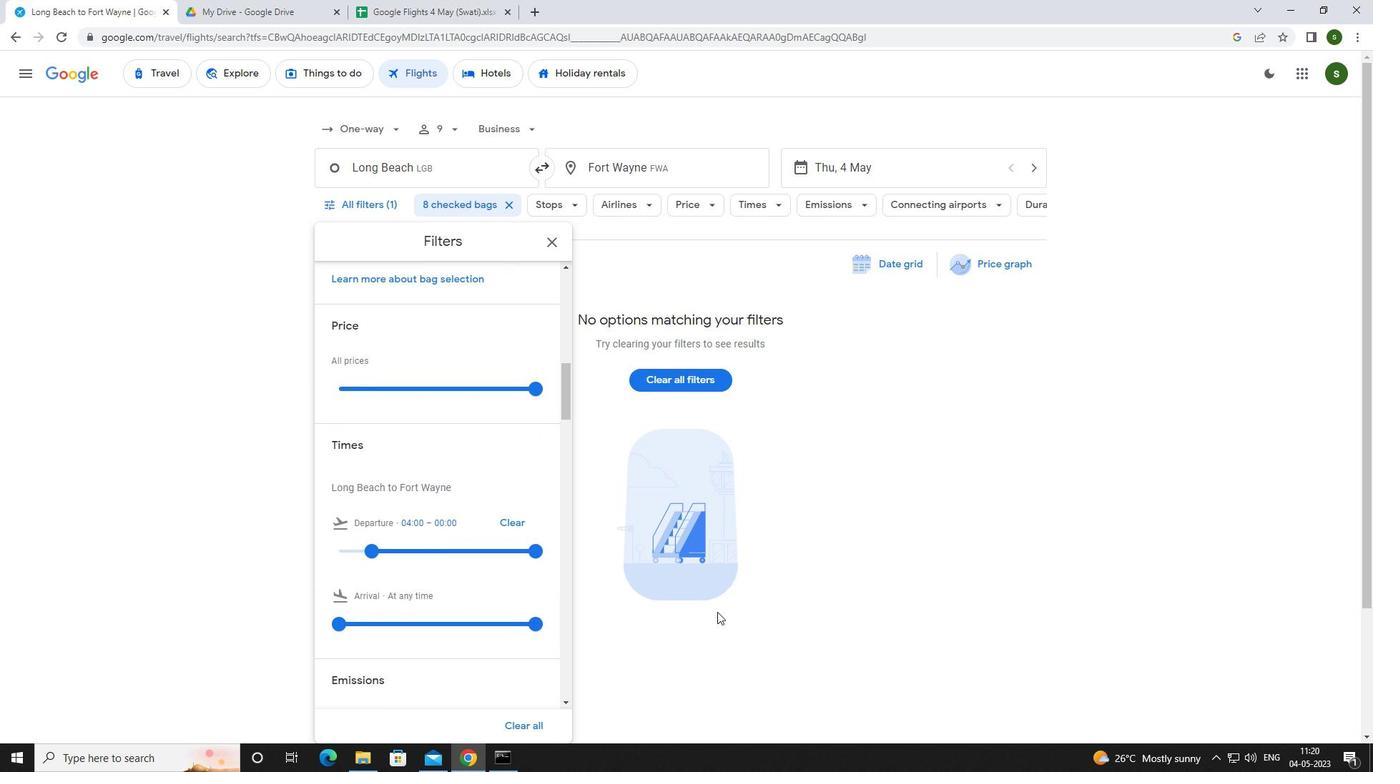 
Action: Mouse pressed left at (867, 536)
Screenshot: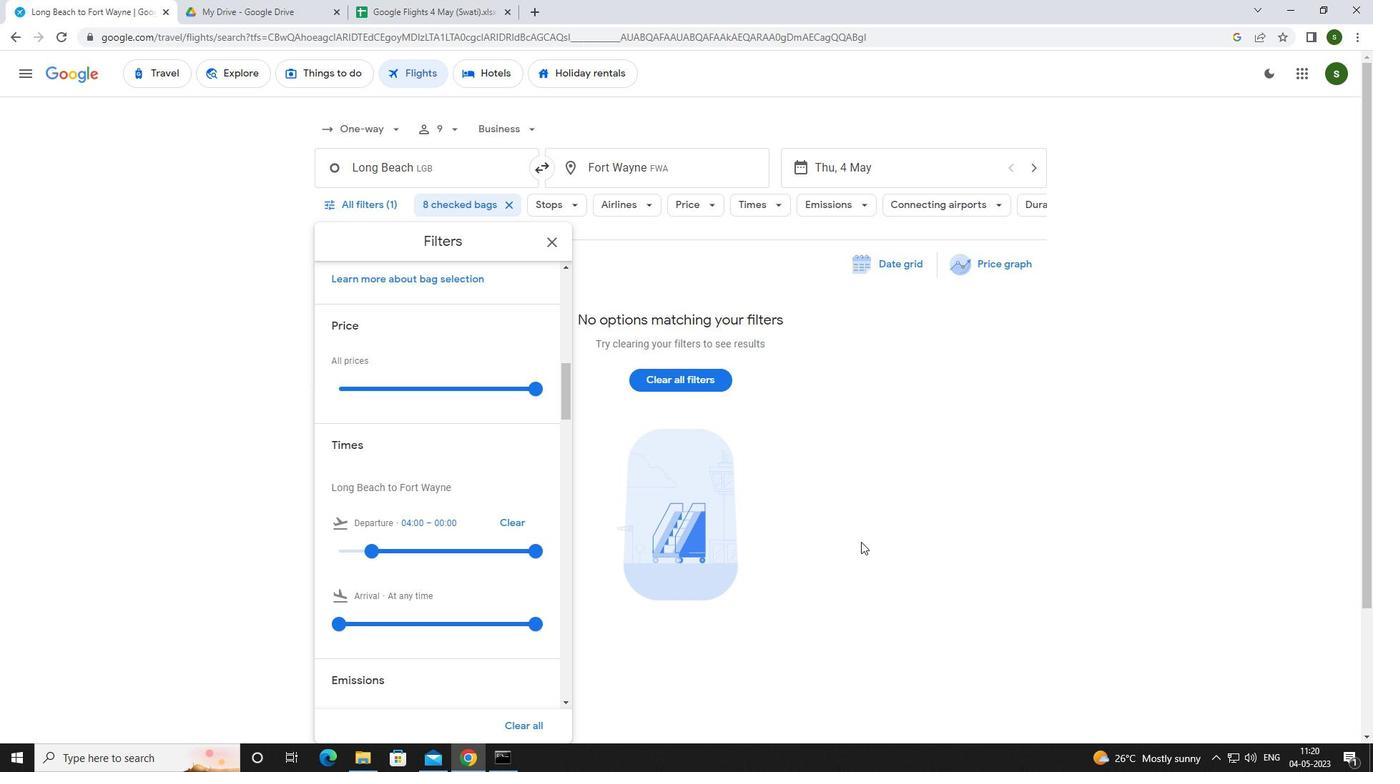 
